 Task: Find connections with filter location Pouso Alegre with filter topic #Datawith filter profile language Potuguese with filter current company Reliance Foundation with filter school Shri Guru Gobind Singhji Institute of Engineering and Technology, Vishnupuri, Nanded with filter industry Movies, Videos and Sound with filter service category Event Planning with filter keywords title Flight Attendant
Action: Mouse moved to (225, 267)
Screenshot: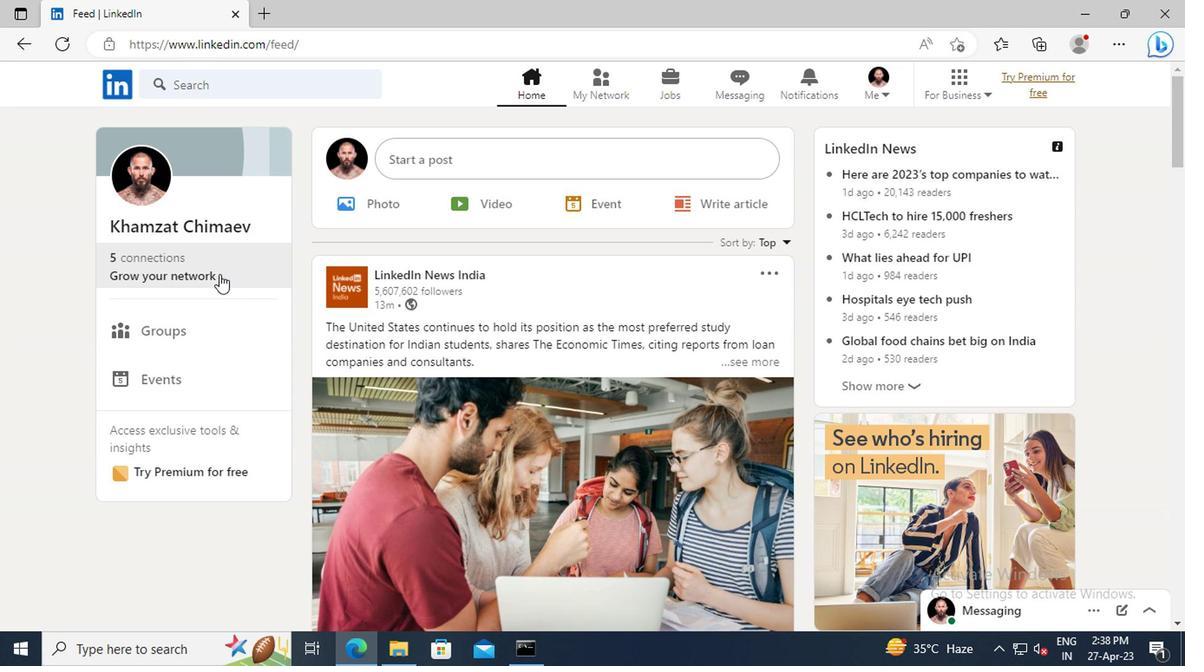 
Action: Mouse pressed left at (225, 267)
Screenshot: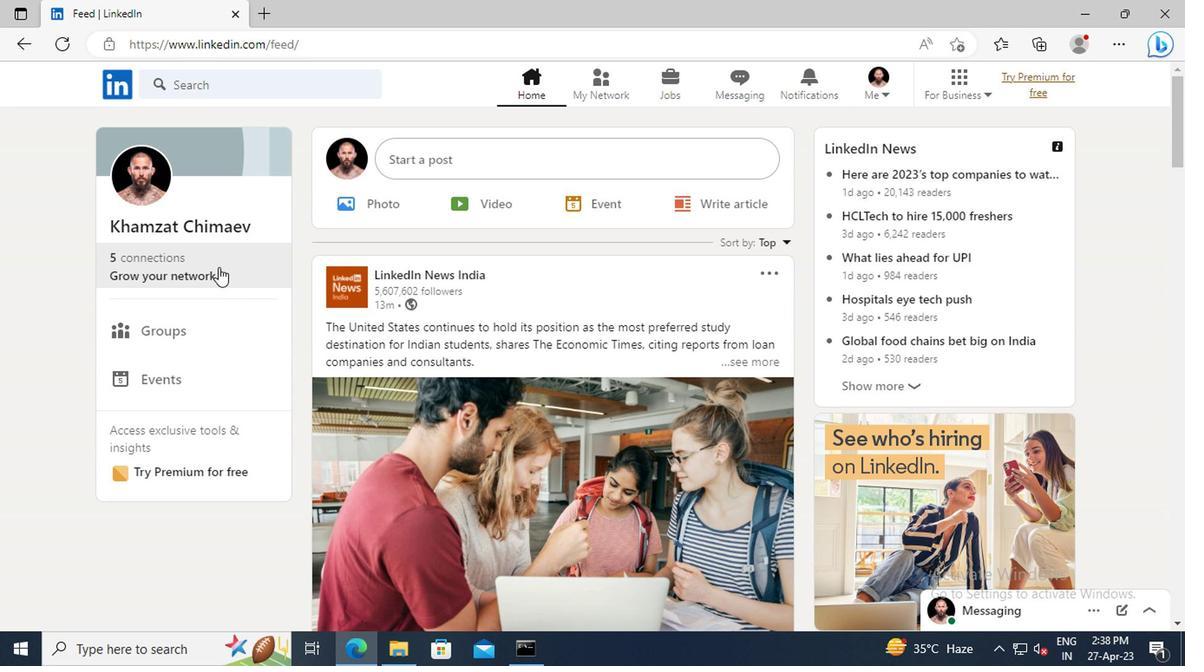 
Action: Mouse moved to (225, 186)
Screenshot: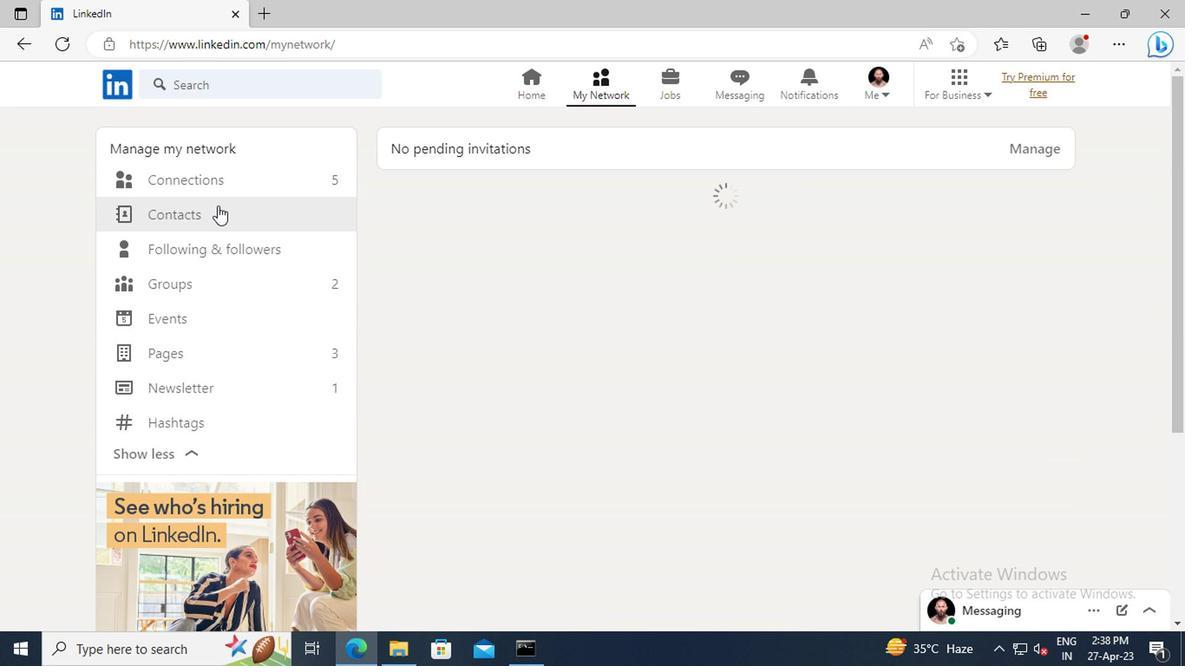 
Action: Mouse pressed left at (225, 186)
Screenshot: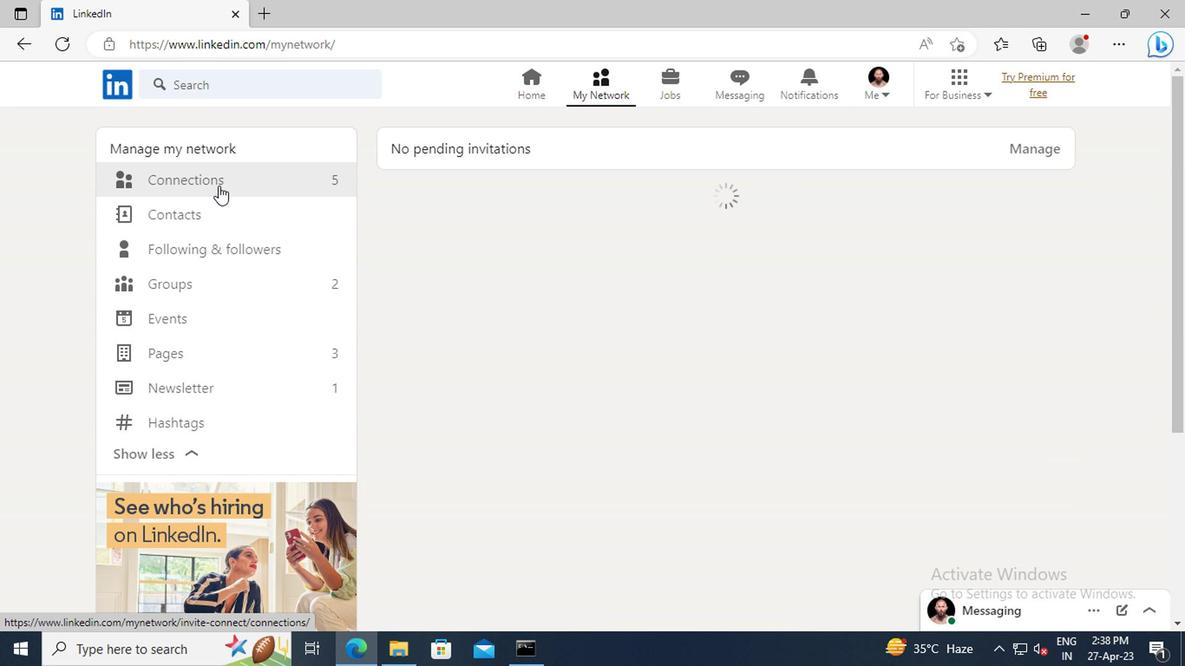 
Action: Mouse moved to (720, 187)
Screenshot: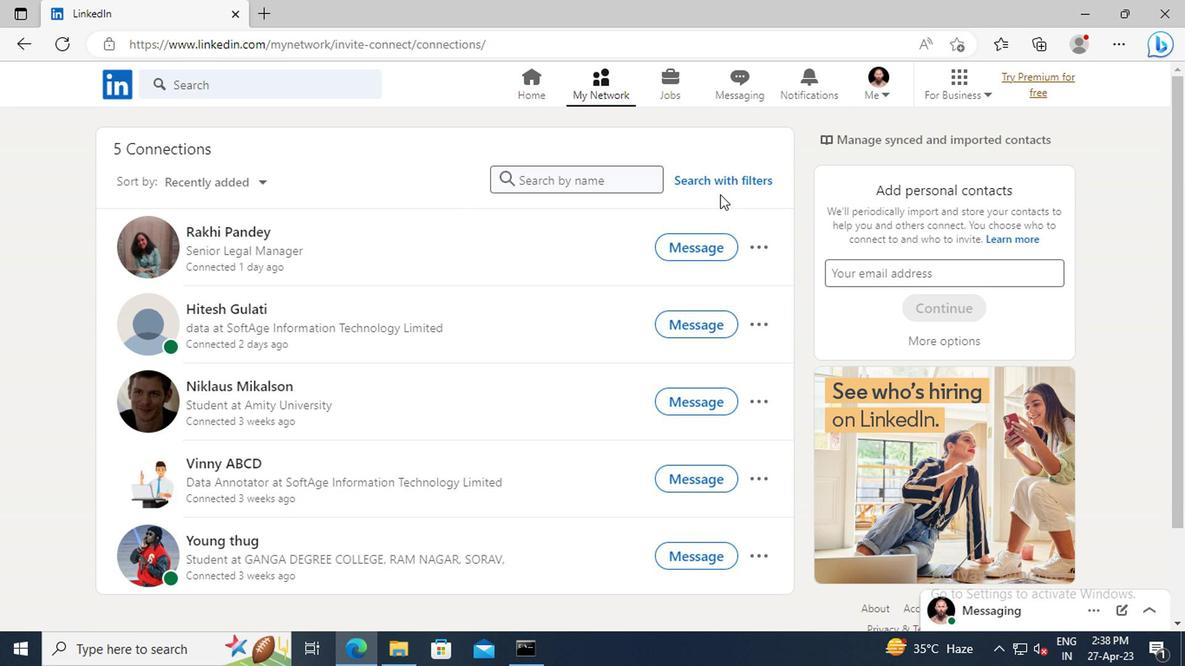 
Action: Mouse pressed left at (720, 187)
Screenshot: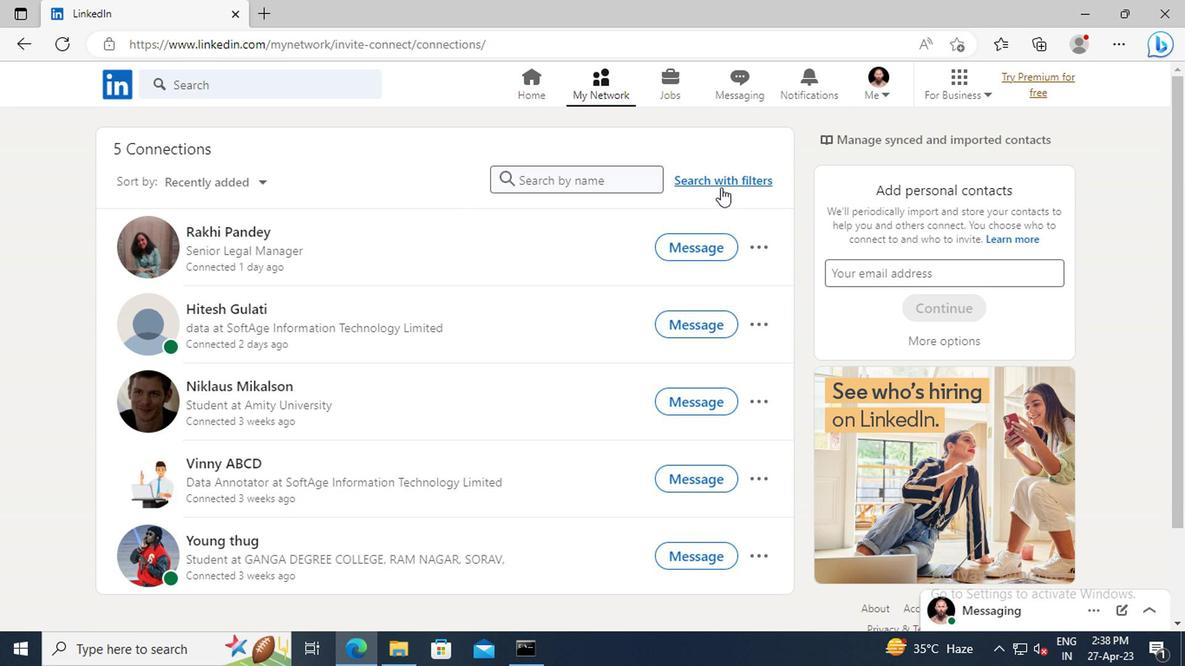 
Action: Mouse moved to (662, 135)
Screenshot: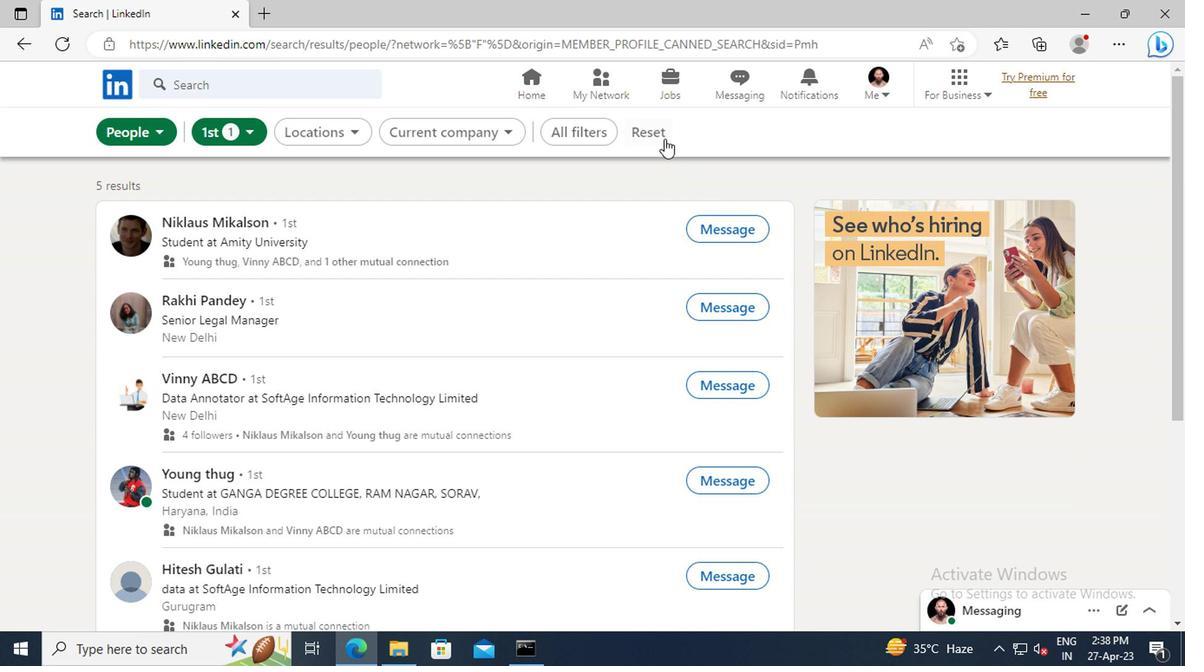 
Action: Mouse pressed left at (662, 135)
Screenshot: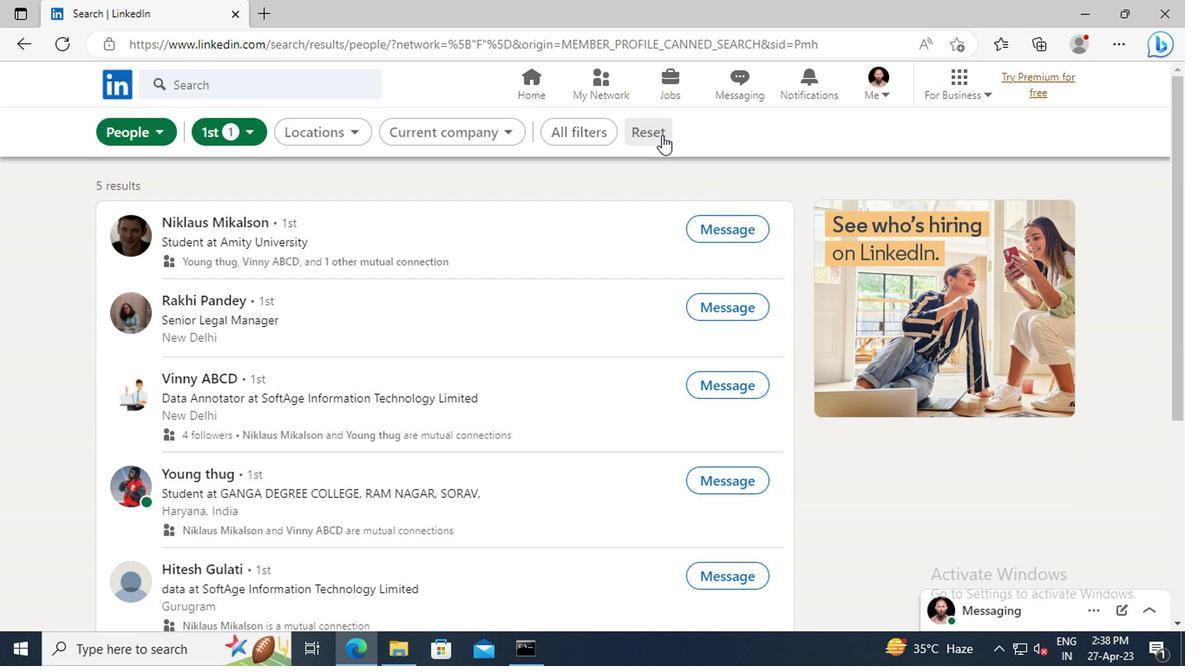 
Action: Mouse moved to (630, 138)
Screenshot: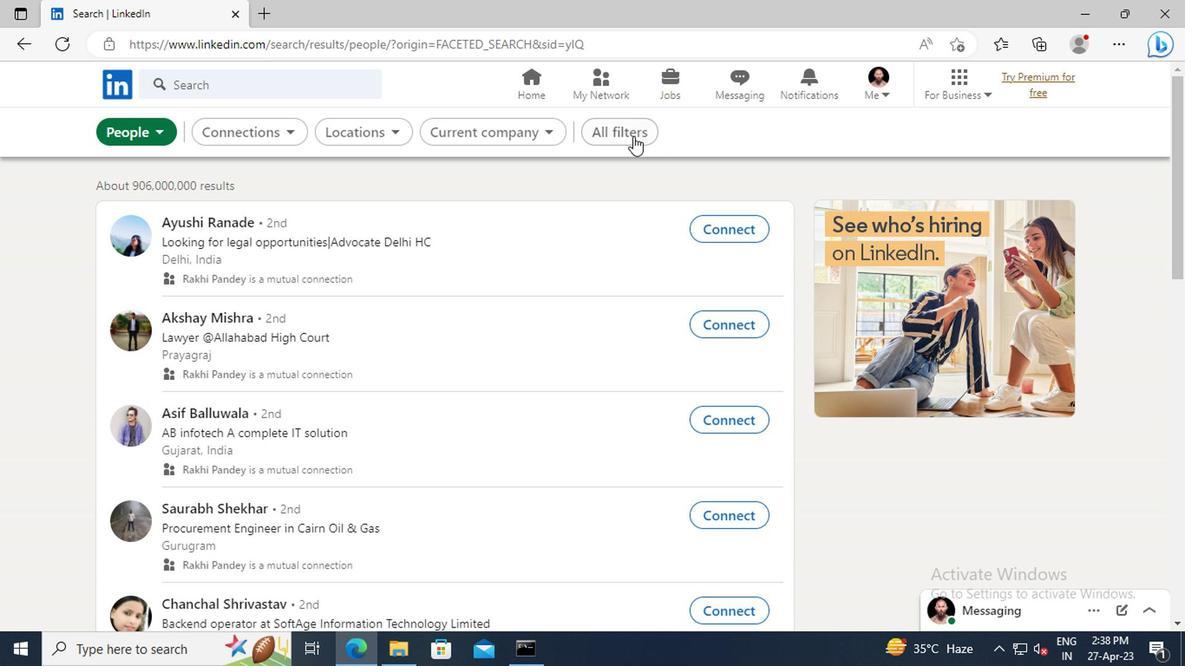 
Action: Mouse pressed left at (630, 138)
Screenshot: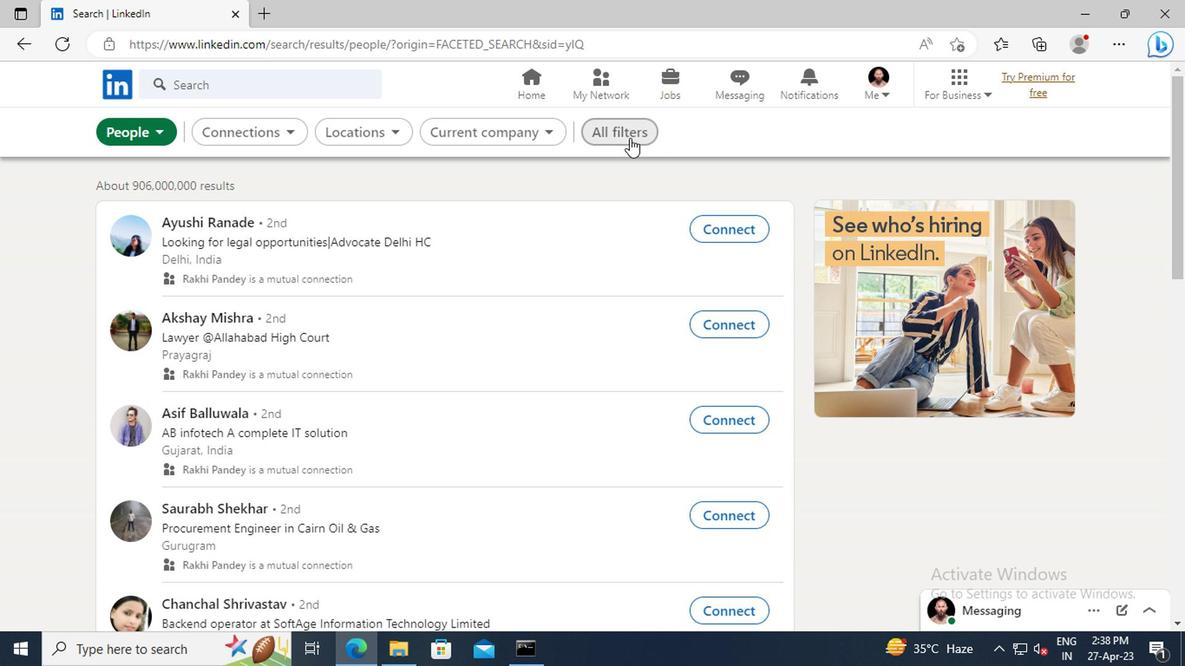 
Action: Mouse moved to (939, 330)
Screenshot: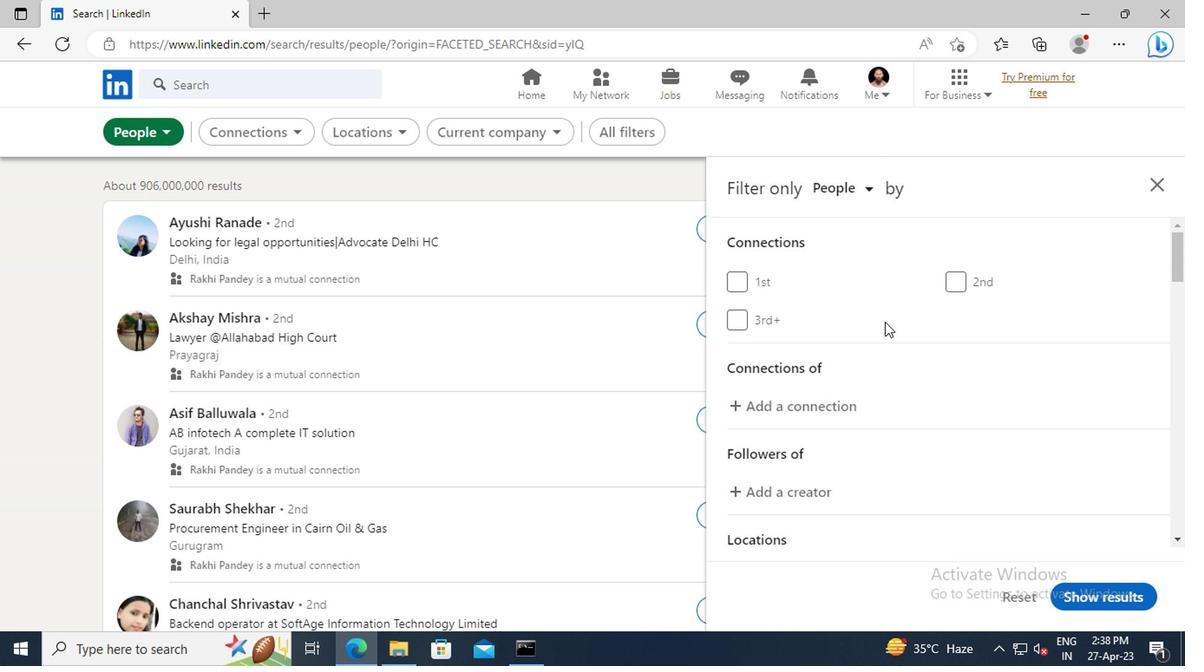 
Action: Mouse scrolled (939, 330) with delta (0, 0)
Screenshot: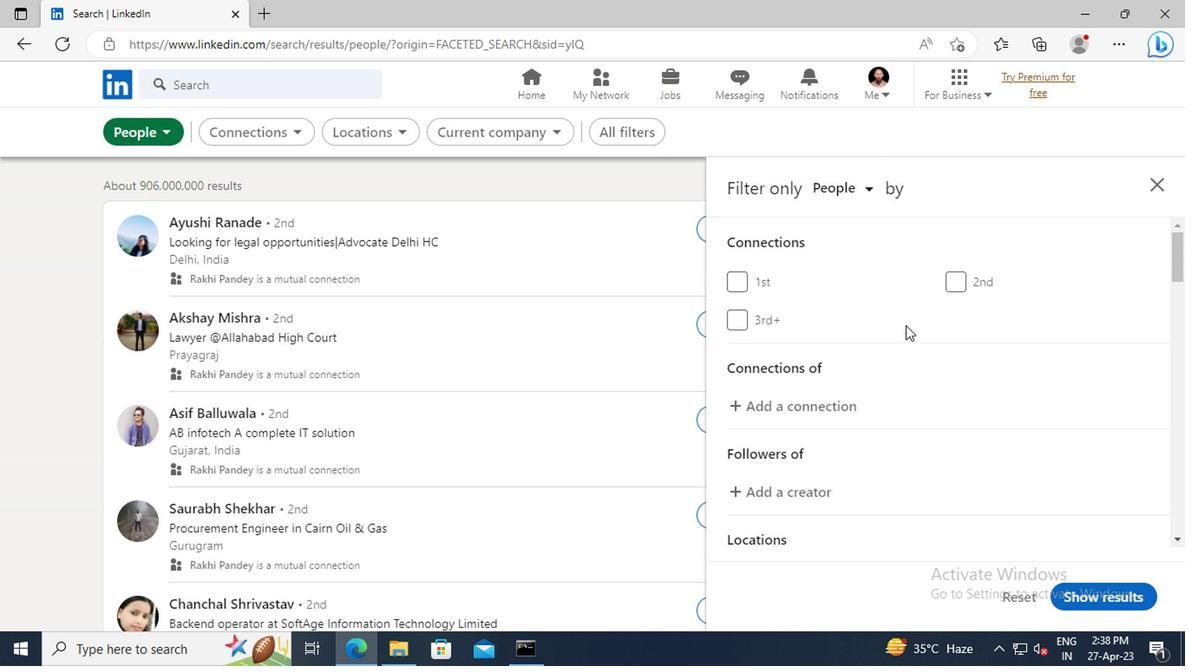 
Action: Mouse scrolled (939, 330) with delta (0, 0)
Screenshot: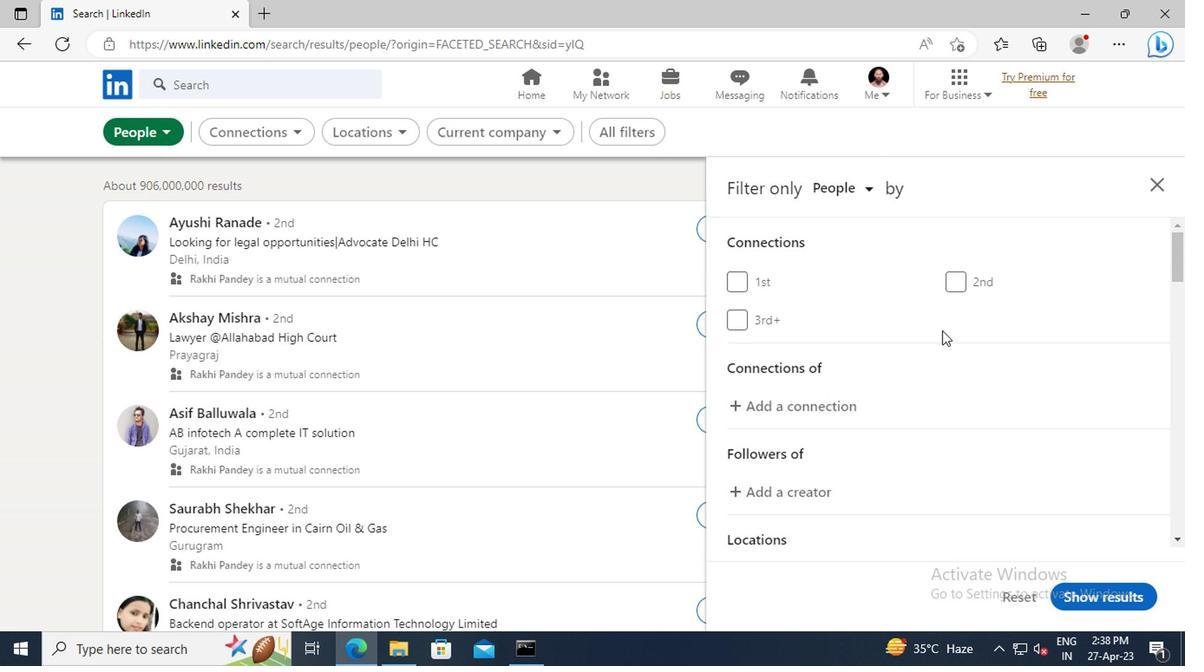 
Action: Mouse scrolled (939, 330) with delta (0, 0)
Screenshot: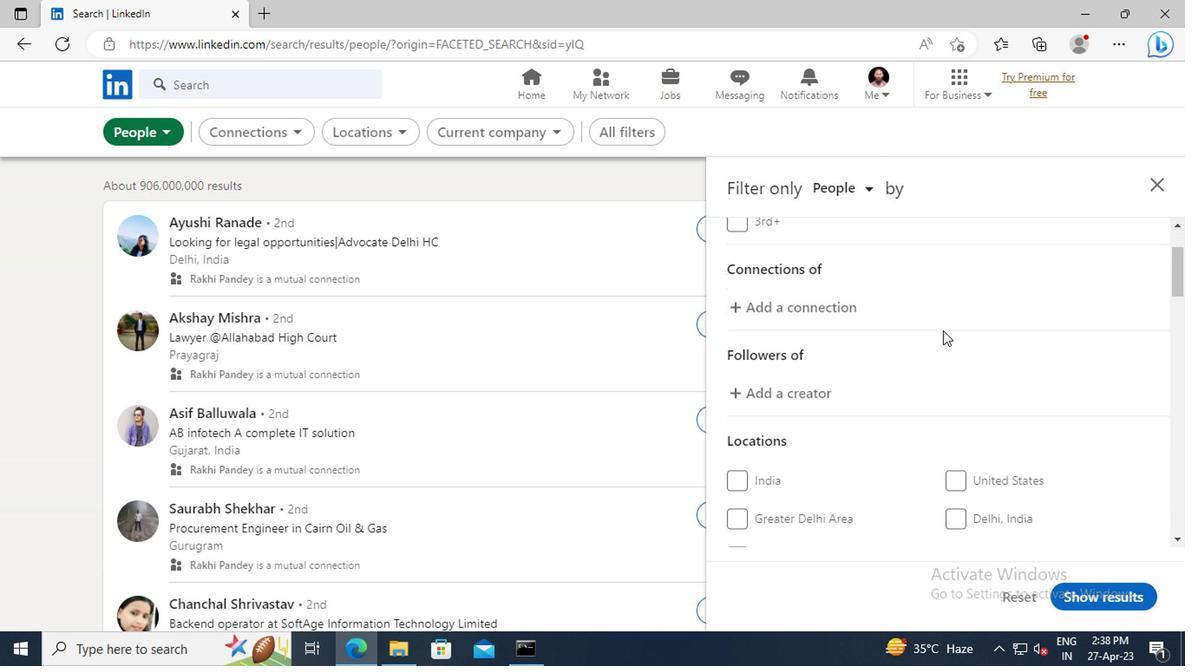 
Action: Mouse scrolled (939, 330) with delta (0, 0)
Screenshot: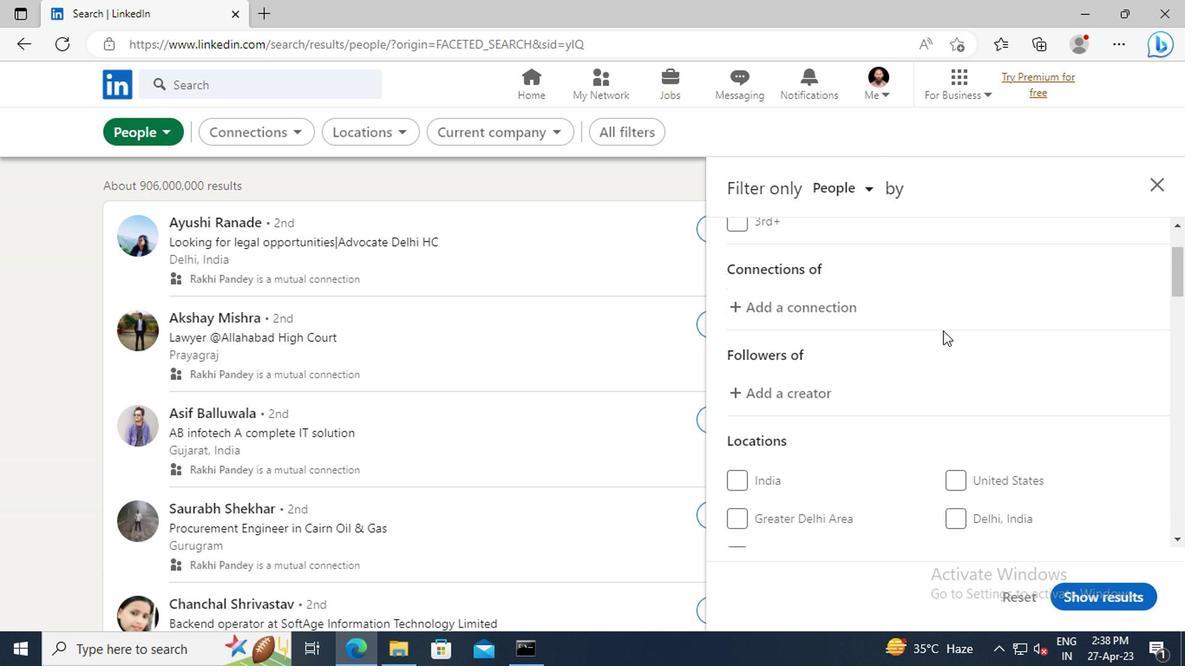 
Action: Mouse scrolled (939, 330) with delta (0, 0)
Screenshot: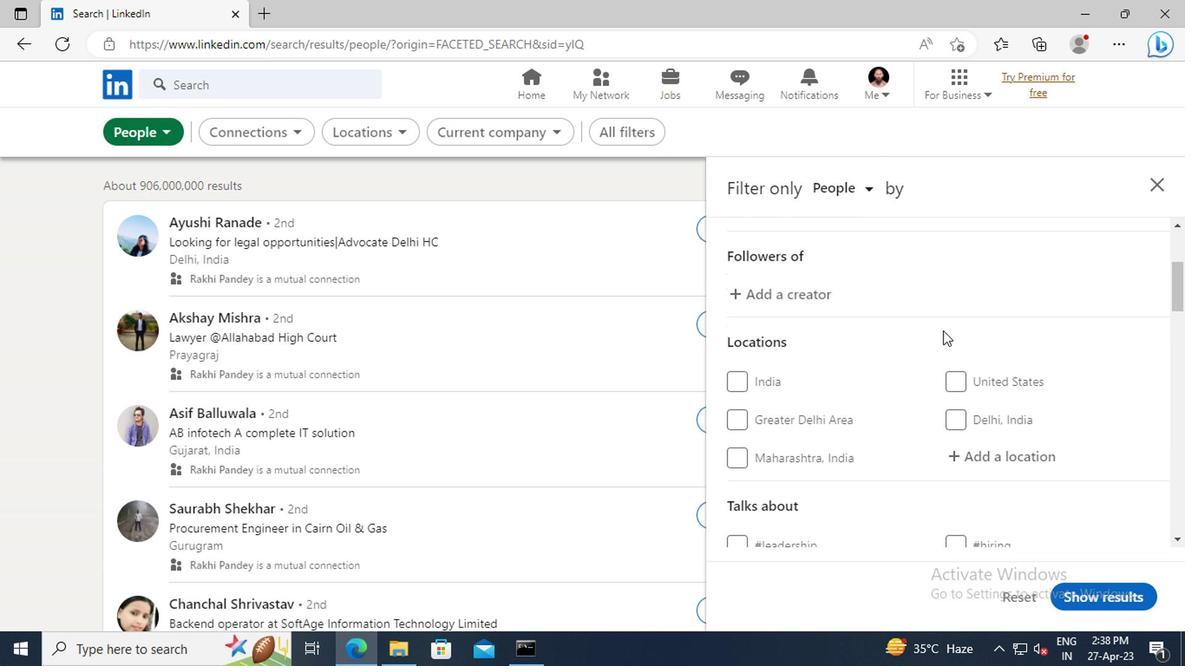 
Action: Mouse scrolled (939, 330) with delta (0, 0)
Screenshot: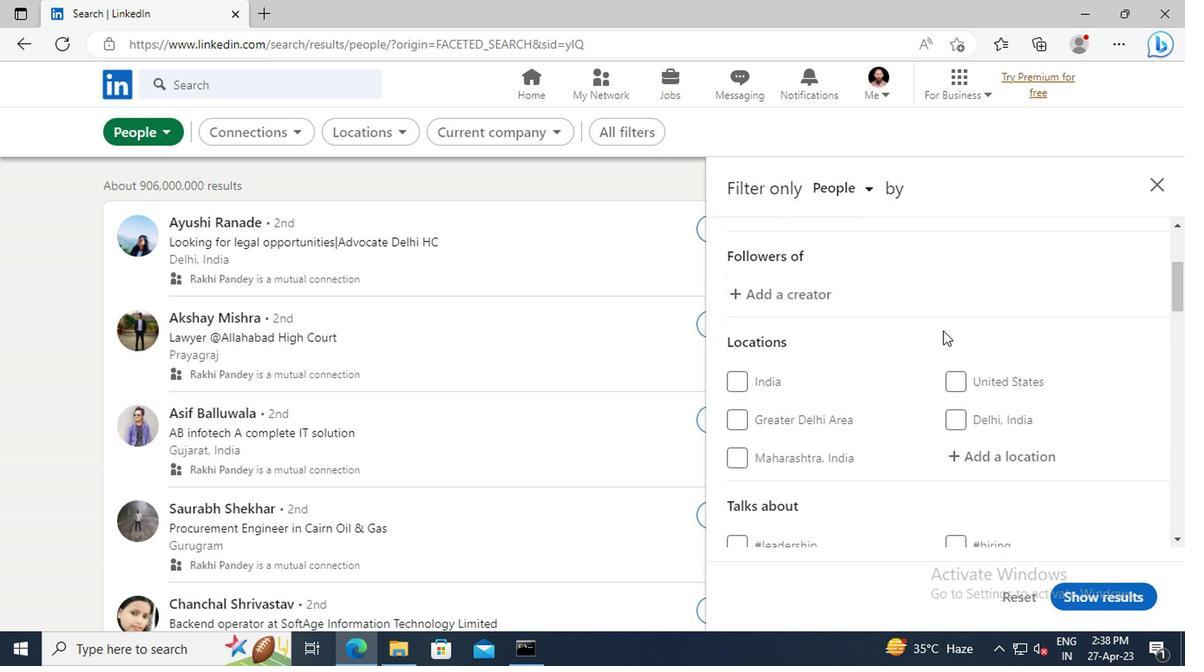 
Action: Mouse moved to (974, 362)
Screenshot: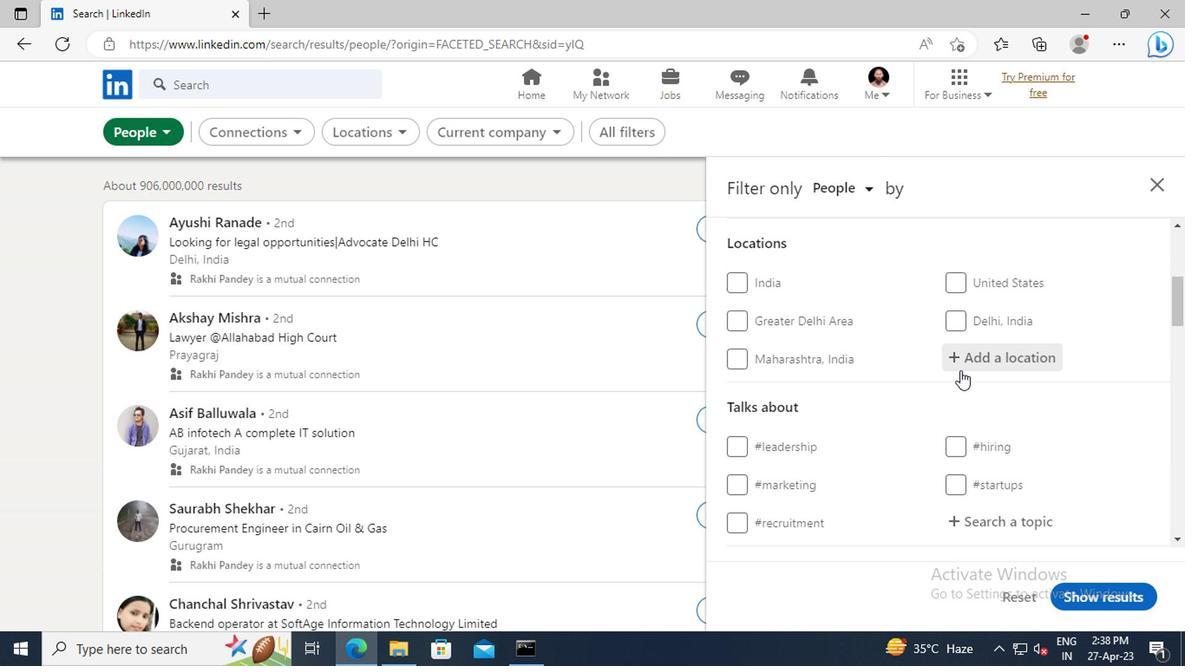 
Action: Mouse pressed left at (974, 362)
Screenshot: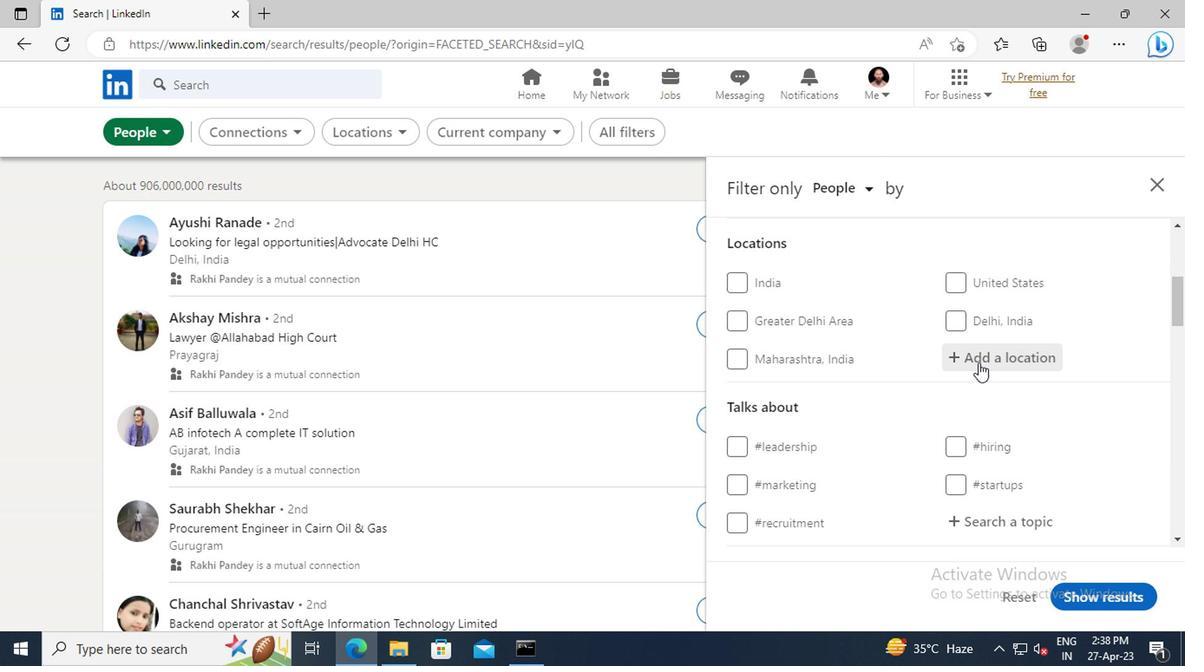 
Action: Key pressed <Key.shift>POUSO<Key.space><Key.shift>ALEGRE
Screenshot: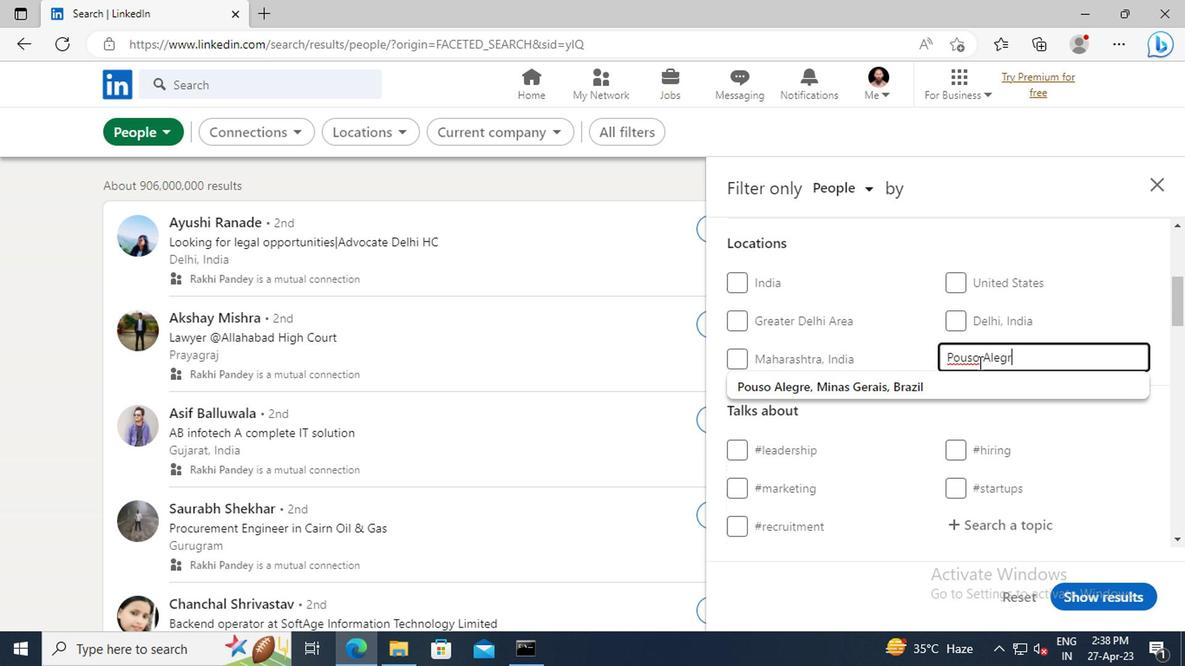 
Action: Mouse moved to (987, 388)
Screenshot: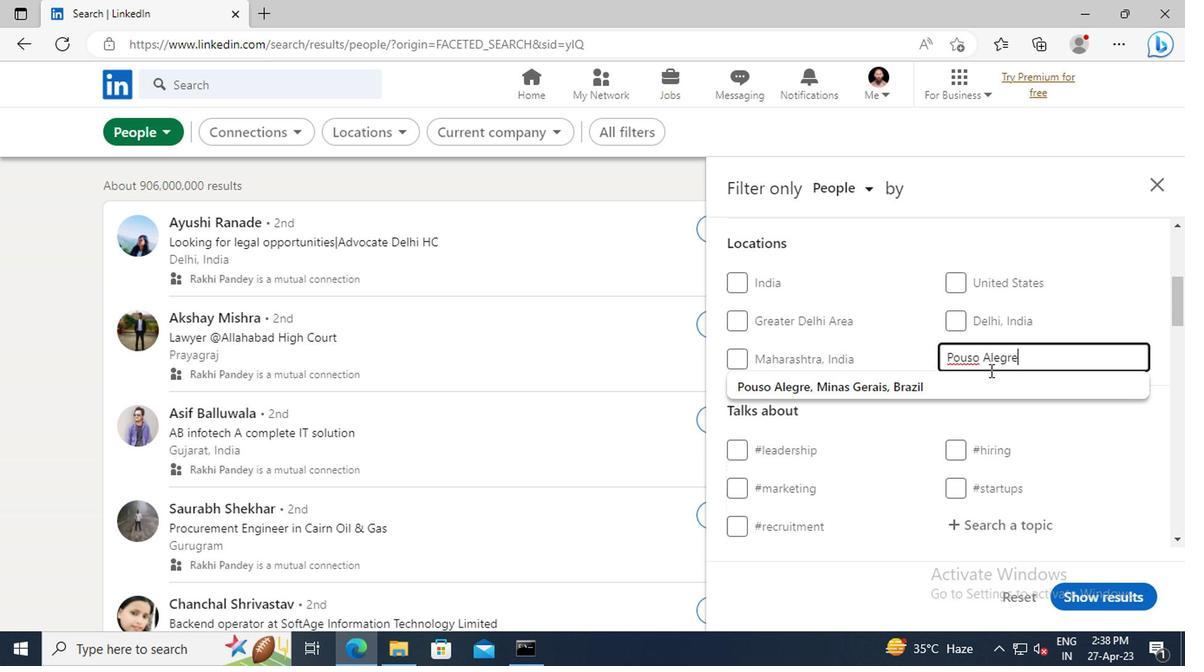 
Action: Mouse pressed left at (987, 388)
Screenshot: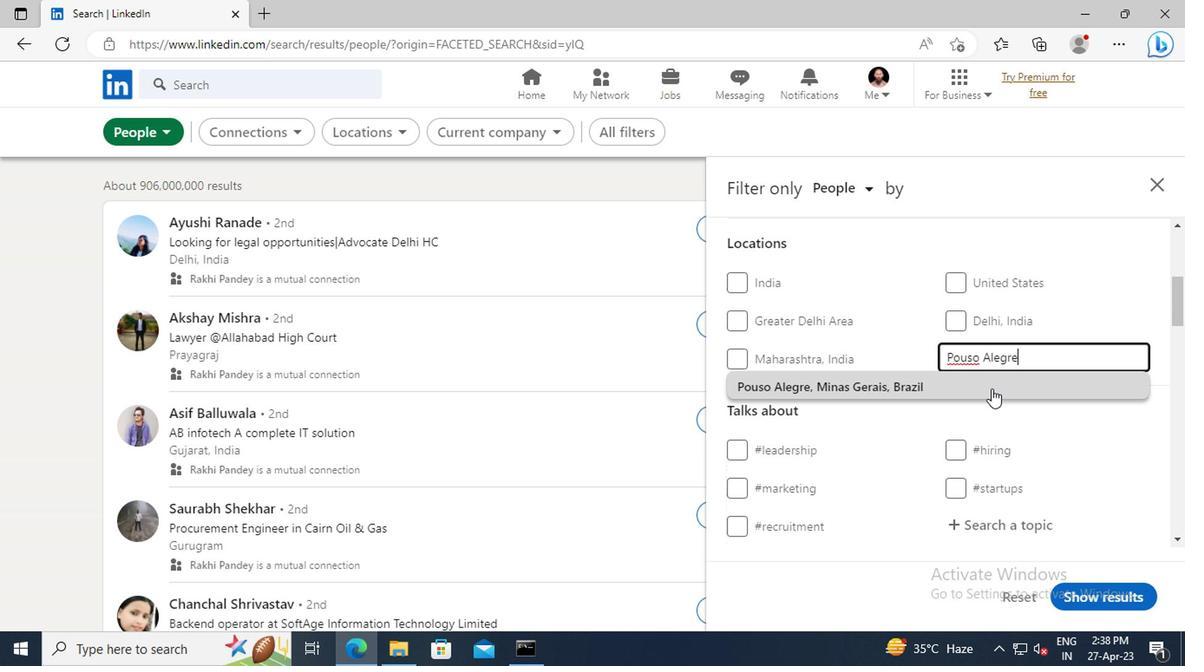 
Action: Mouse moved to (988, 380)
Screenshot: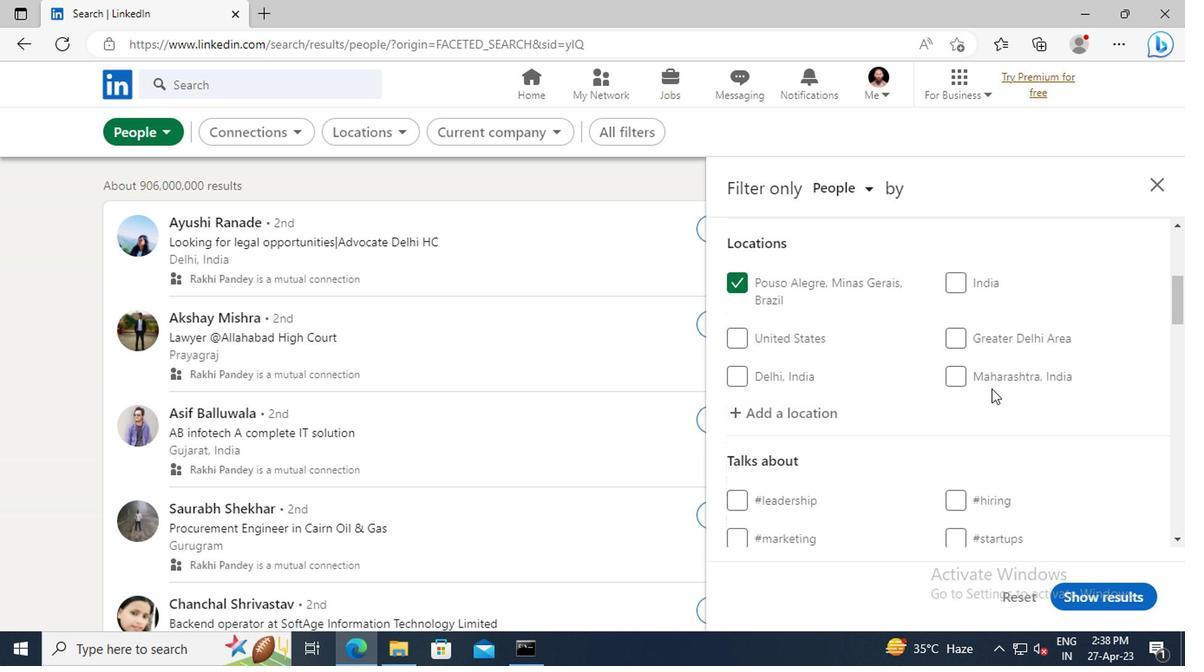 
Action: Mouse scrolled (988, 379) with delta (0, 0)
Screenshot: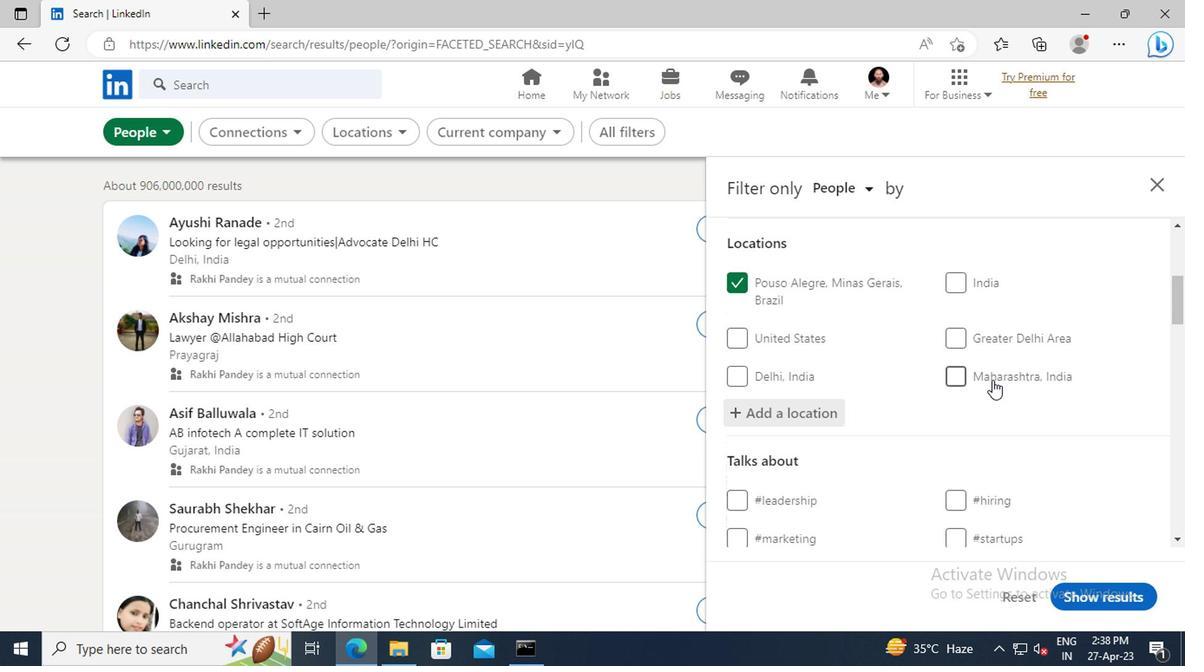 
Action: Mouse scrolled (988, 379) with delta (0, 0)
Screenshot: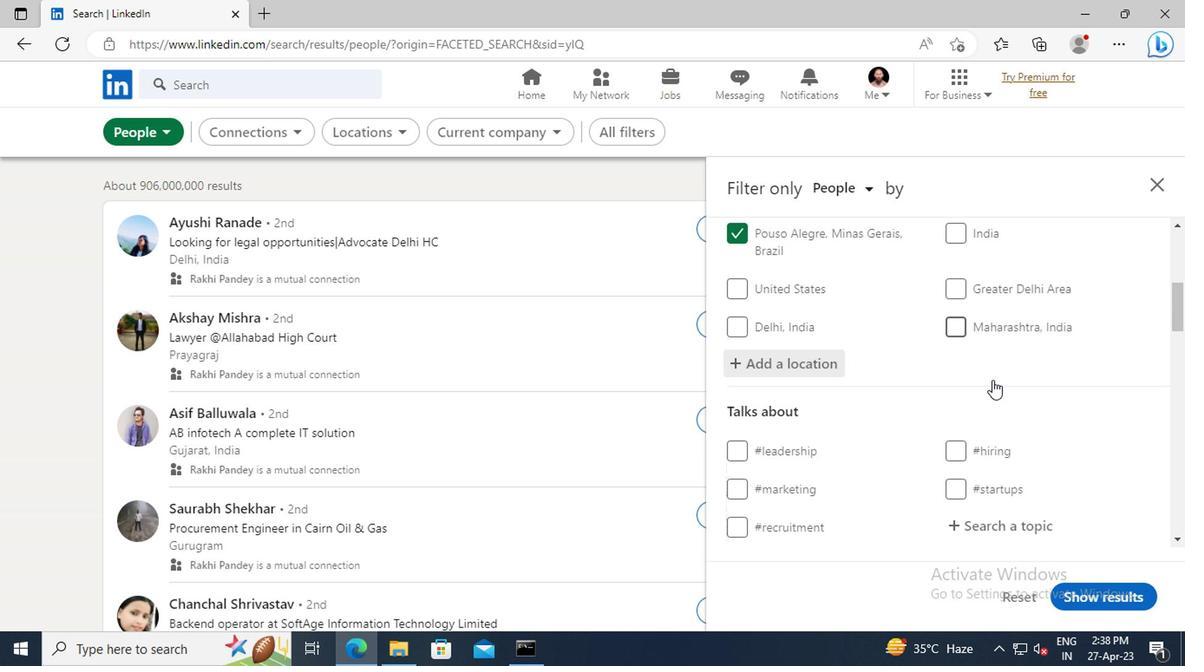 
Action: Mouse scrolled (988, 379) with delta (0, 0)
Screenshot: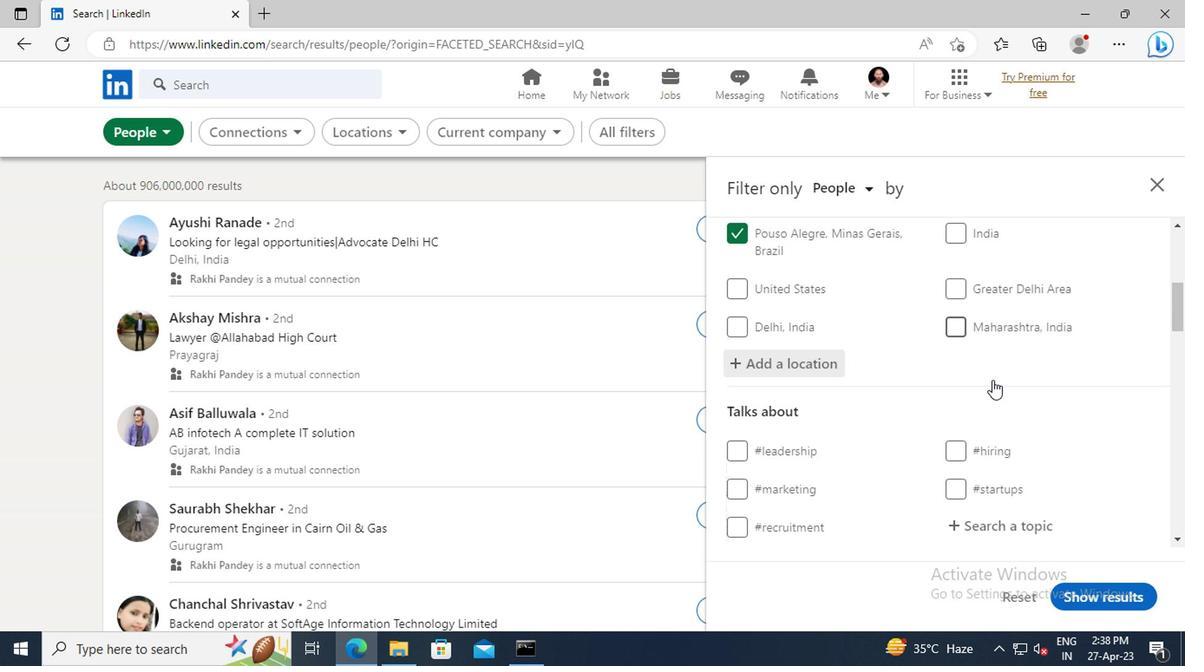 
Action: Mouse scrolled (988, 379) with delta (0, 0)
Screenshot: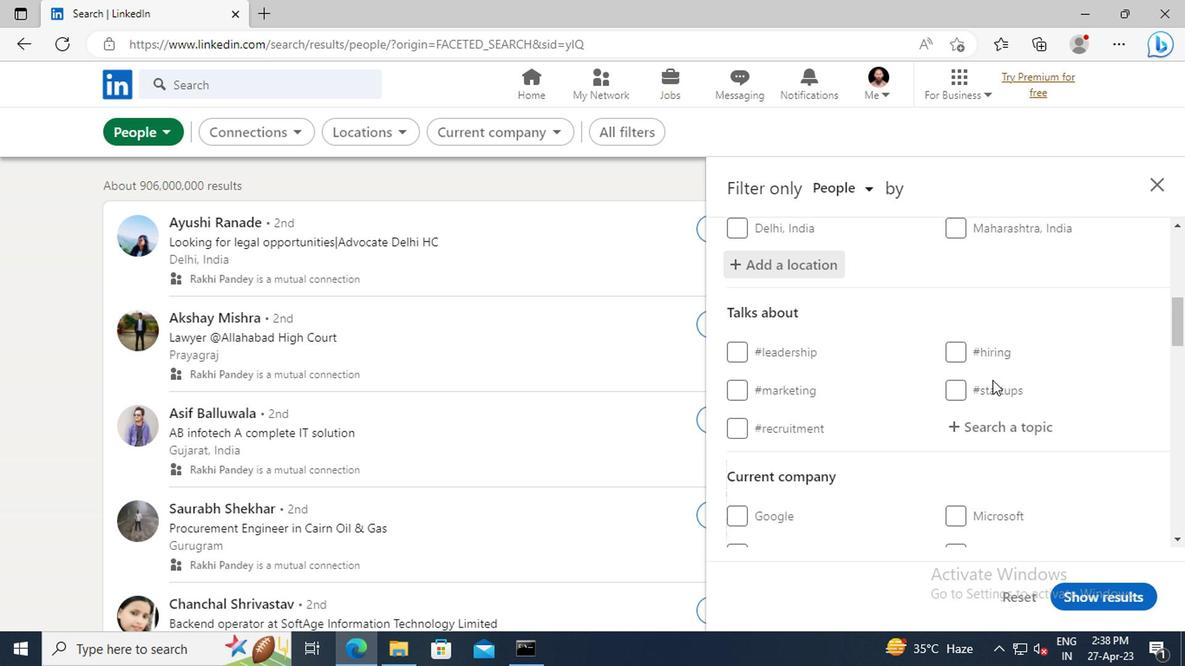 
Action: Mouse moved to (986, 379)
Screenshot: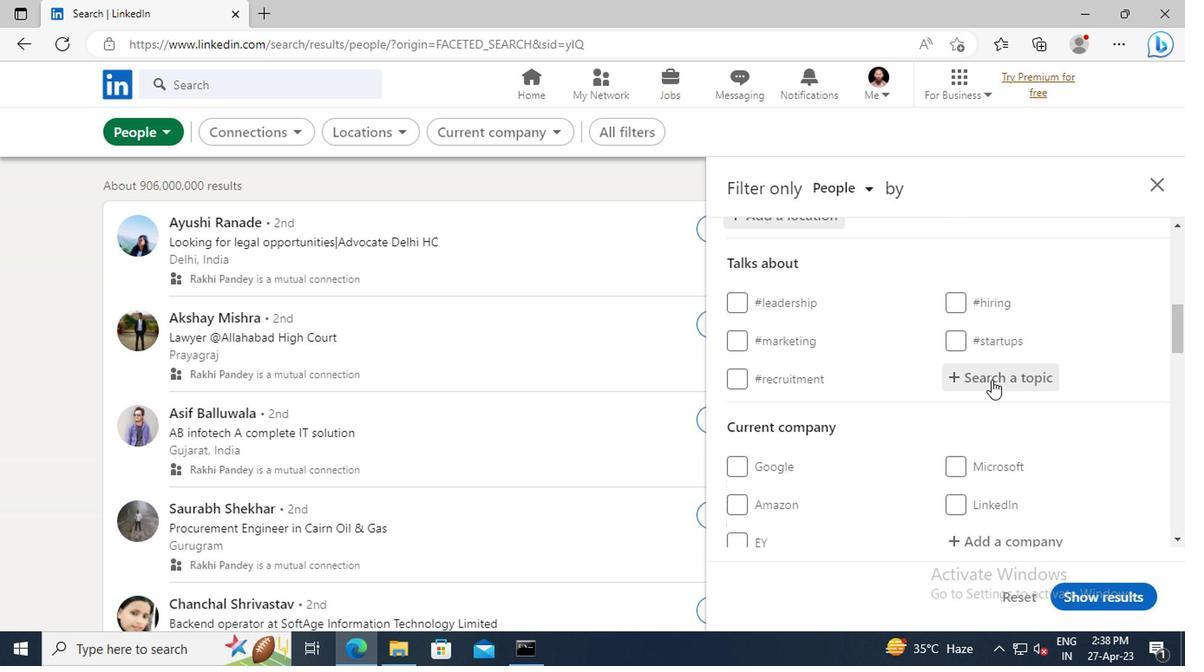 
Action: Mouse pressed left at (986, 379)
Screenshot: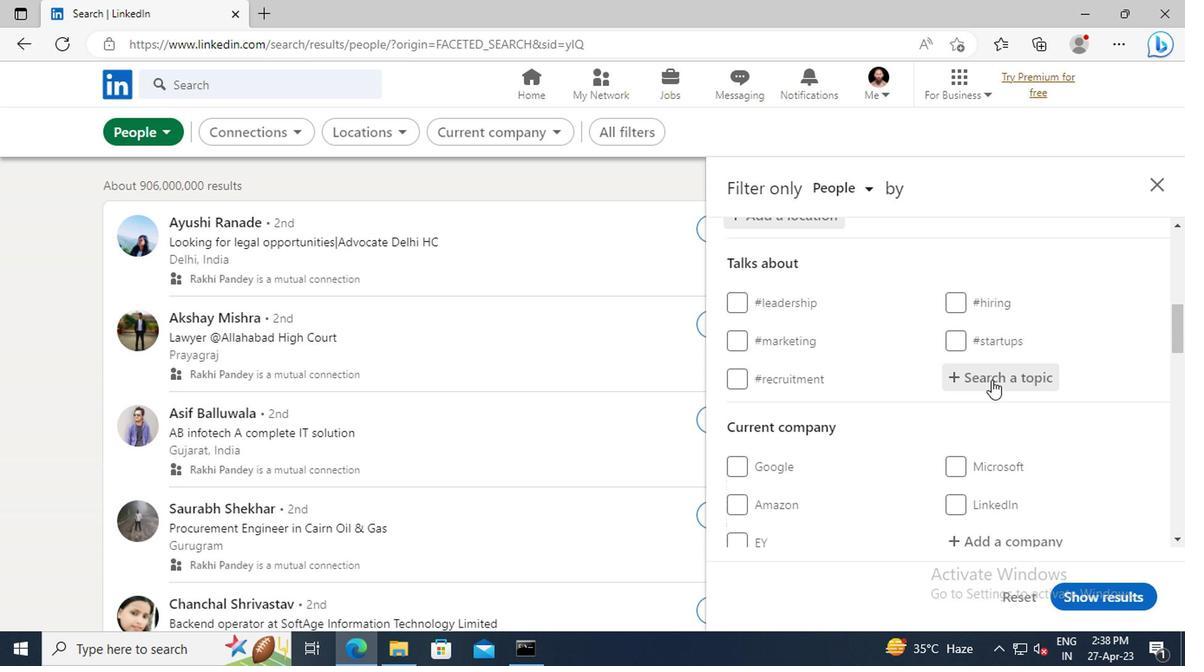 
Action: Key pressed <Key.shift>#DATAWITH<Key.enter>
Screenshot: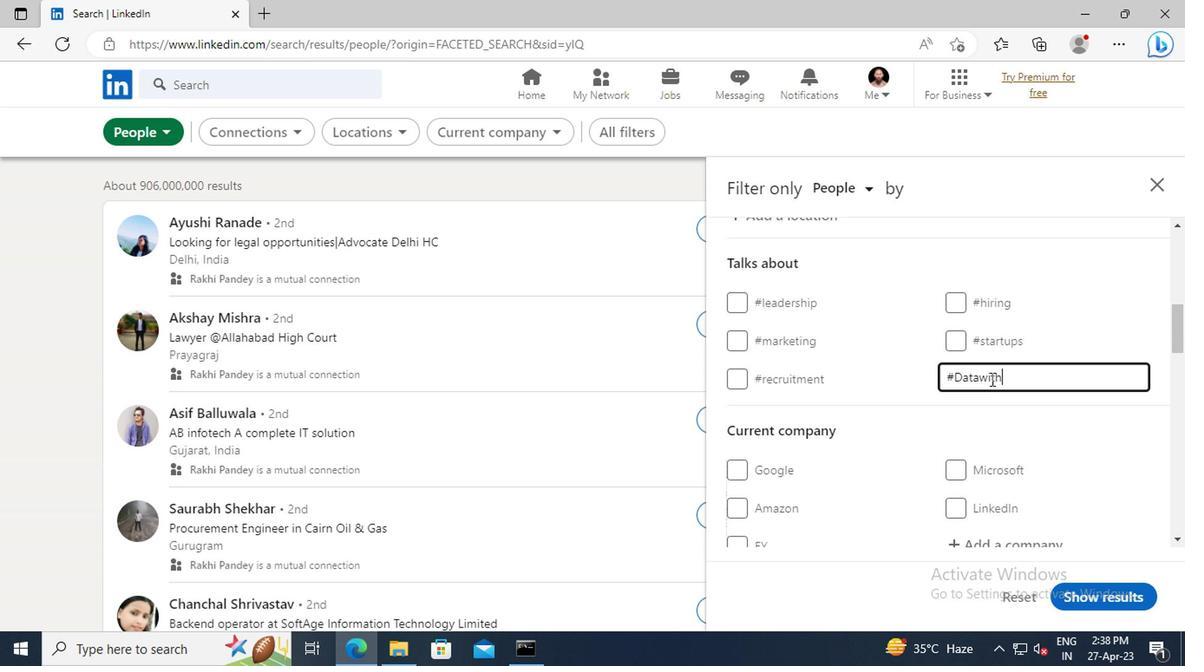 
Action: Mouse moved to (956, 364)
Screenshot: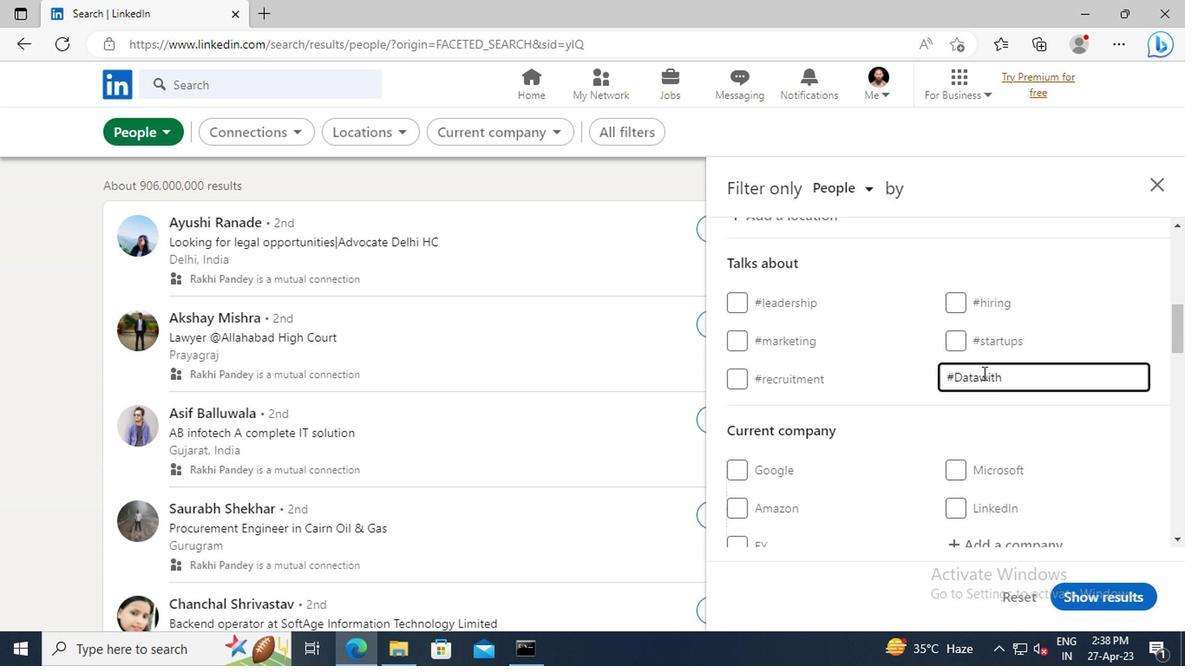 
Action: Mouse scrolled (956, 363) with delta (0, -1)
Screenshot: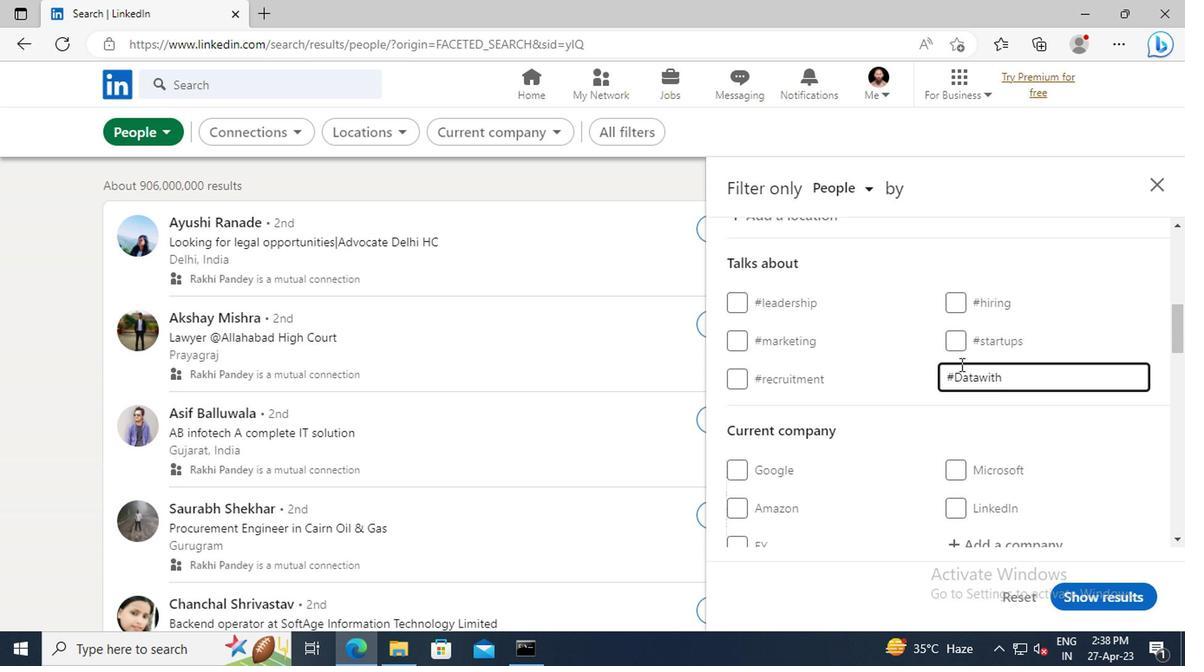
Action: Mouse scrolled (956, 363) with delta (0, -1)
Screenshot: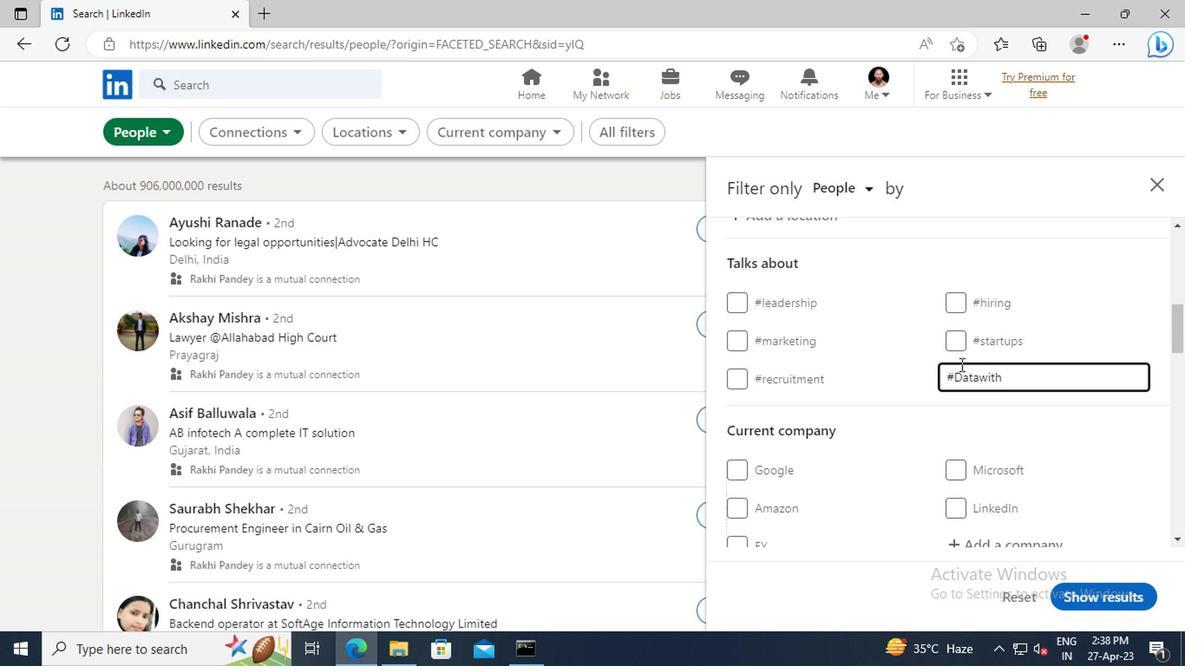 
Action: Mouse scrolled (956, 363) with delta (0, -1)
Screenshot: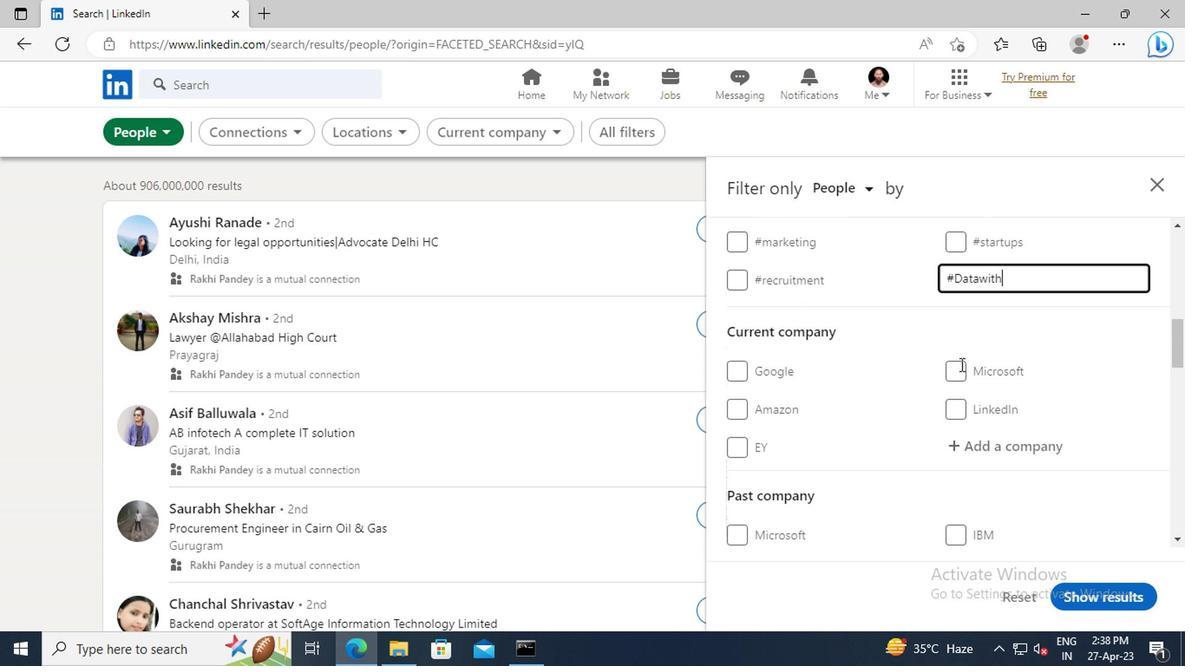 
Action: Mouse scrolled (956, 363) with delta (0, -1)
Screenshot: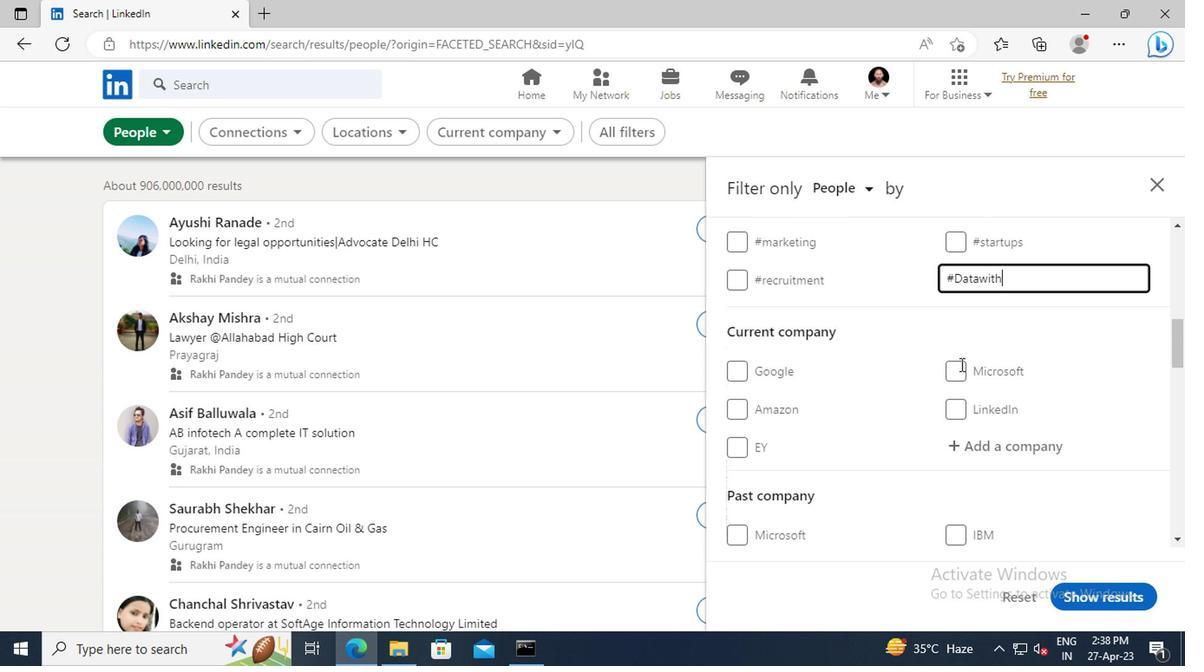 
Action: Mouse scrolled (956, 363) with delta (0, -1)
Screenshot: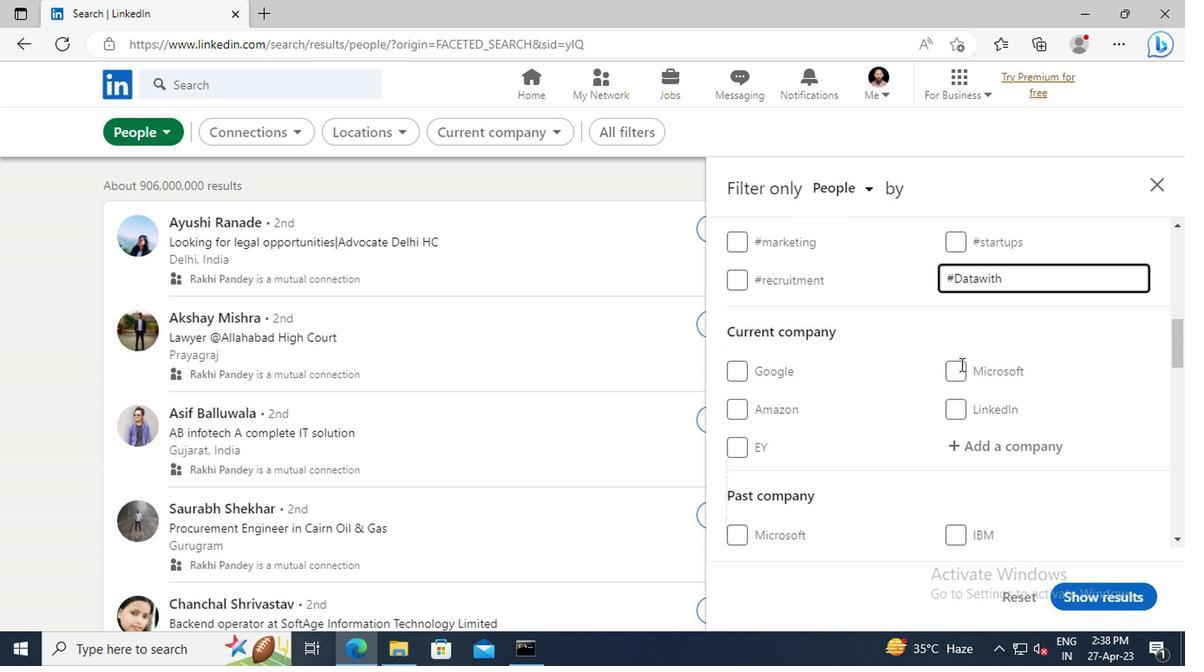 
Action: Mouse scrolled (956, 363) with delta (0, -1)
Screenshot: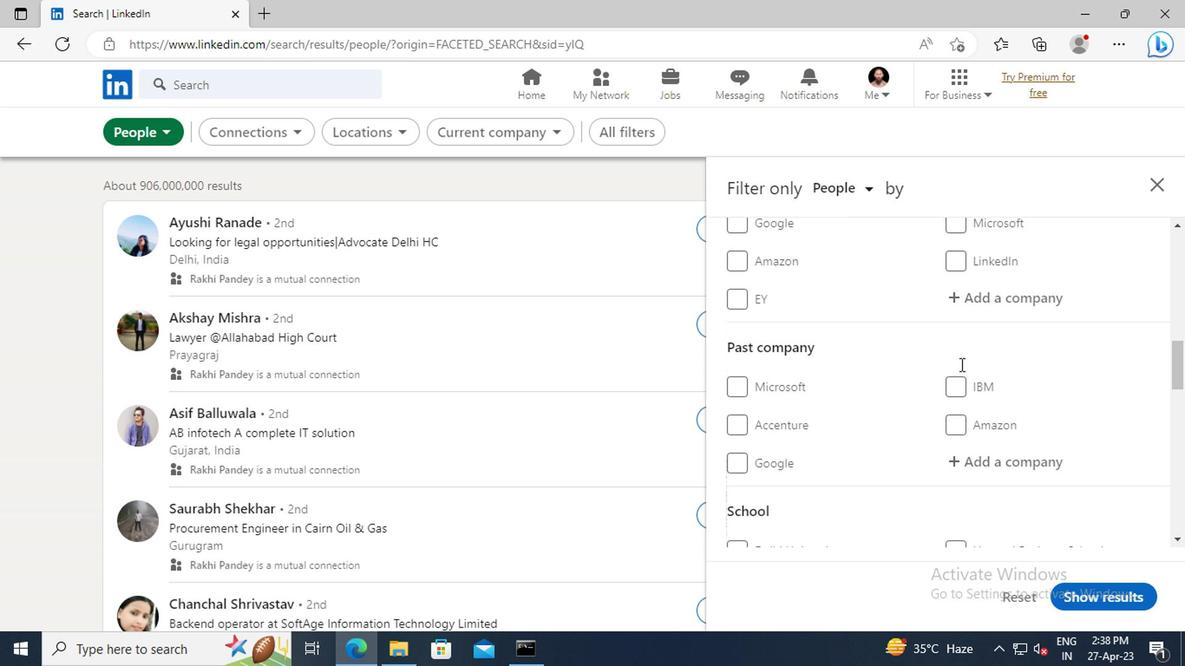 
Action: Mouse scrolled (956, 363) with delta (0, -1)
Screenshot: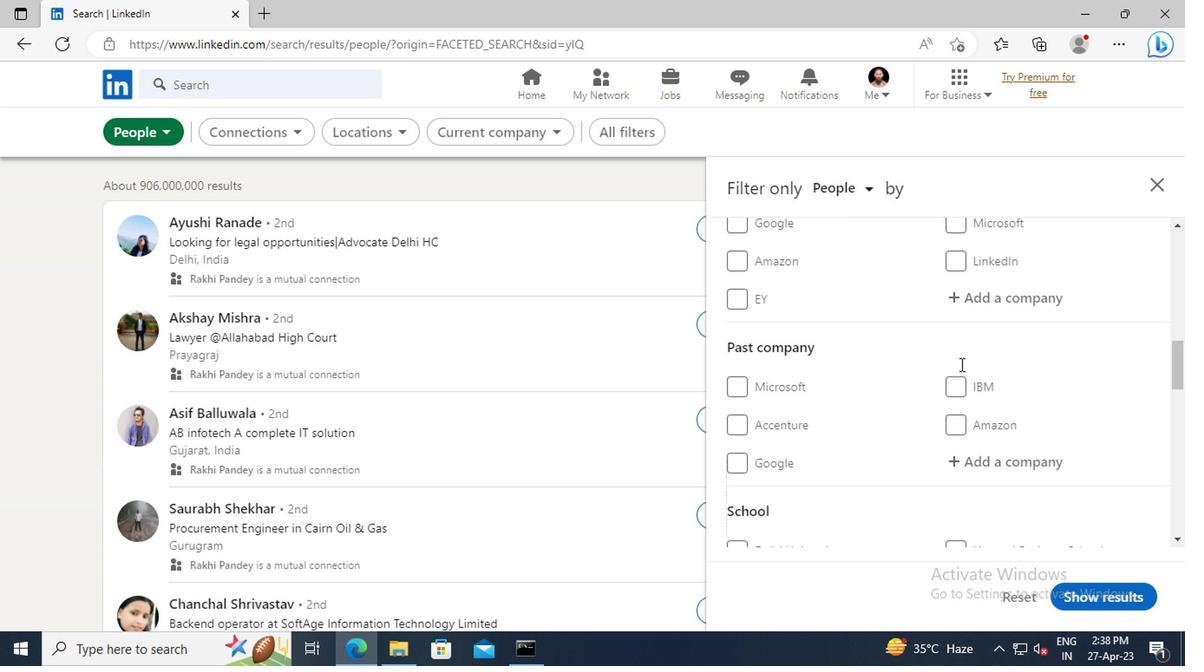 
Action: Mouse scrolled (956, 363) with delta (0, -1)
Screenshot: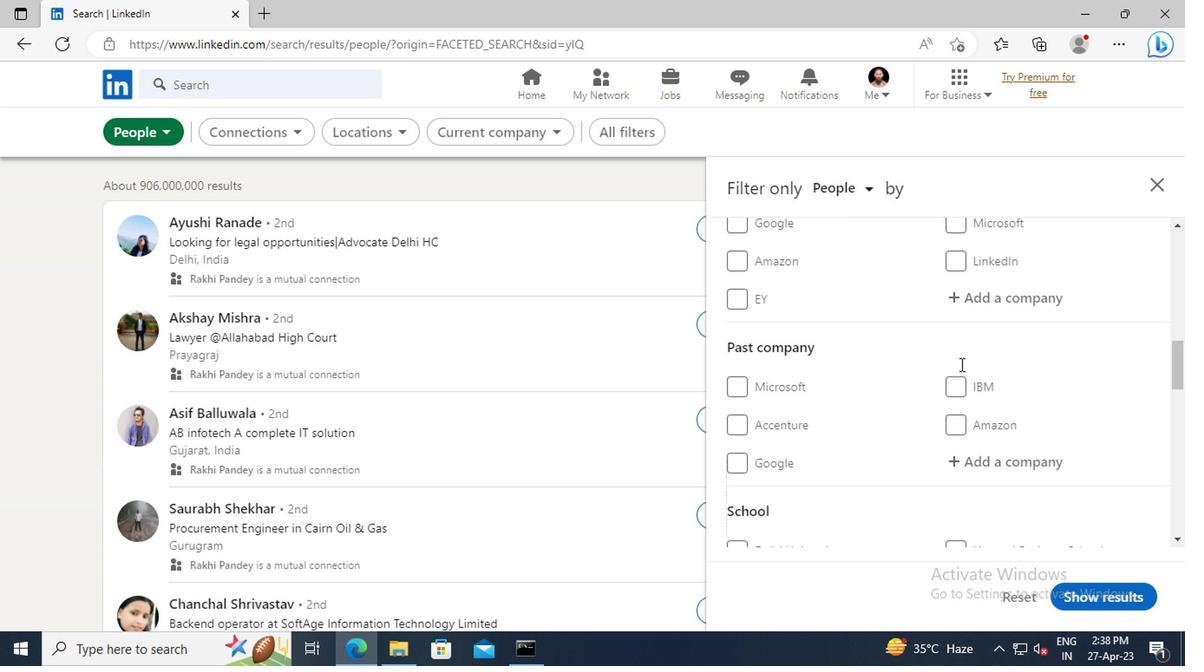 
Action: Mouse scrolled (956, 363) with delta (0, -1)
Screenshot: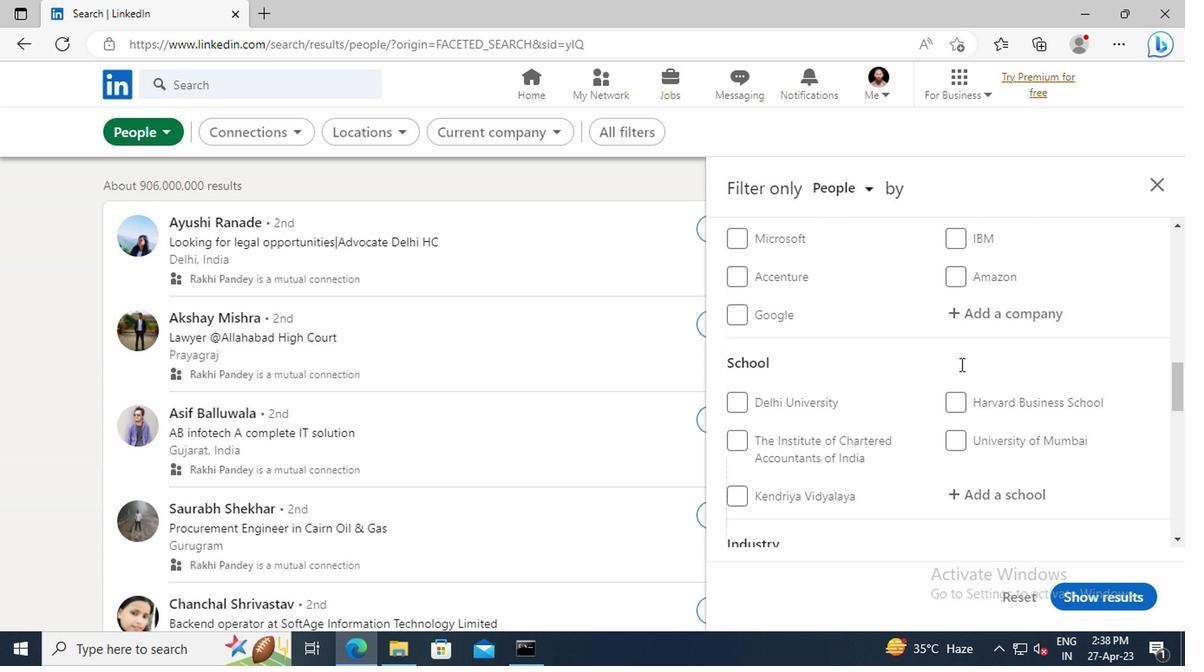 
Action: Mouse scrolled (956, 363) with delta (0, -1)
Screenshot: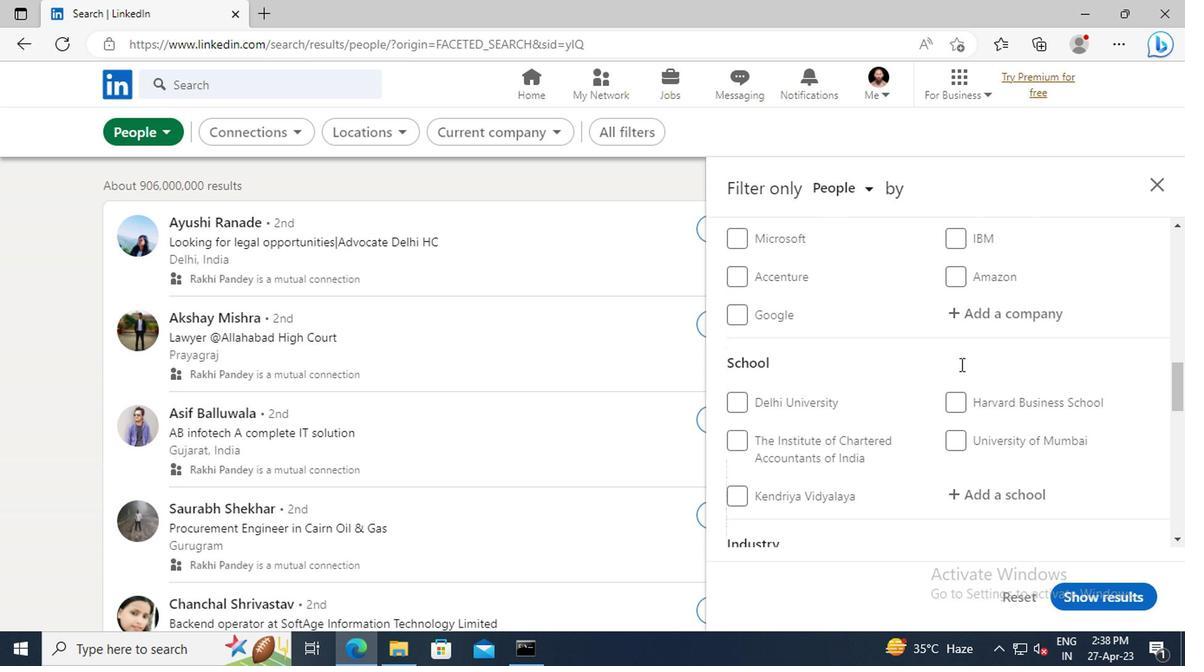 
Action: Mouse scrolled (956, 363) with delta (0, -1)
Screenshot: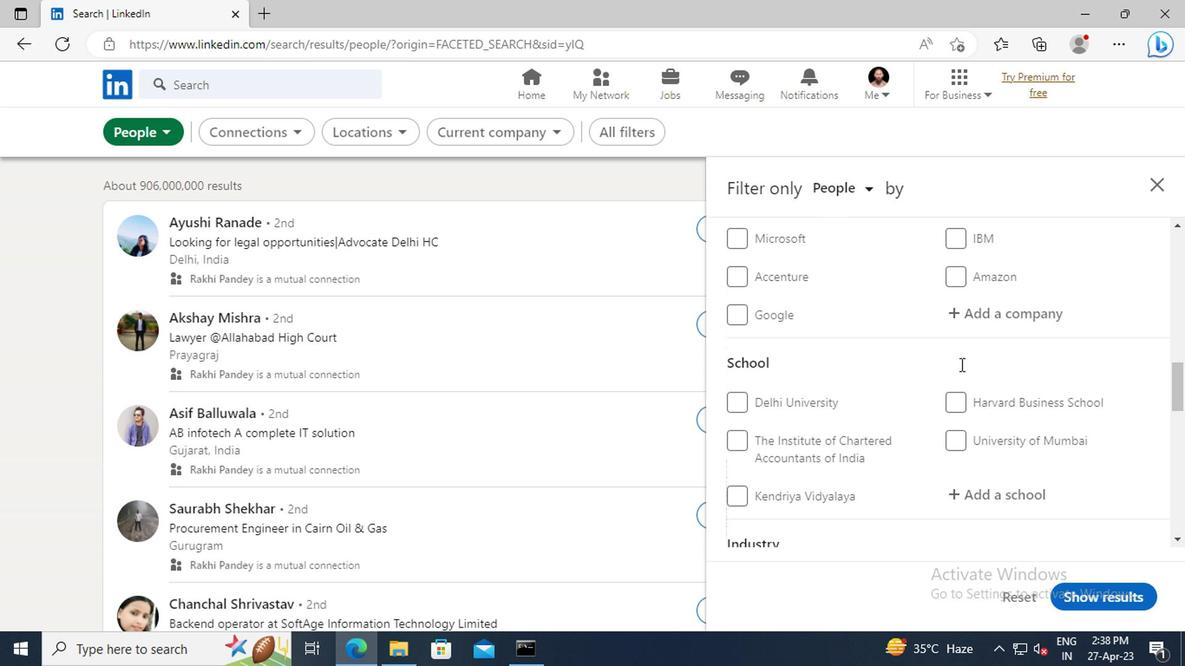 
Action: Mouse scrolled (956, 363) with delta (0, -1)
Screenshot: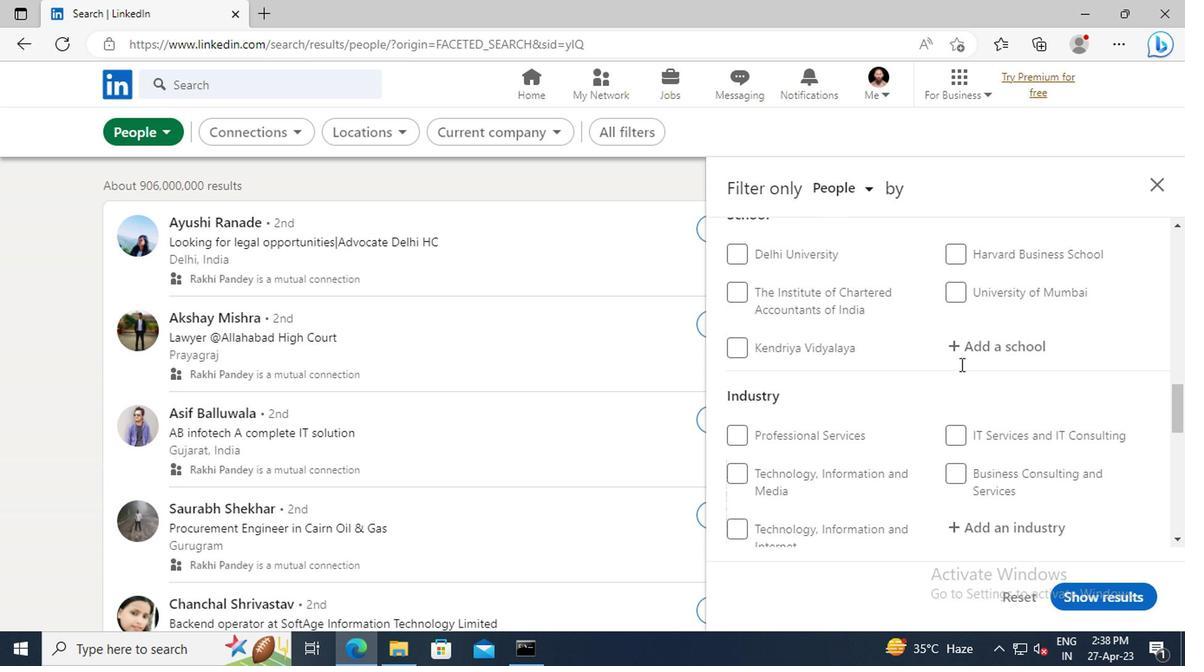 
Action: Mouse scrolled (956, 363) with delta (0, -1)
Screenshot: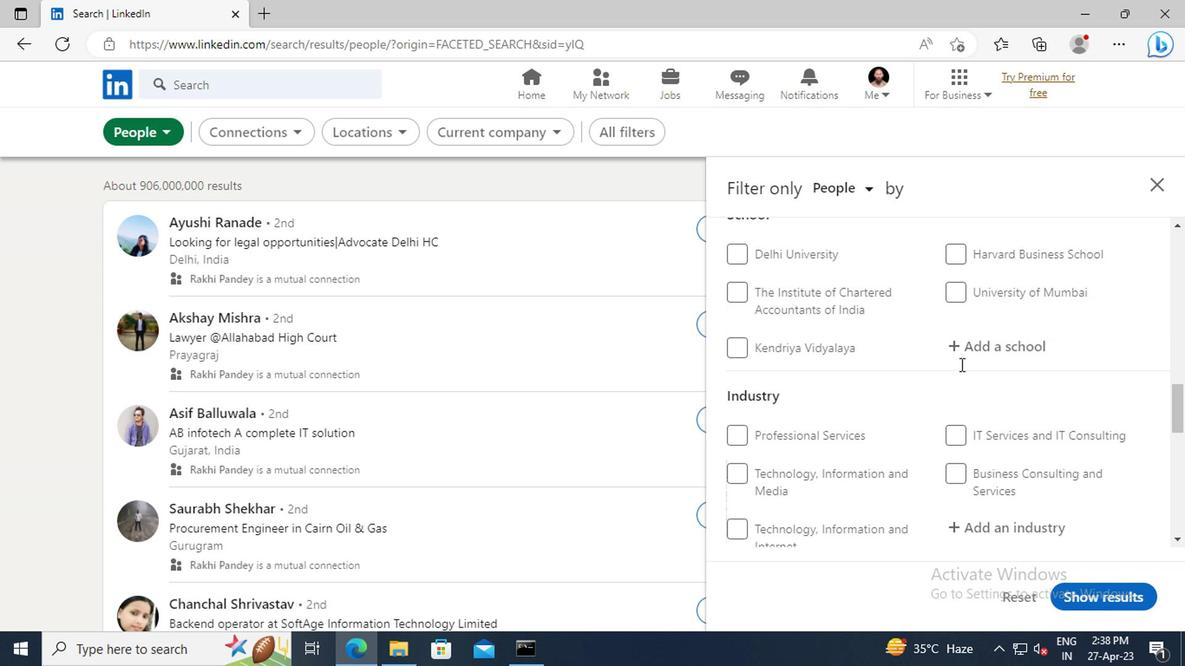 
Action: Mouse scrolled (956, 363) with delta (0, -1)
Screenshot: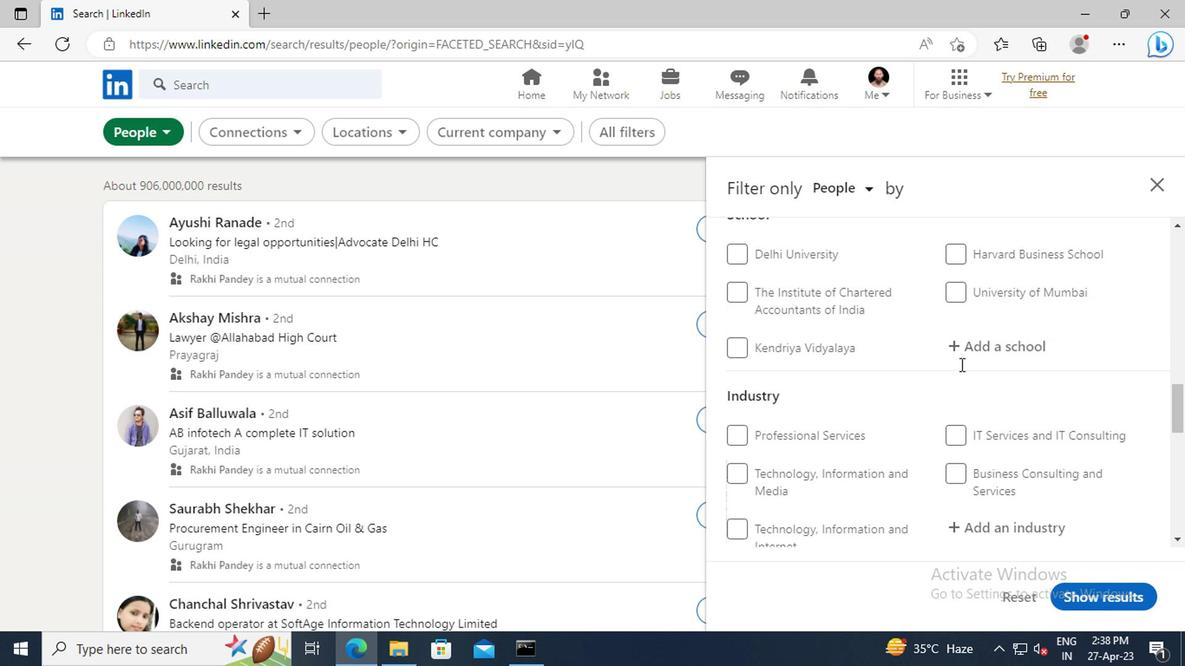 
Action: Mouse scrolled (956, 363) with delta (0, -1)
Screenshot: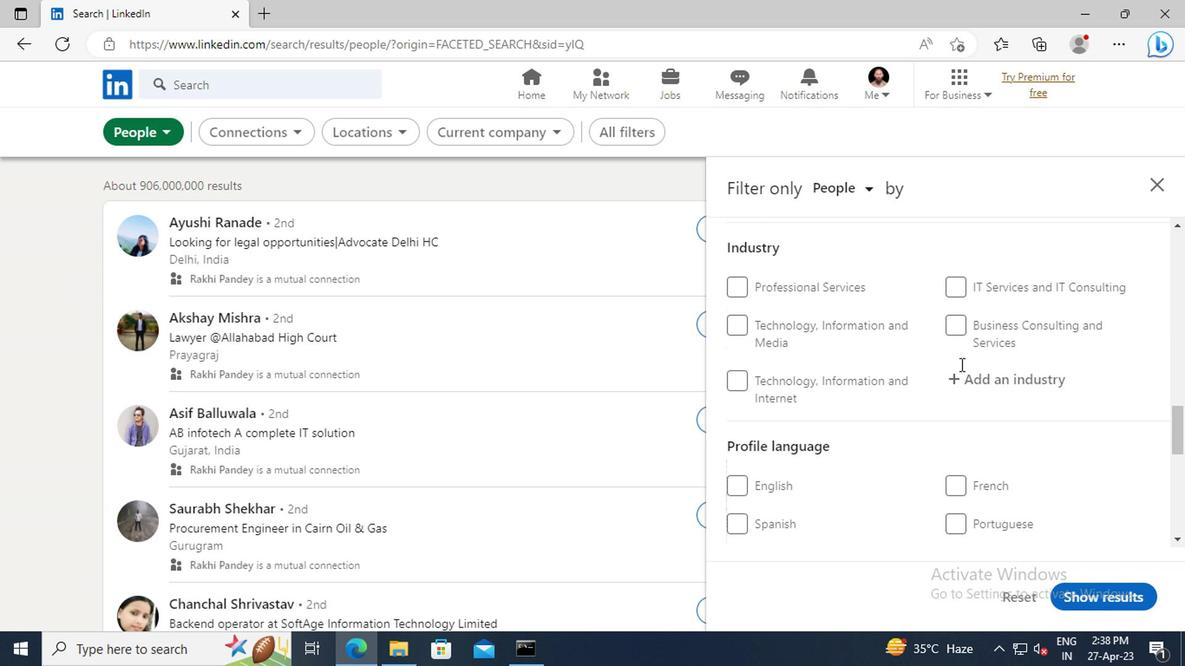 
Action: Mouse scrolled (956, 363) with delta (0, -1)
Screenshot: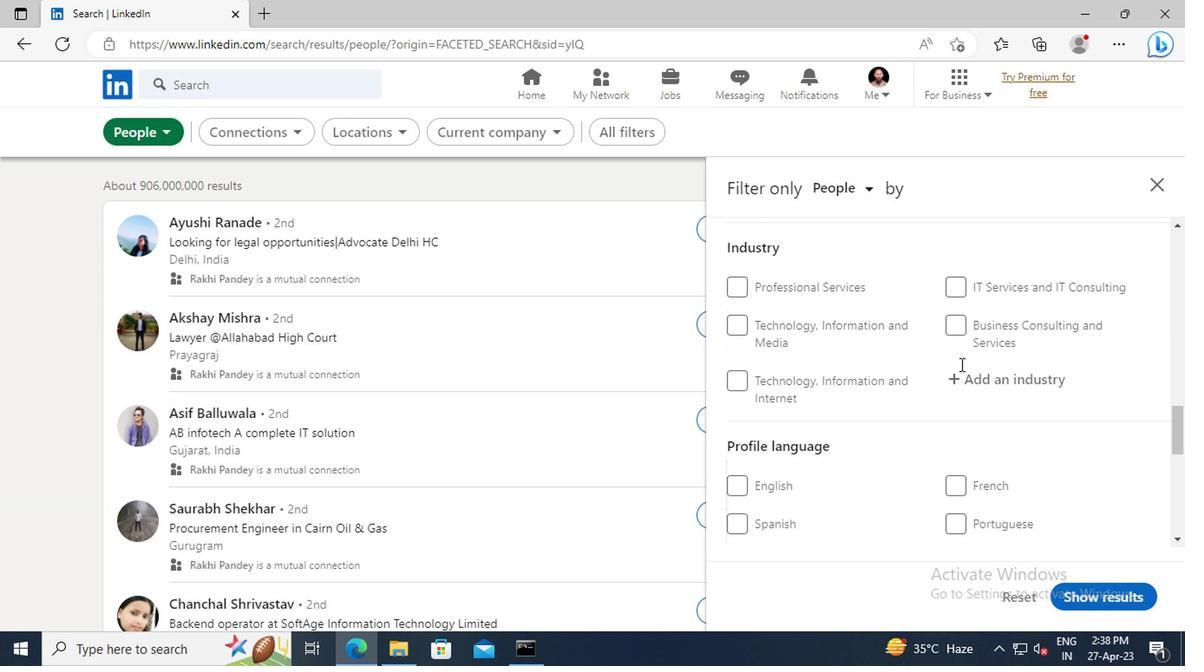 
Action: Mouse moved to (950, 425)
Screenshot: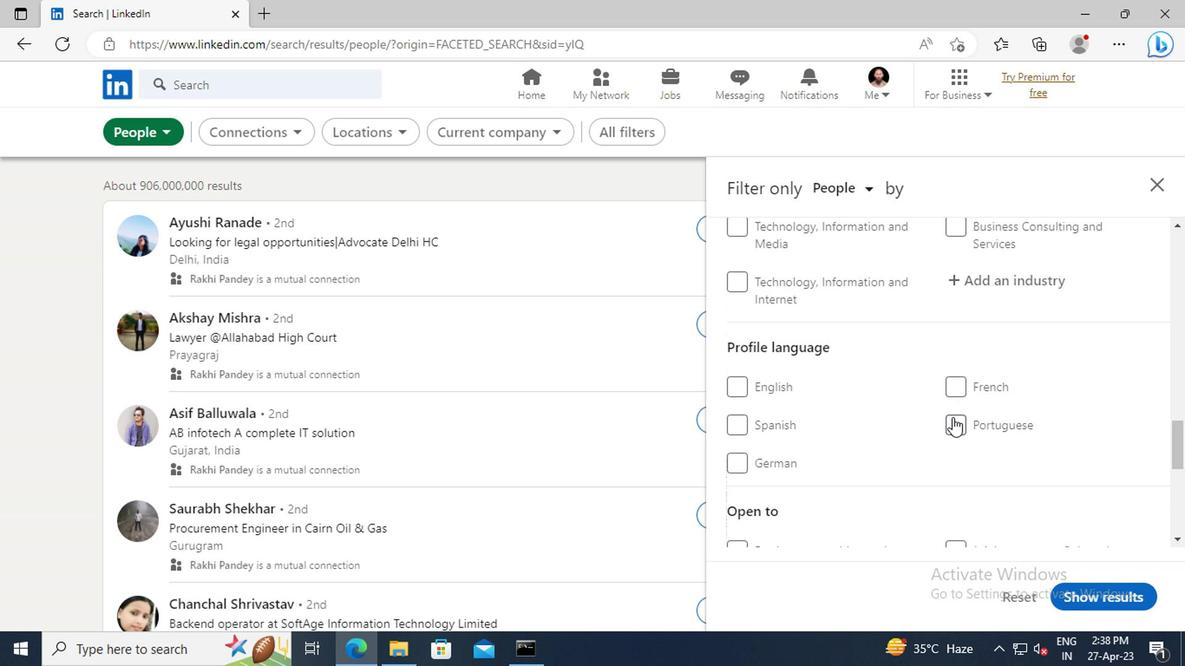 
Action: Mouse pressed left at (950, 425)
Screenshot: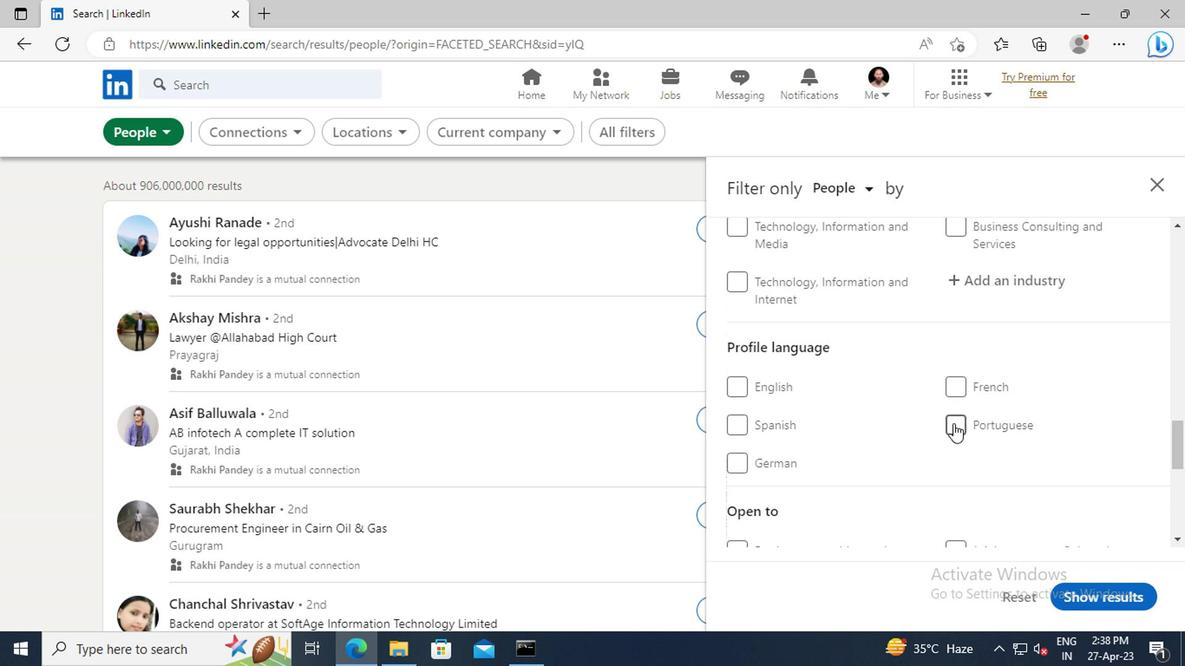 
Action: Mouse moved to (969, 425)
Screenshot: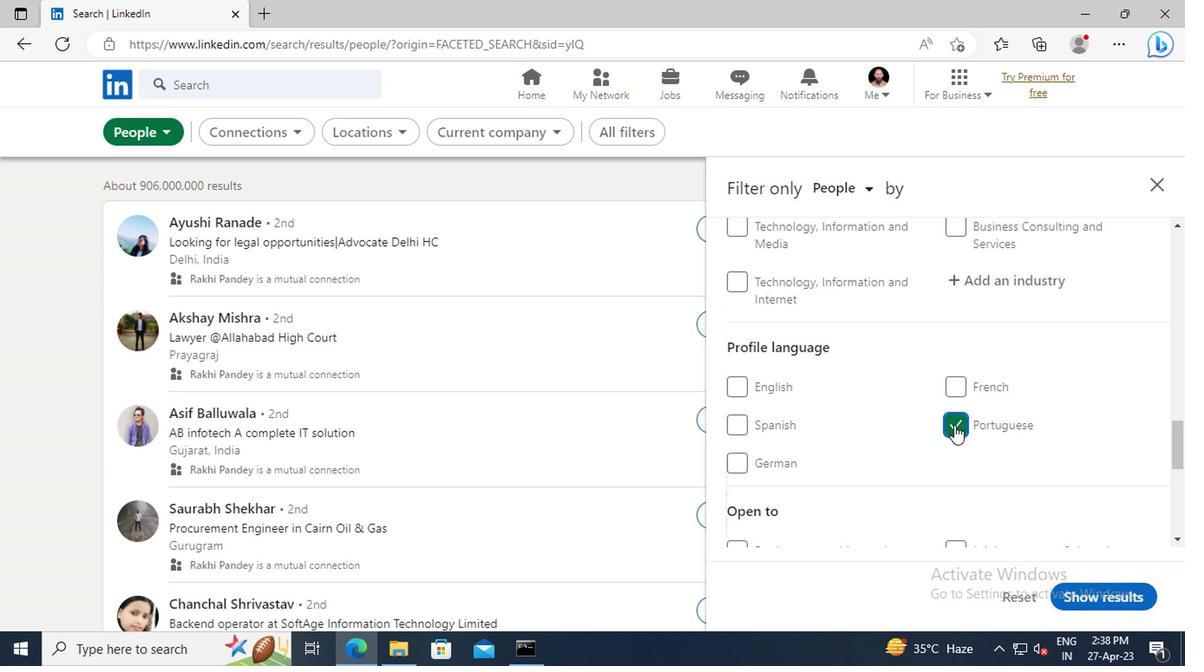 
Action: Mouse scrolled (969, 425) with delta (0, 0)
Screenshot: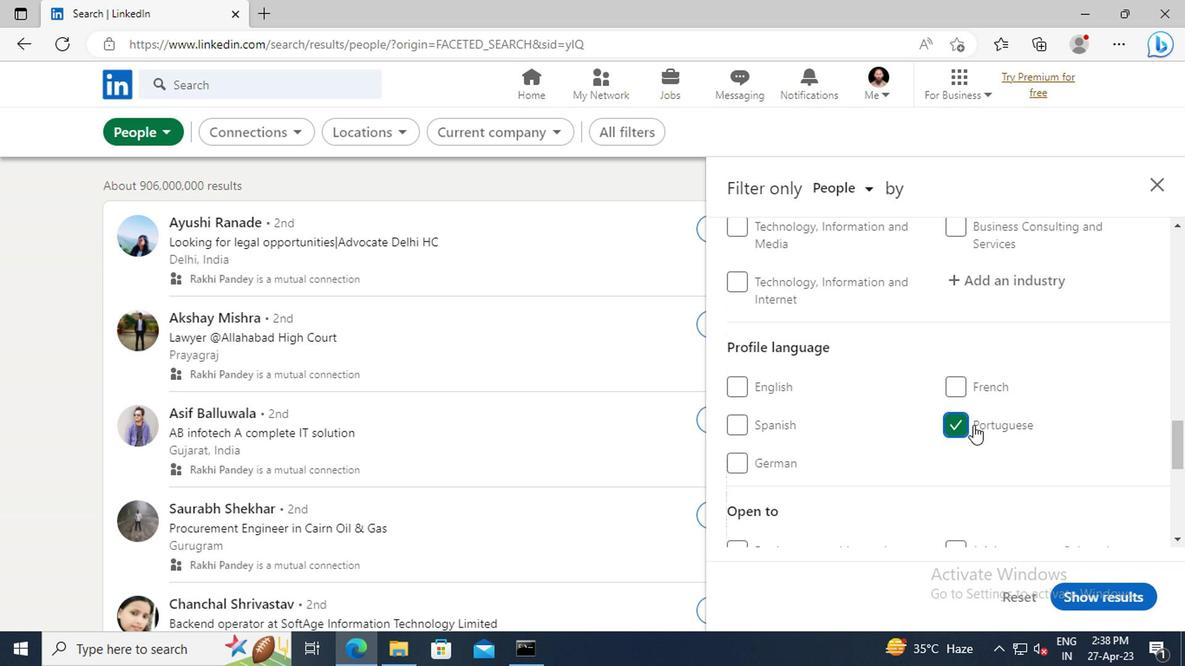 
Action: Mouse scrolled (969, 425) with delta (0, 0)
Screenshot: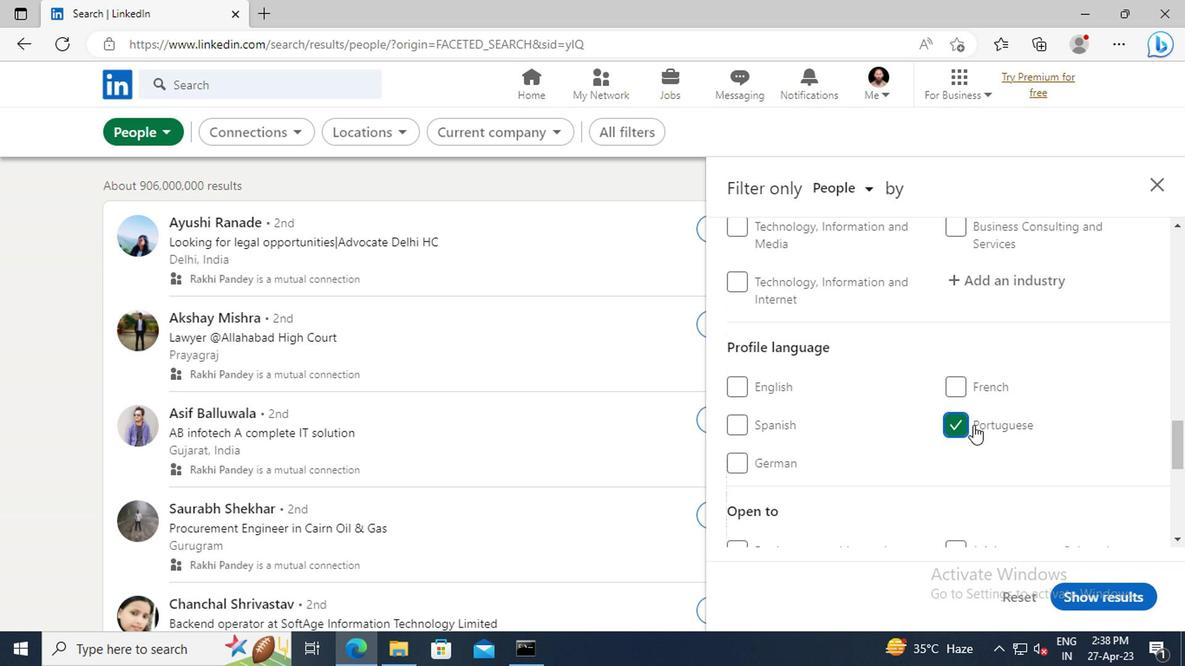 
Action: Mouse scrolled (969, 425) with delta (0, 0)
Screenshot: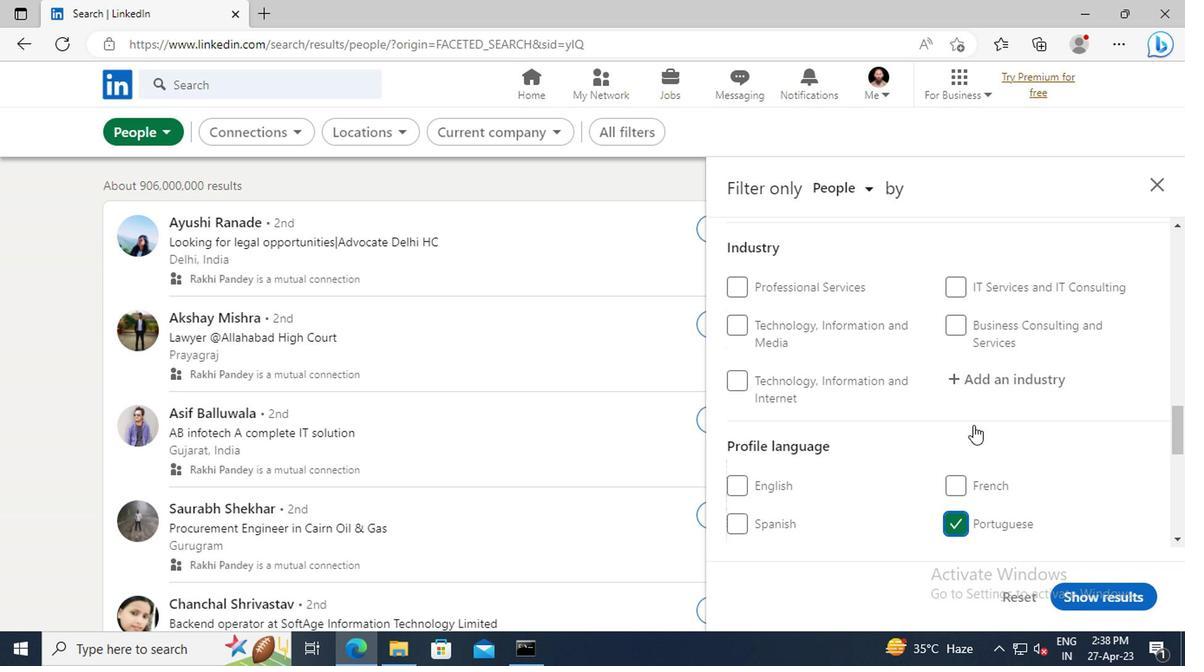 
Action: Mouse scrolled (969, 425) with delta (0, 0)
Screenshot: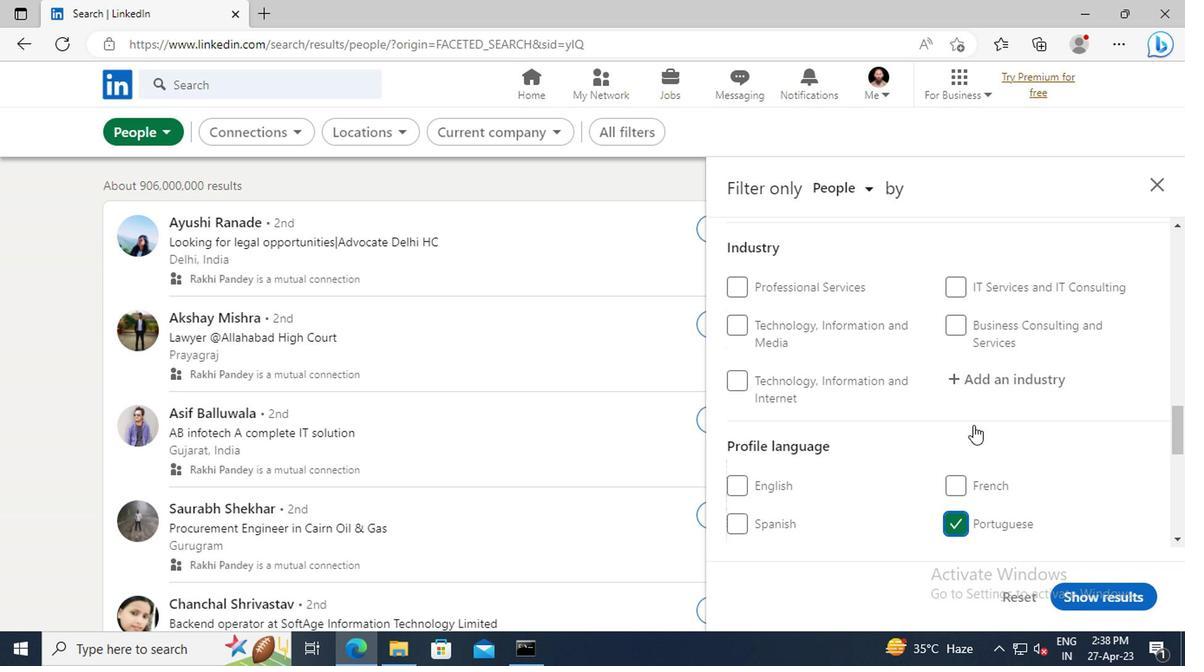
Action: Mouse scrolled (969, 425) with delta (0, 0)
Screenshot: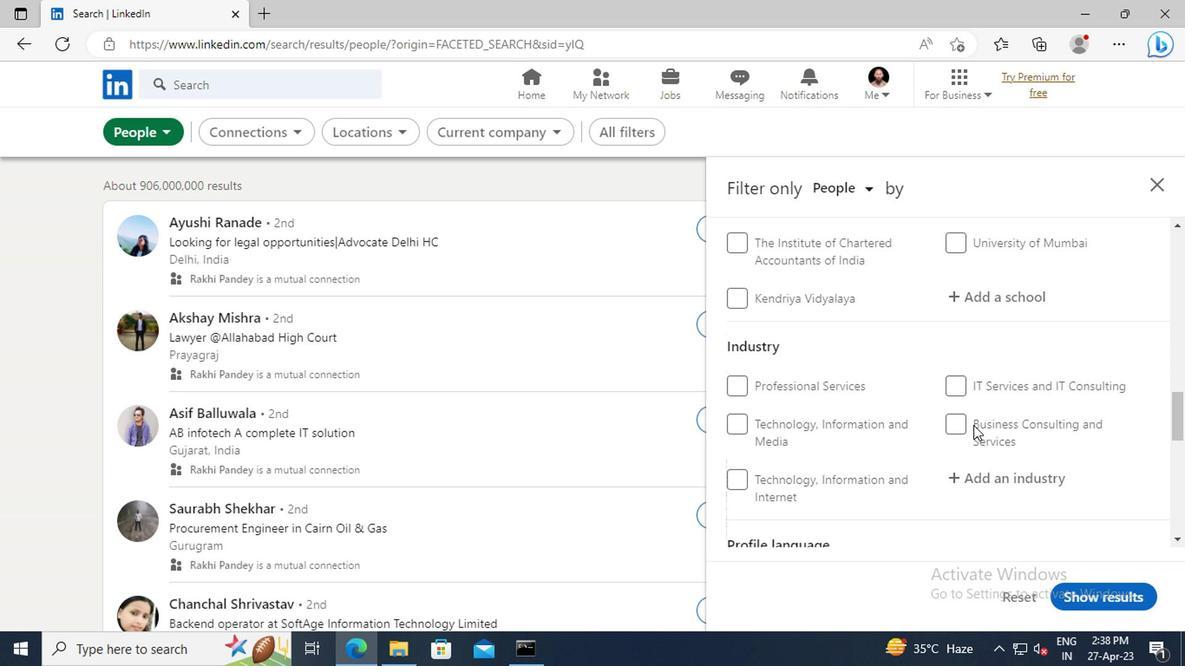 
Action: Mouse scrolled (969, 425) with delta (0, 0)
Screenshot: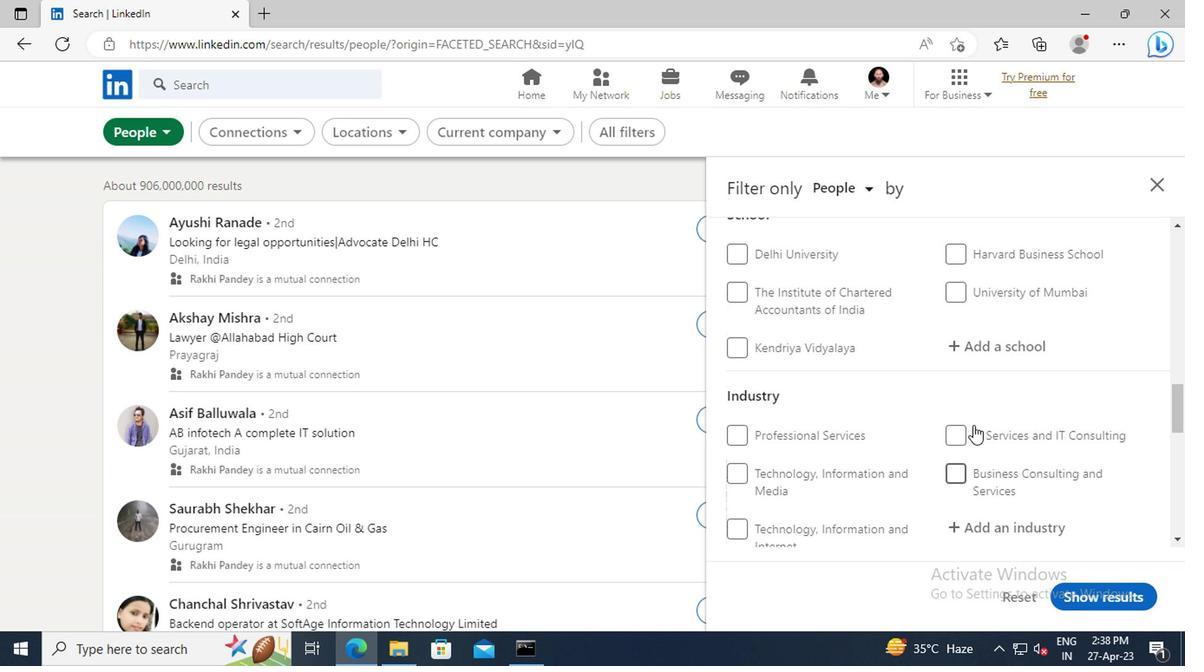 
Action: Mouse scrolled (969, 425) with delta (0, 0)
Screenshot: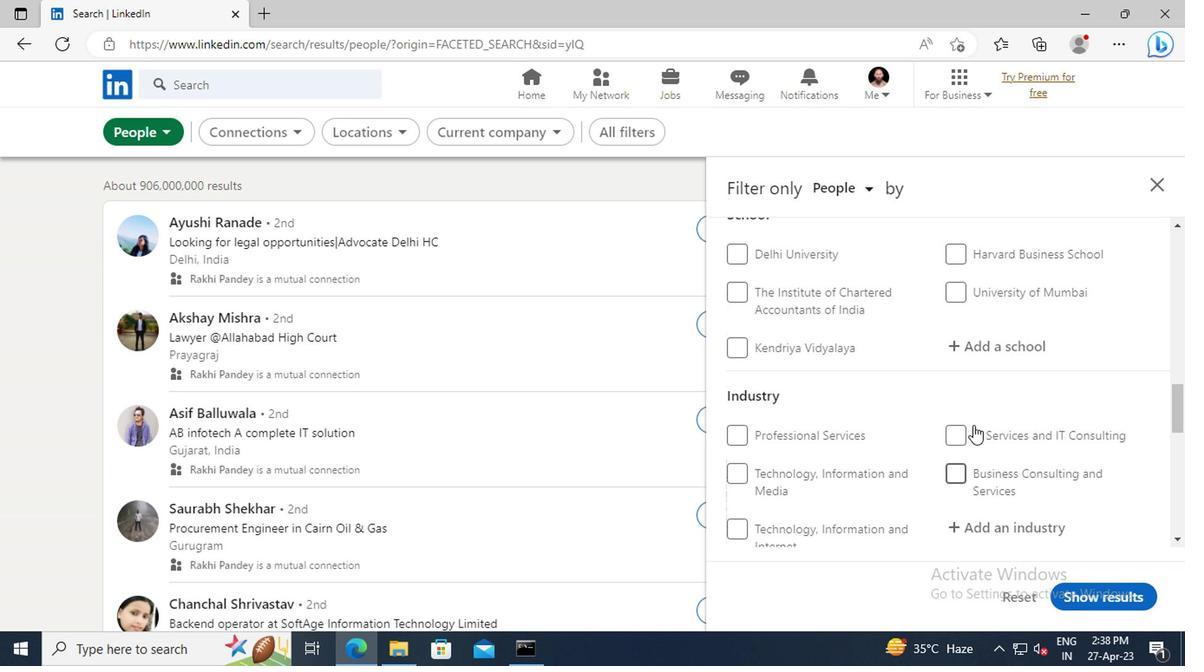 
Action: Mouse scrolled (969, 425) with delta (0, 0)
Screenshot: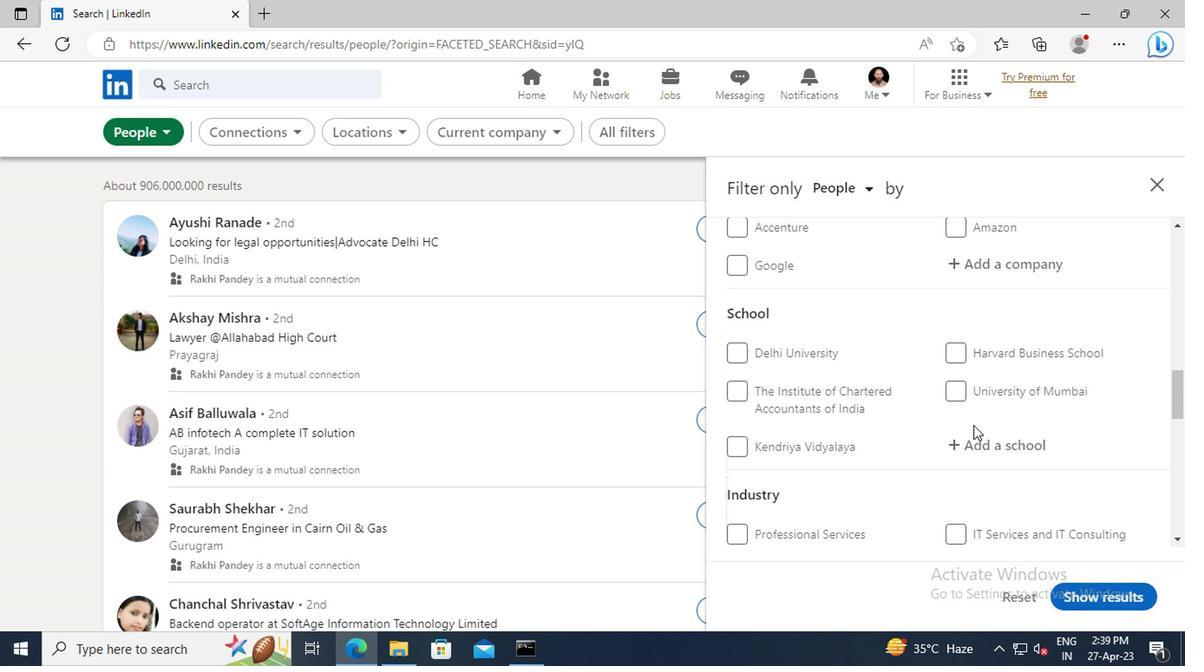 
Action: Mouse scrolled (969, 425) with delta (0, 0)
Screenshot: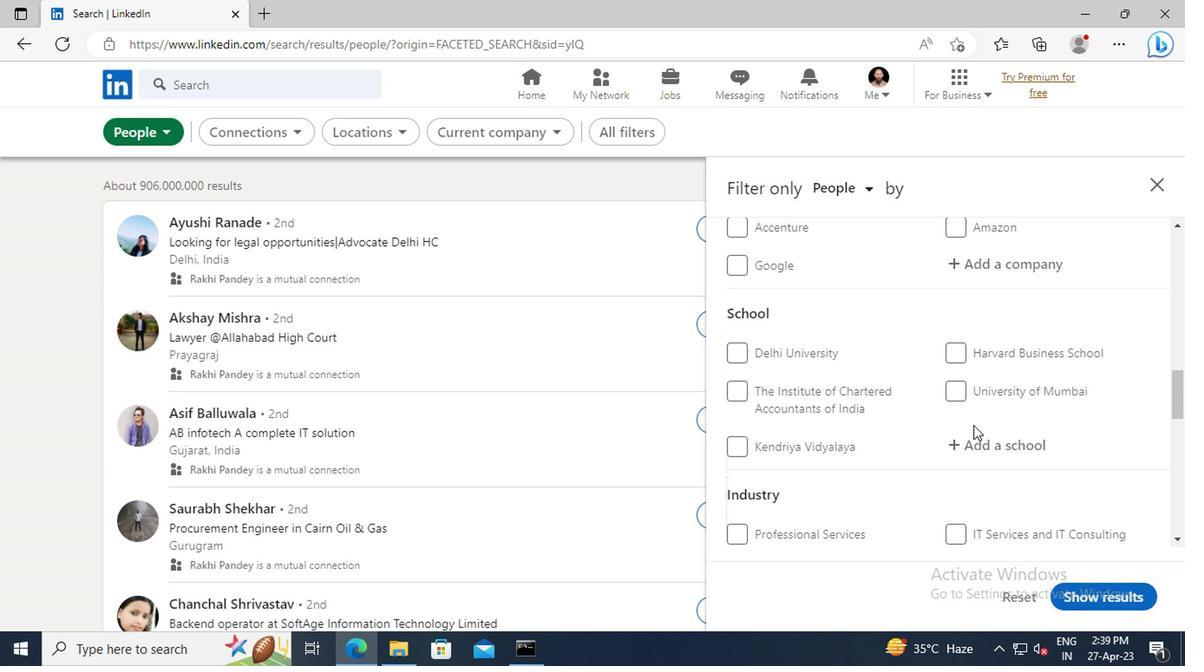 
Action: Mouse scrolled (969, 425) with delta (0, 0)
Screenshot: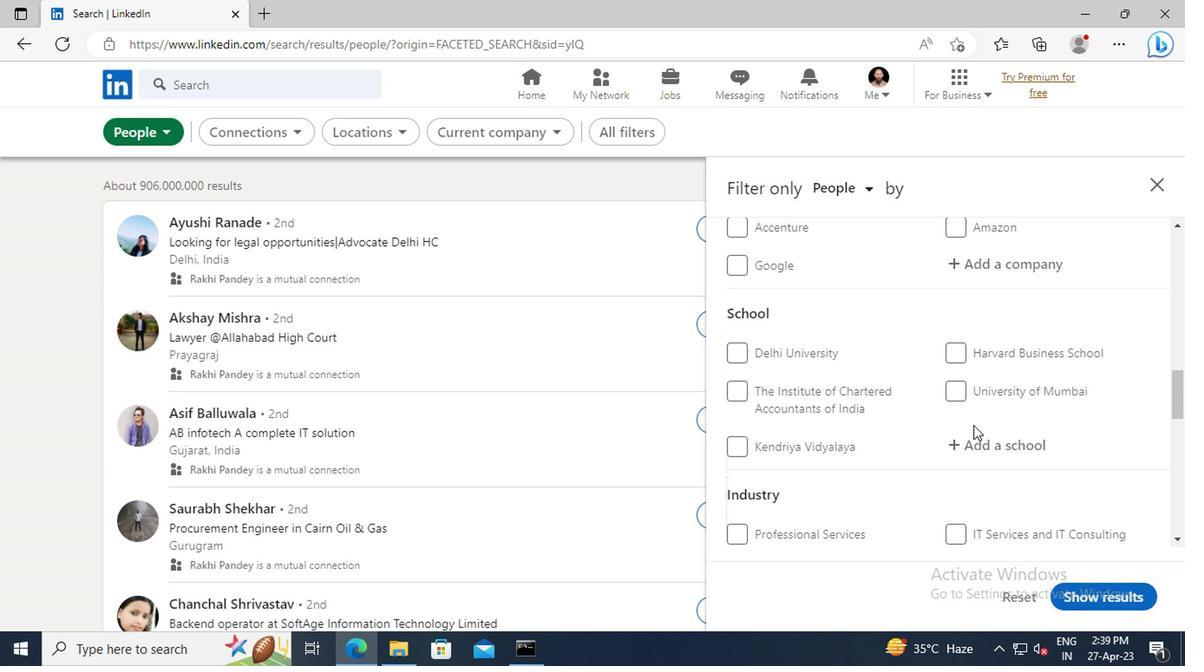 
Action: Mouse scrolled (969, 425) with delta (0, 0)
Screenshot: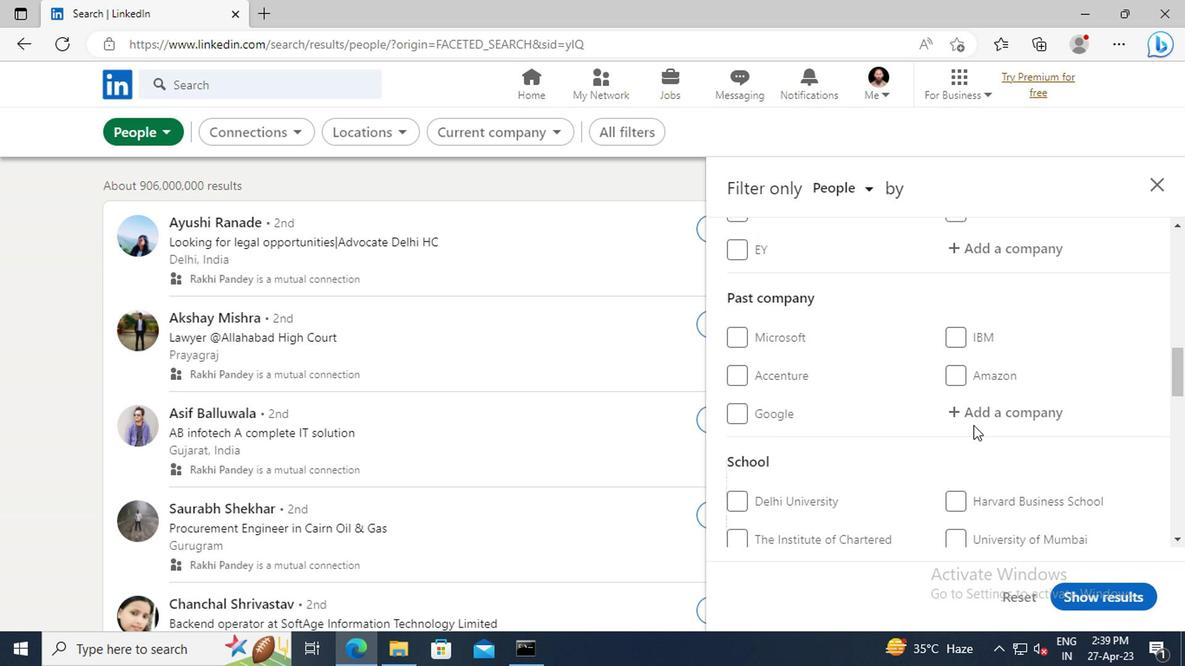
Action: Mouse scrolled (969, 425) with delta (0, 0)
Screenshot: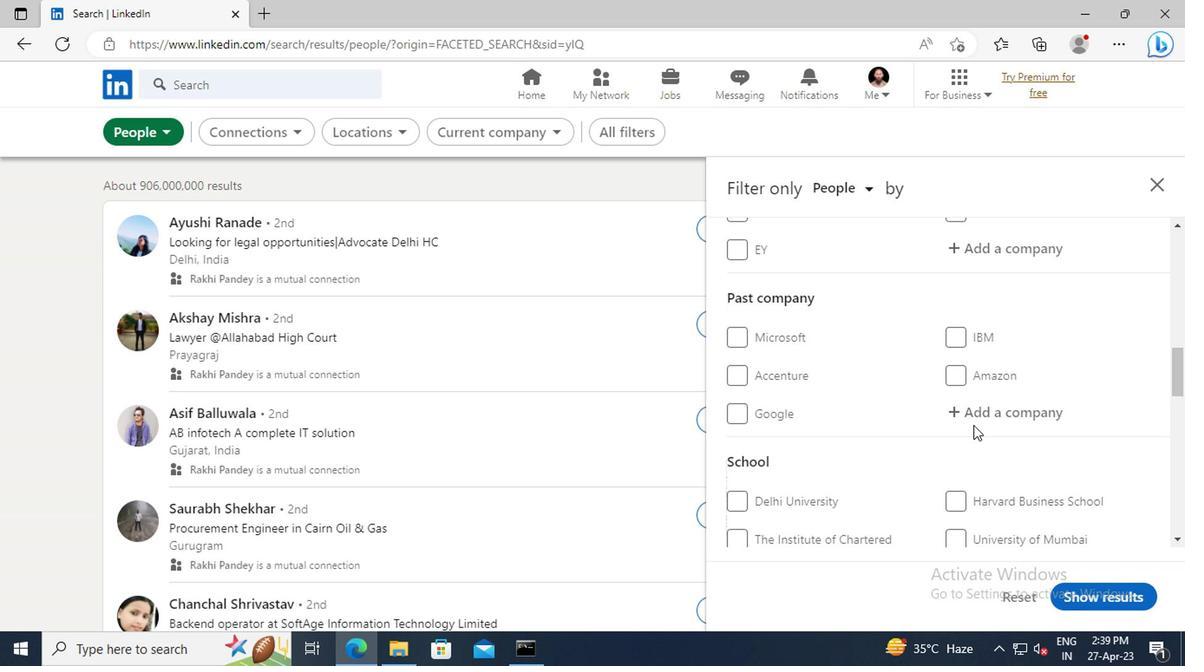 
Action: Mouse scrolled (969, 425) with delta (0, 0)
Screenshot: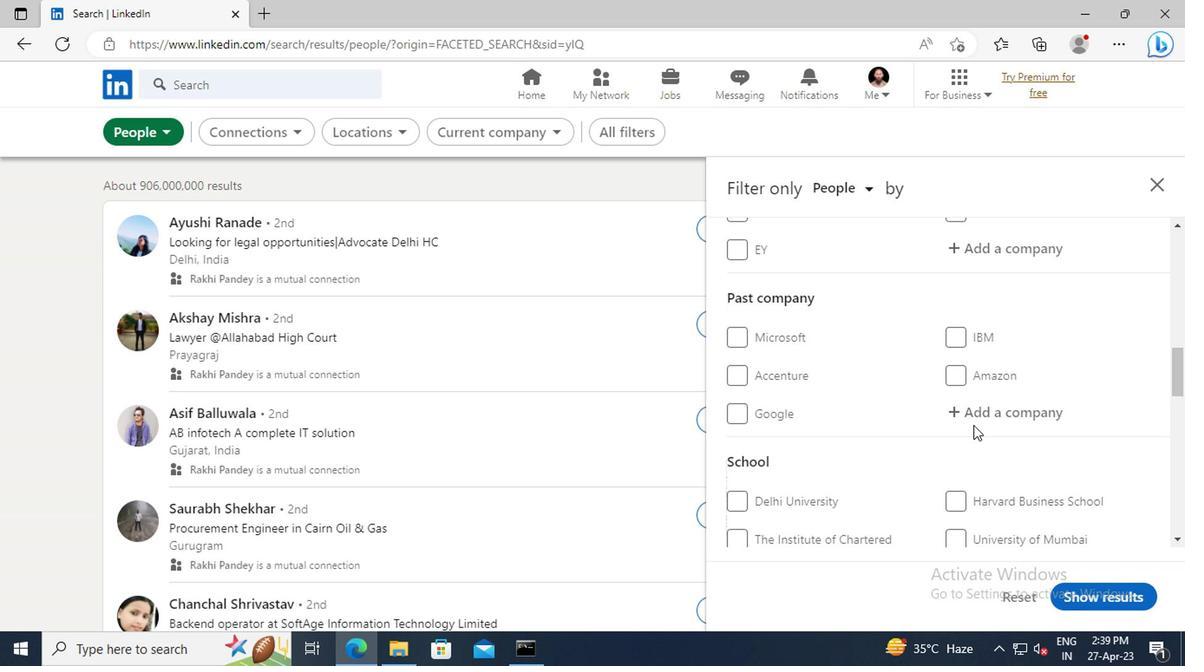 
Action: Mouse scrolled (969, 425) with delta (0, 0)
Screenshot: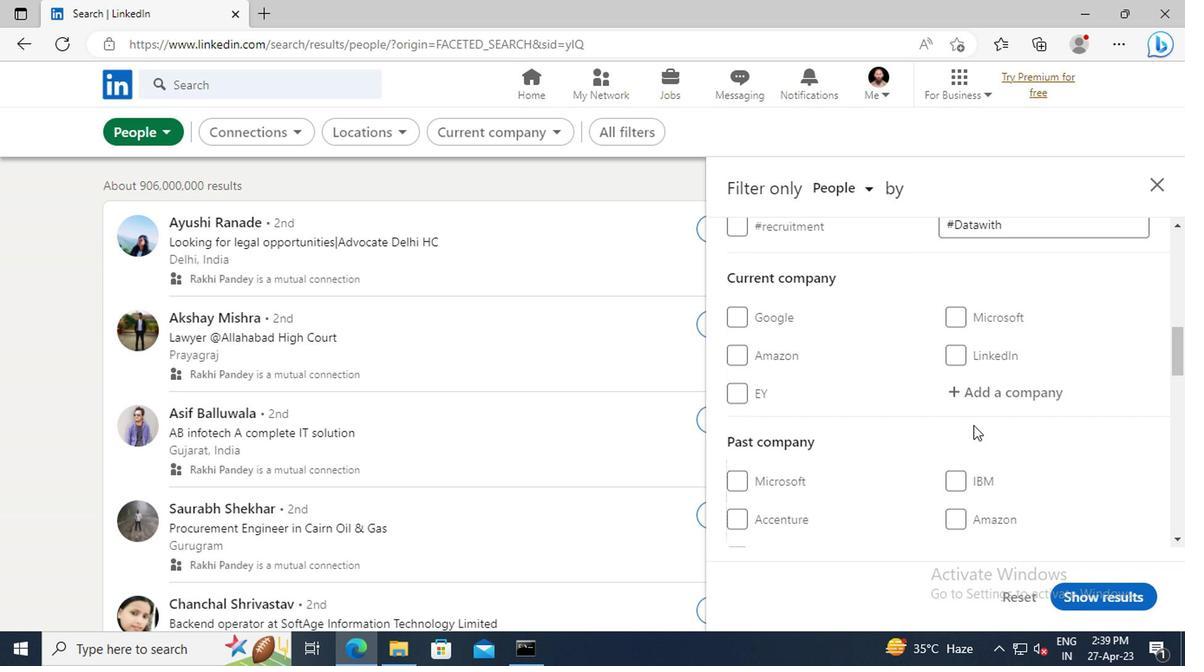 
Action: Mouse moved to (978, 441)
Screenshot: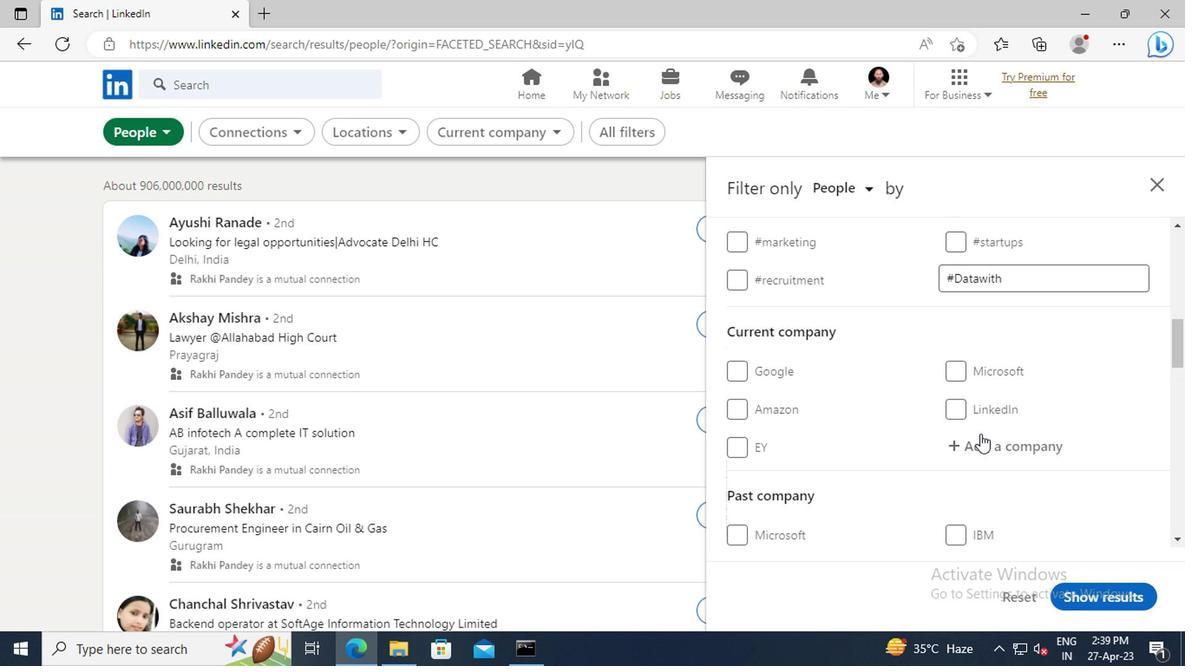 
Action: Mouse pressed left at (978, 441)
Screenshot: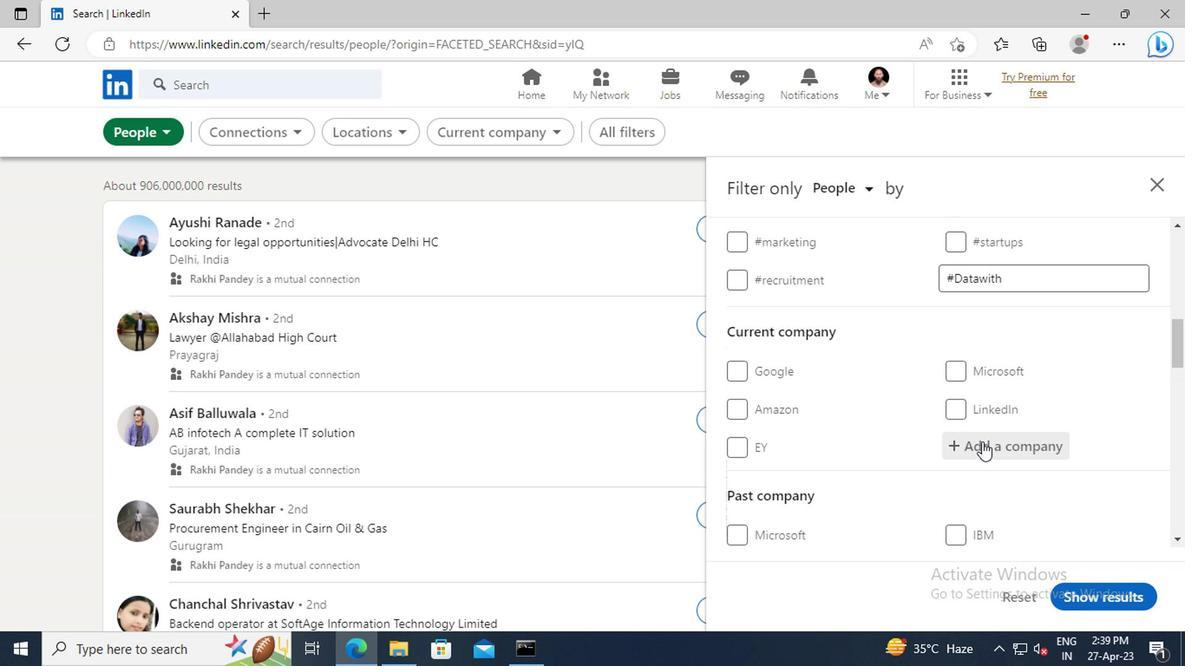 
Action: Key pressed <Key.shift>RELIANCE<Key.space><Key.shift>FOUNDATION
Screenshot: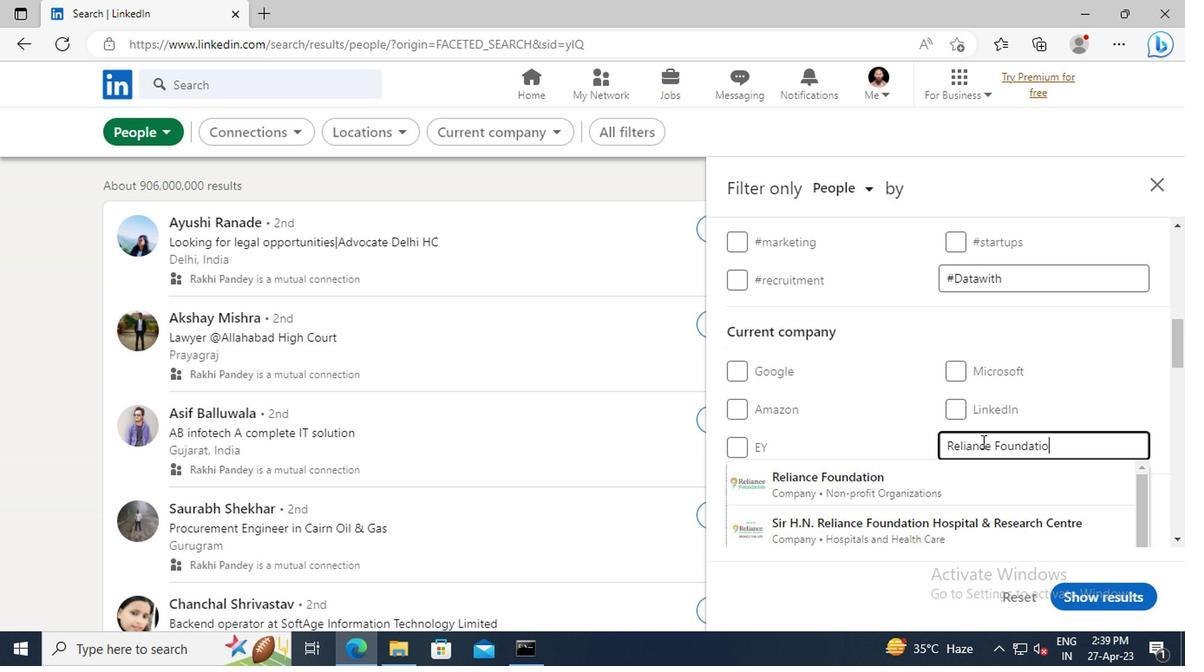 
Action: Mouse moved to (973, 480)
Screenshot: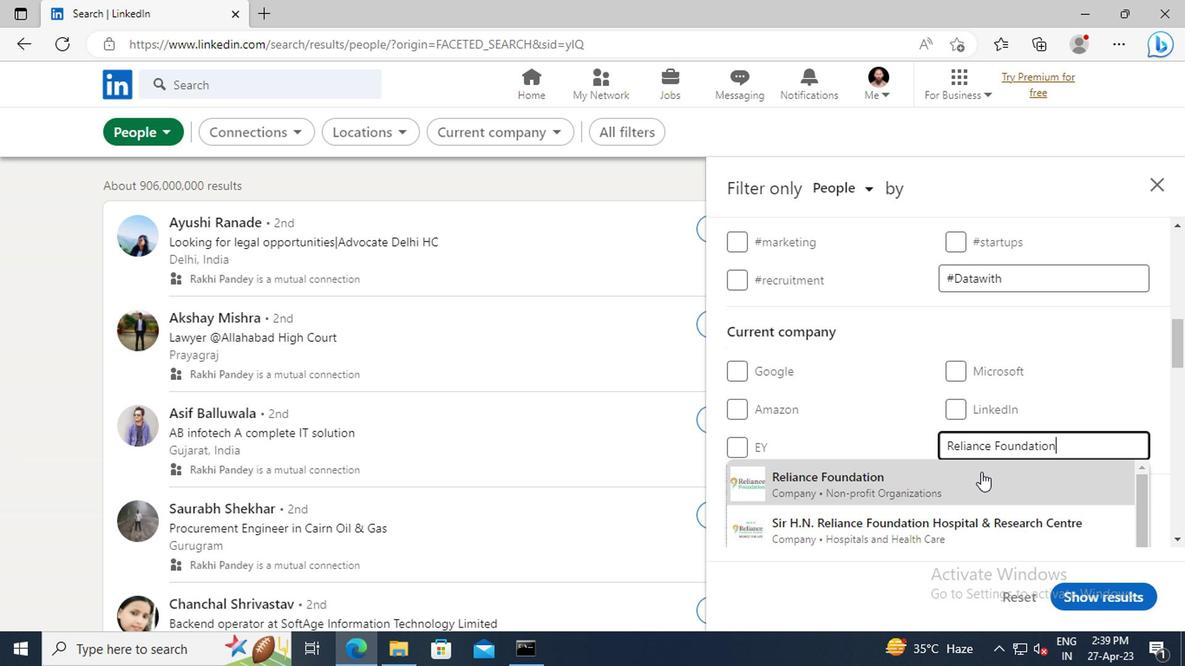 
Action: Mouse pressed left at (973, 480)
Screenshot: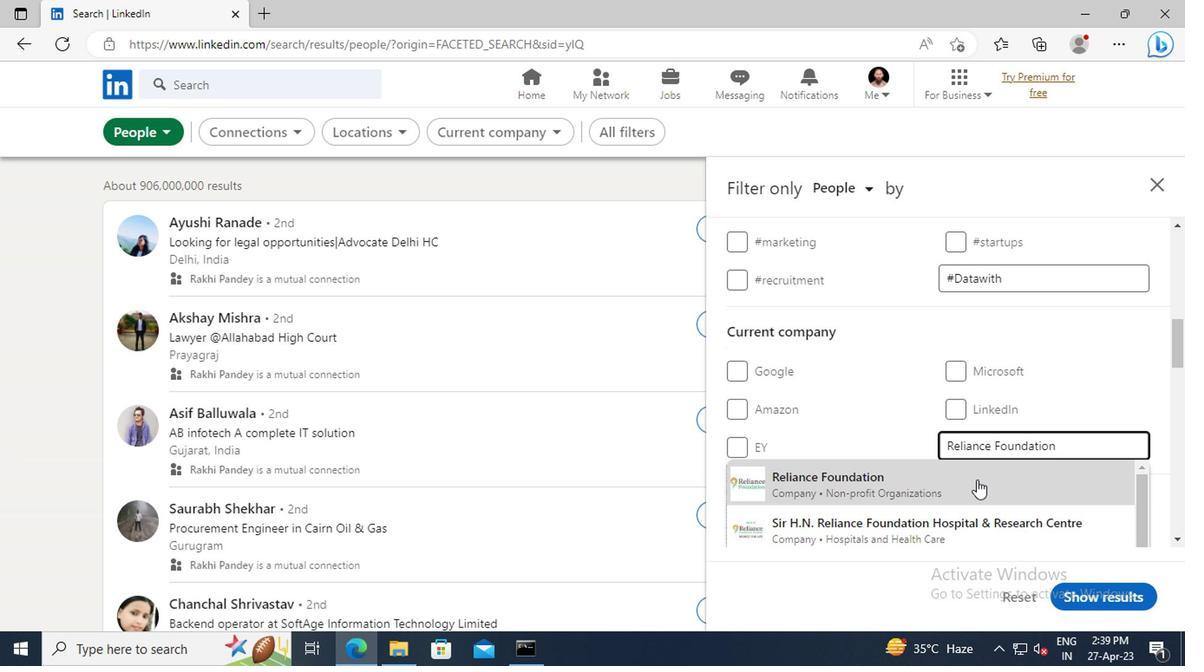 
Action: Mouse moved to (970, 380)
Screenshot: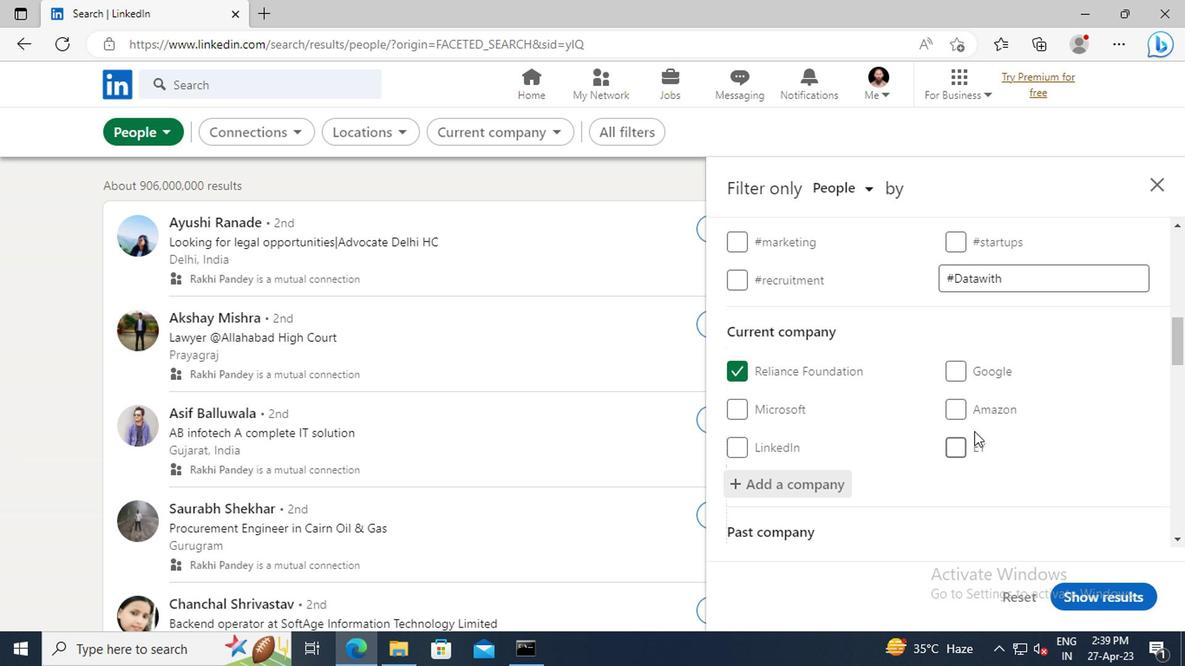 
Action: Mouse scrolled (970, 380) with delta (0, 0)
Screenshot: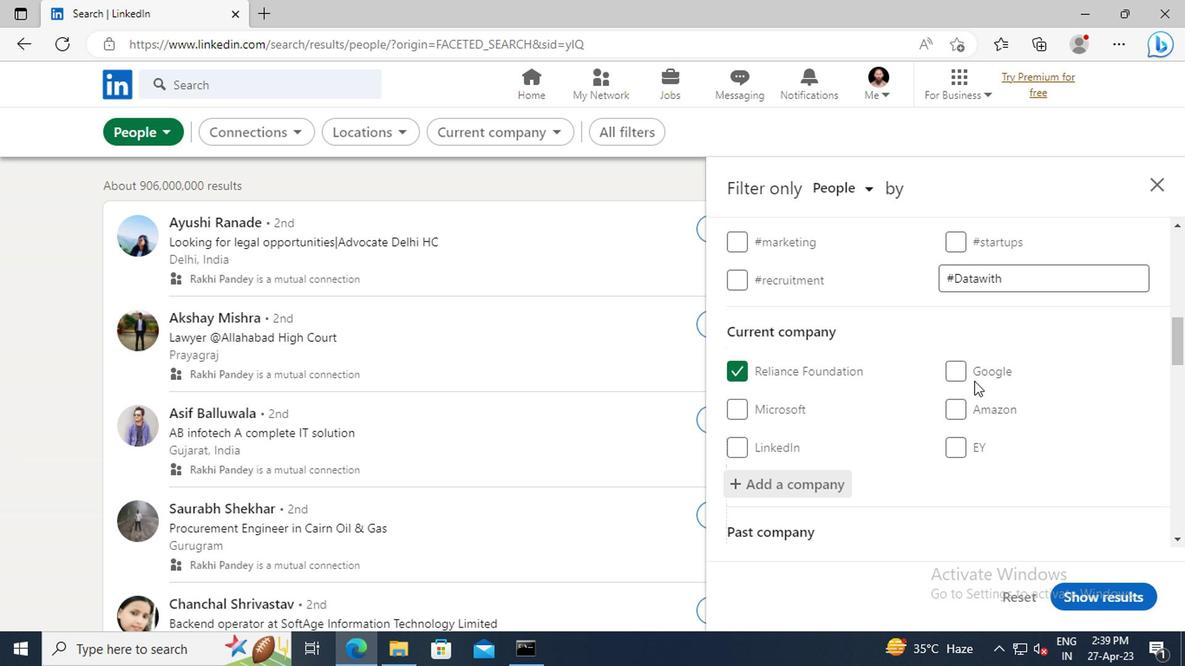 
Action: Mouse scrolled (970, 380) with delta (0, 0)
Screenshot: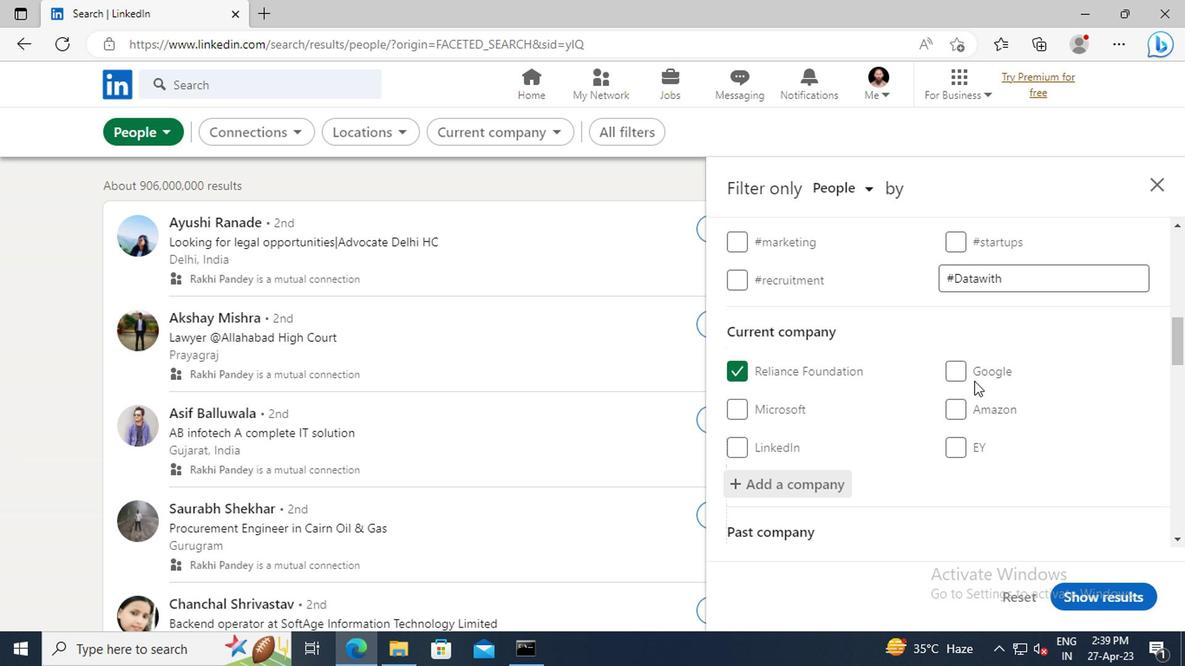 
Action: Mouse scrolled (970, 380) with delta (0, 0)
Screenshot: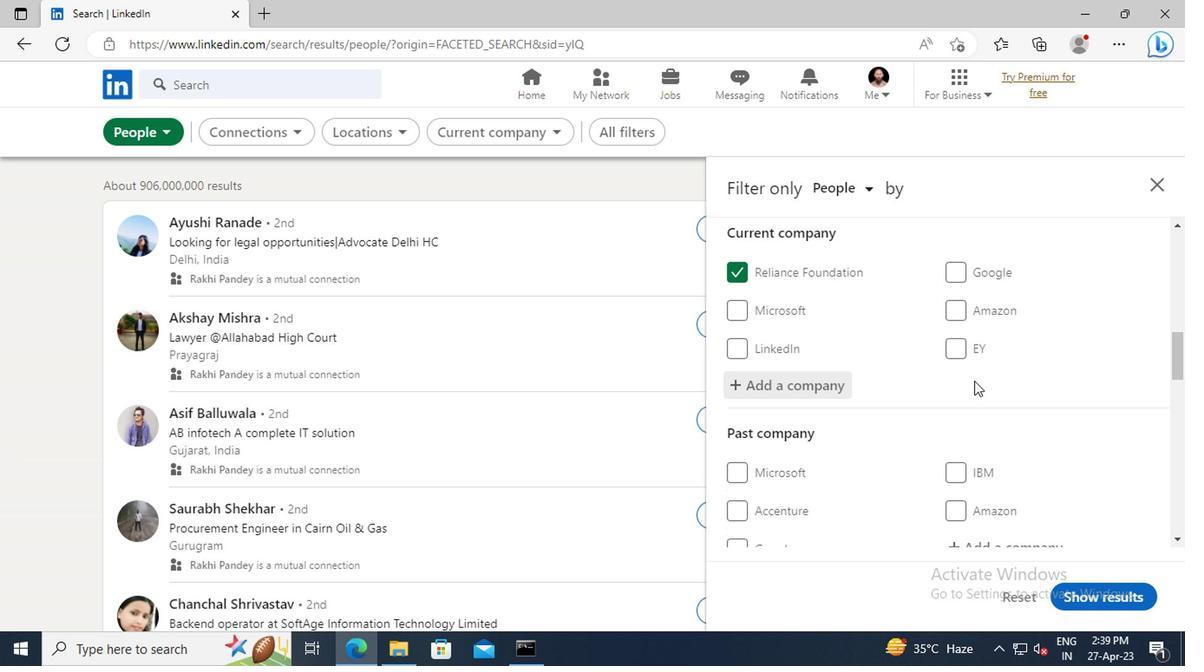 
Action: Mouse scrolled (970, 380) with delta (0, 0)
Screenshot: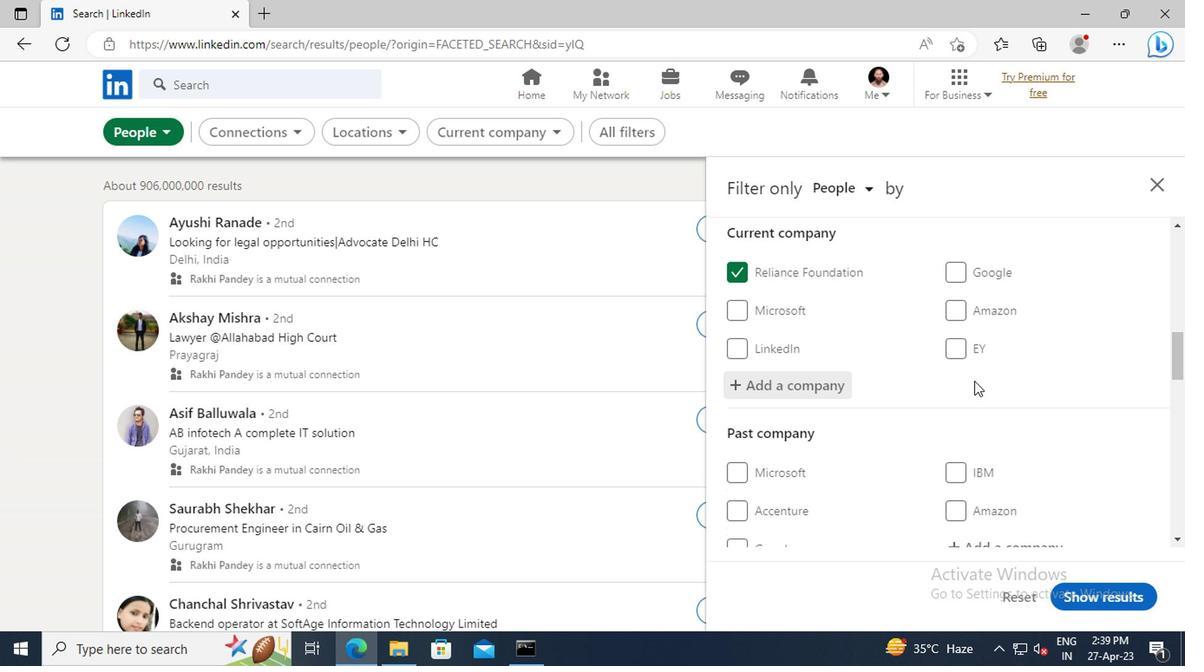 
Action: Mouse scrolled (970, 380) with delta (0, 0)
Screenshot: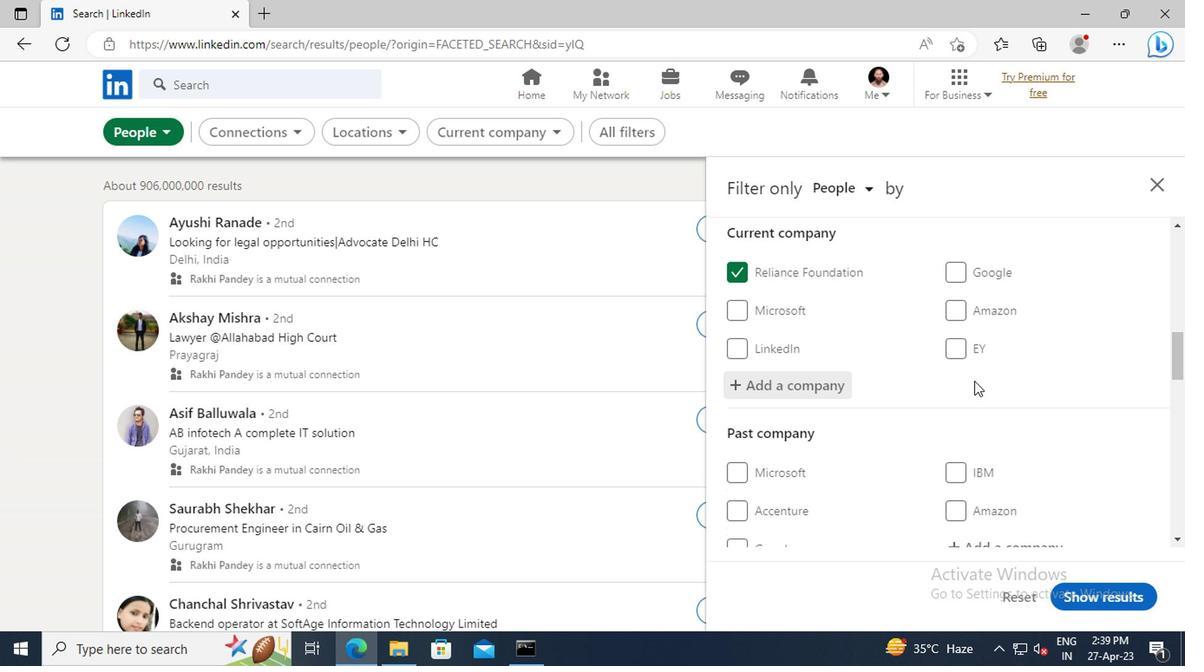
Action: Mouse scrolled (970, 380) with delta (0, 0)
Screenshot: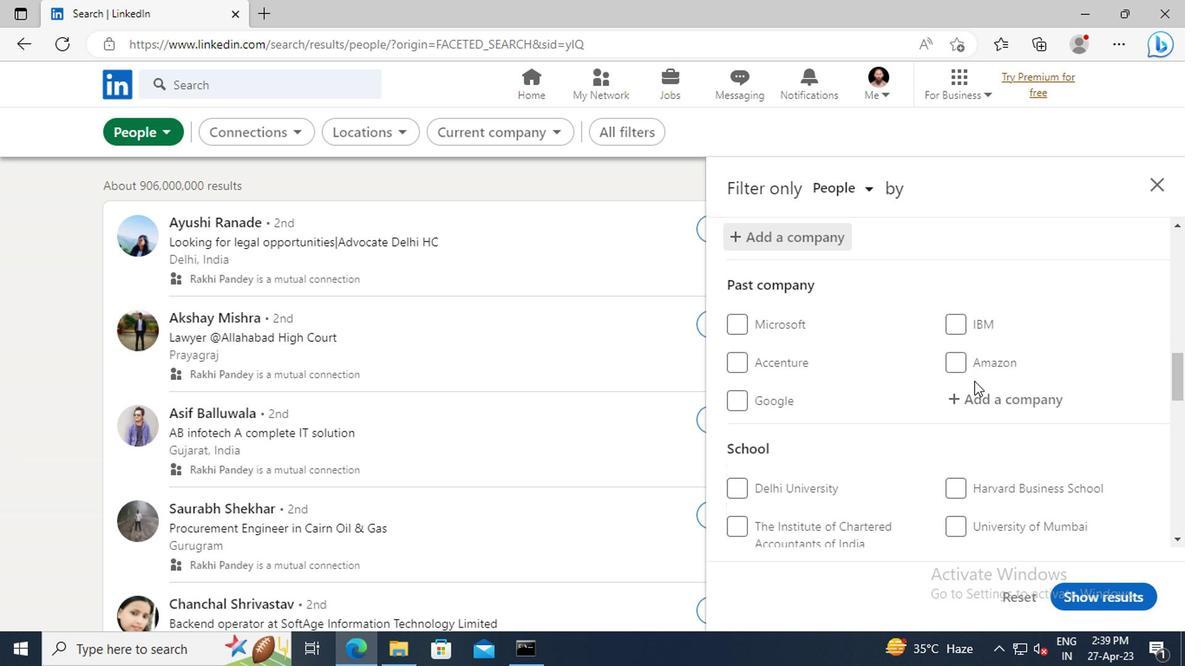 
Action: Mouse scrolled (970, 380) with delta (0, 0)
Screenshot: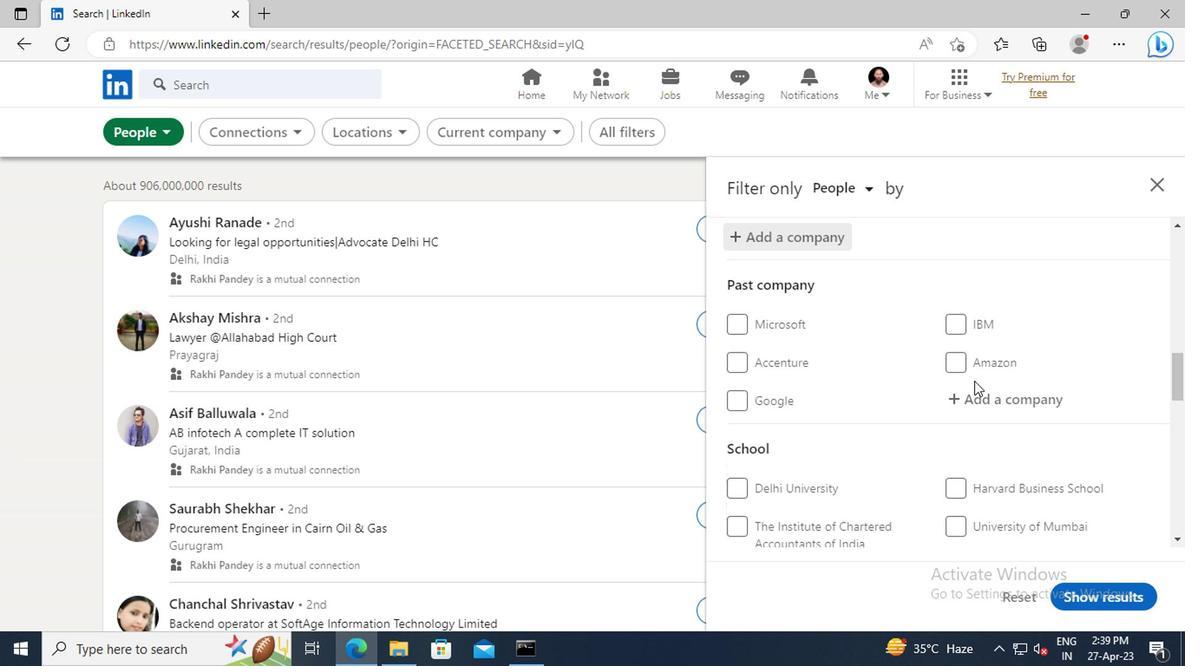 
Action: Mouse scrolled (970, 380) with delta (0, 0)
Screenshot: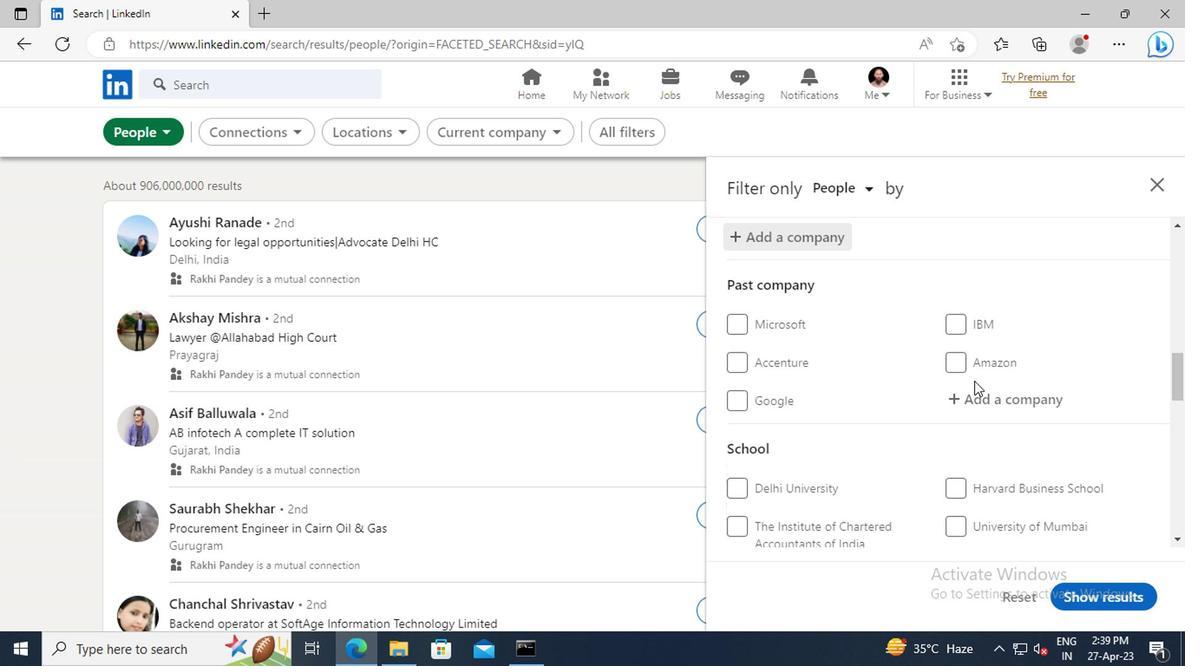 
Action: Mouse moved to (973, 430)
Screenshot: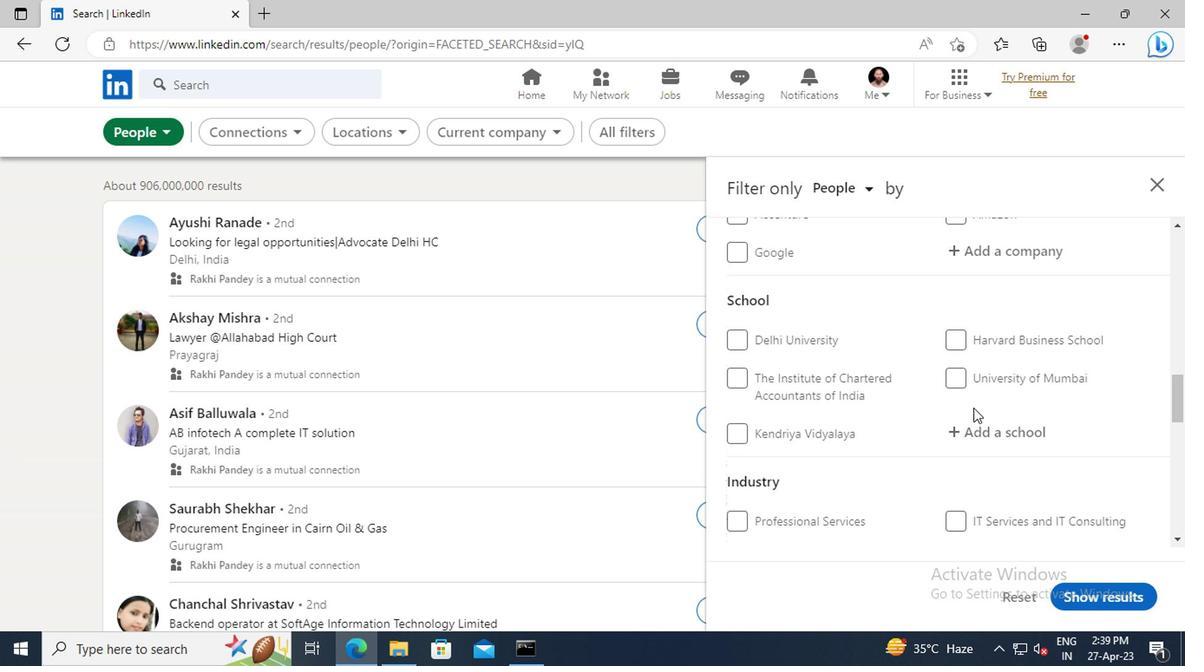 
Action: Mouse pressed left at (973, 430)
Screenshot: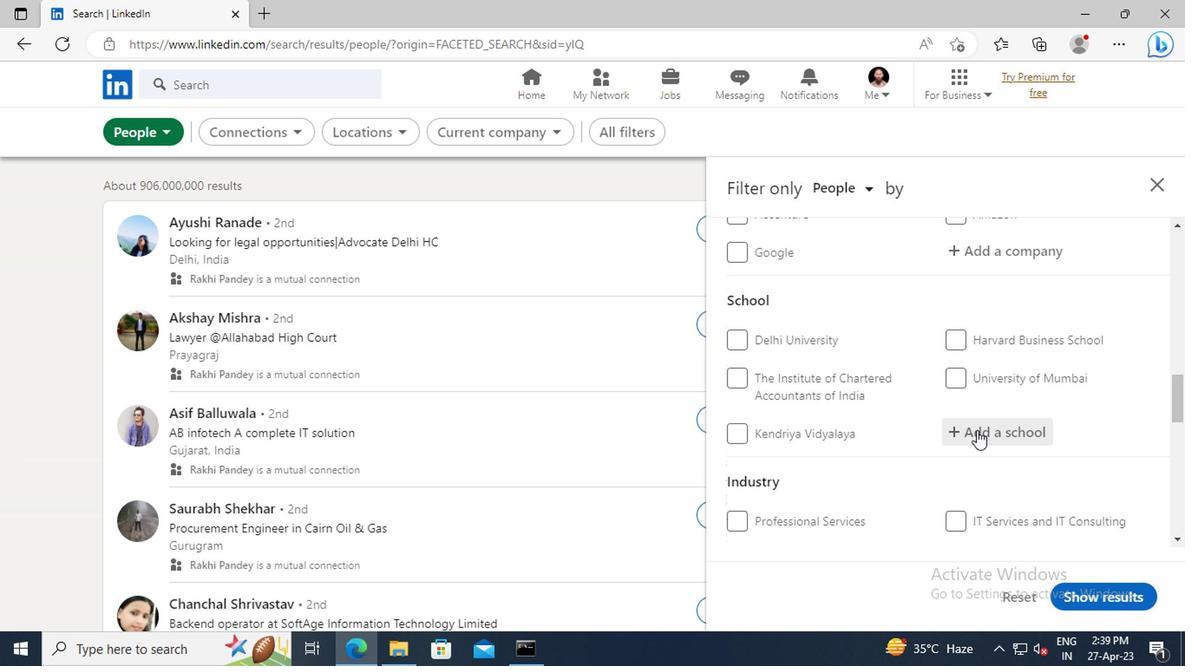 
Action: Key pressed <Key.shift>SHRI<Key.space><Key.shift>GURU<Key.space><Key.shift>GOBIND<Key.space><Key.shift>SINGHJI<Key.space><Key.shift>IN
Screenshot: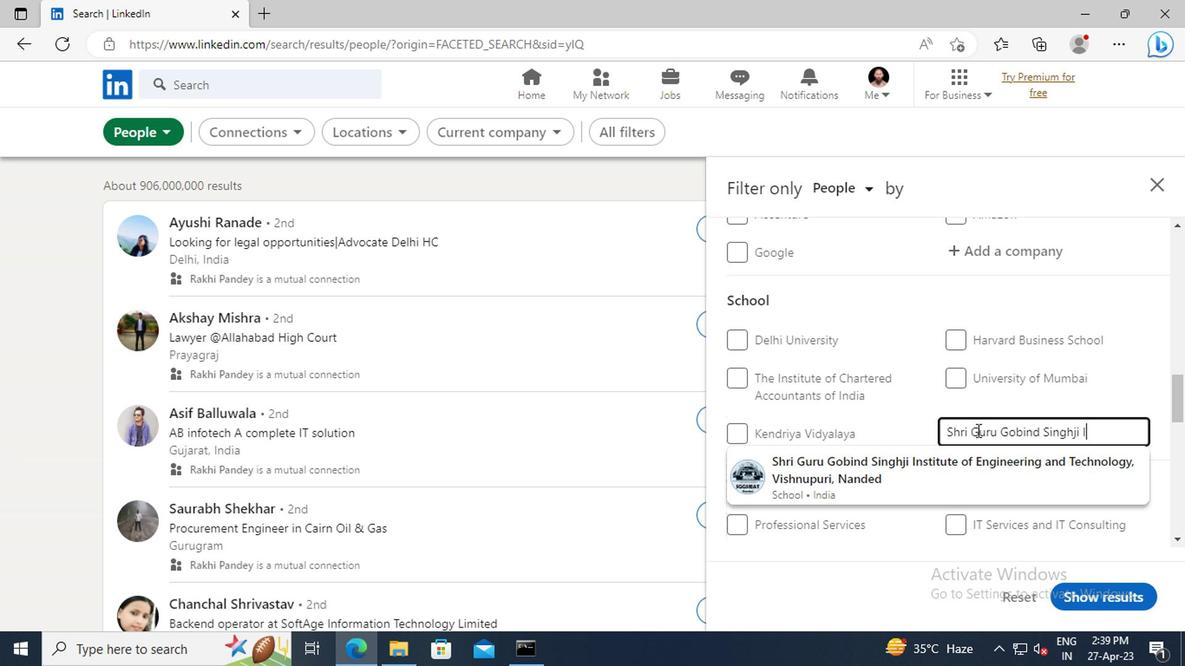 
Action: Mouse moved to (978, 468)
Screenshot: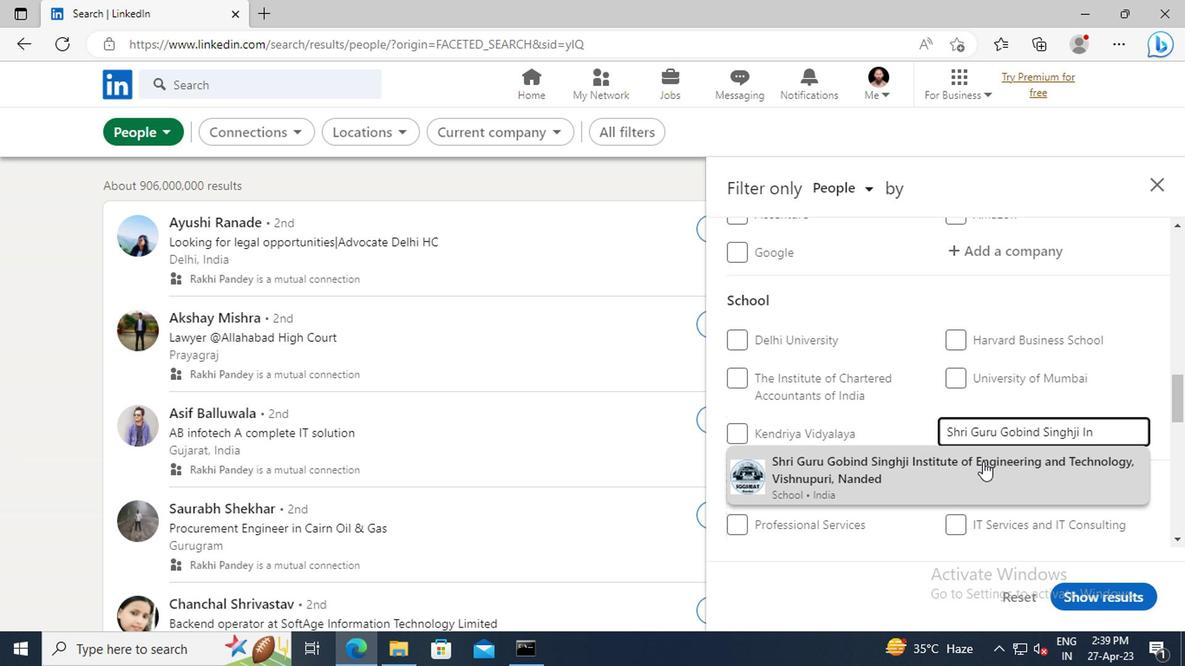 
Action: Mouse pressed left at (978, 468)
Screenshot: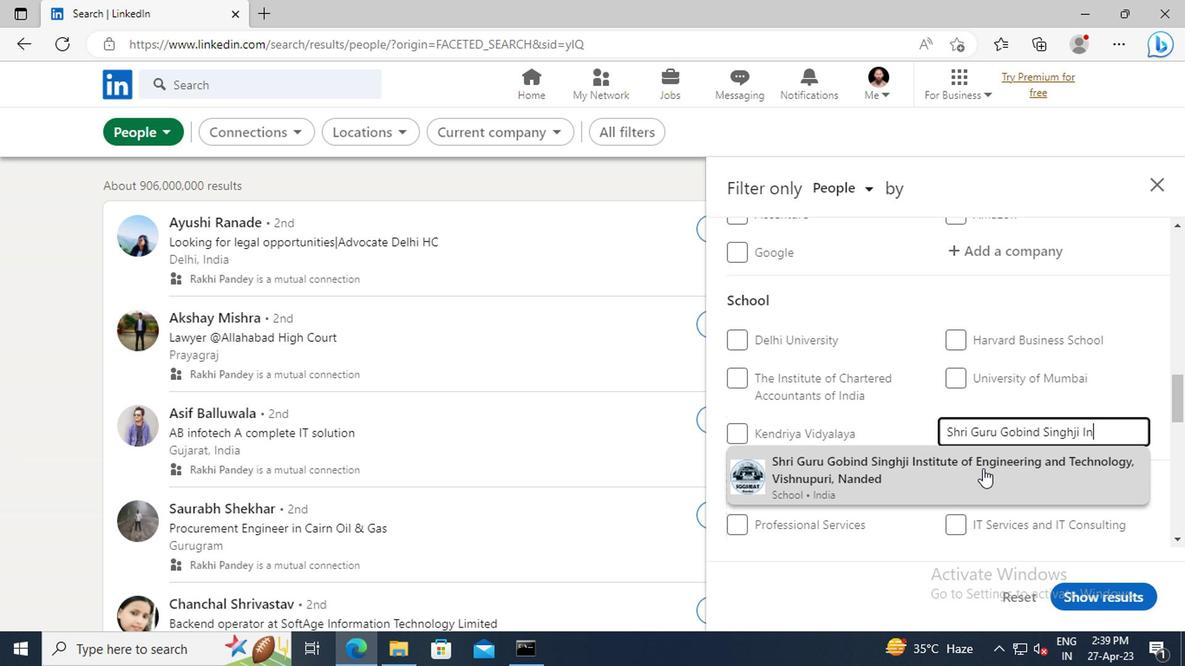 
Action: Mouse moved to (976, 384)
Screenshot: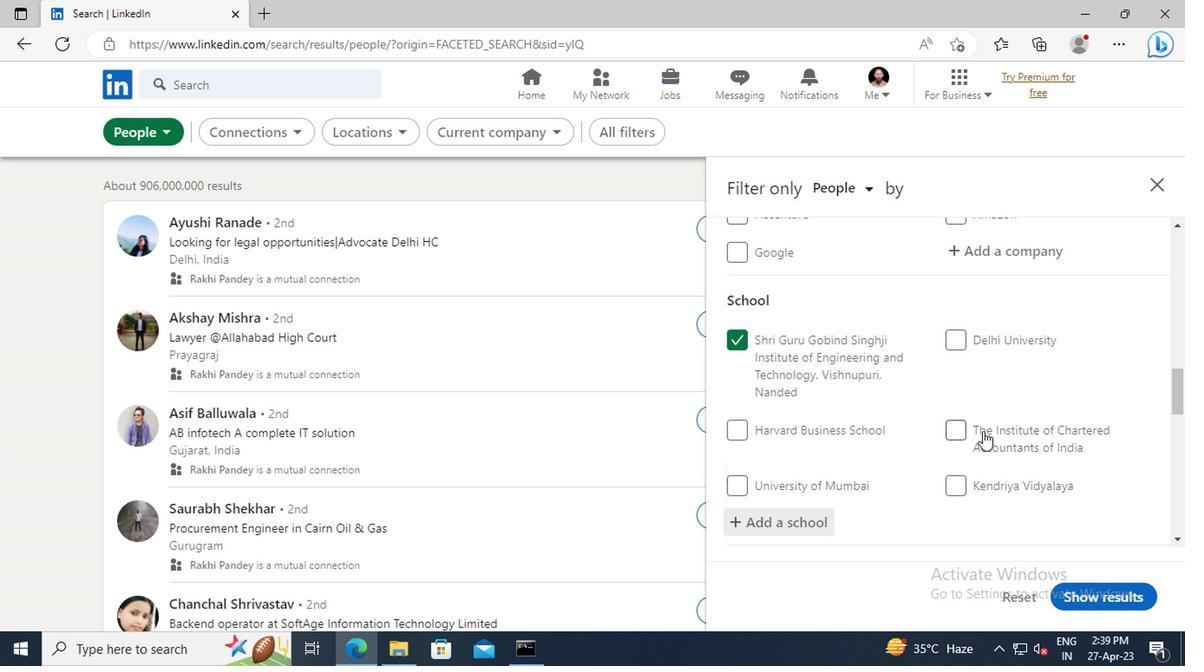 
Action: Mouse scrolled (976, 383) with delta (0, 0)
Screenshot: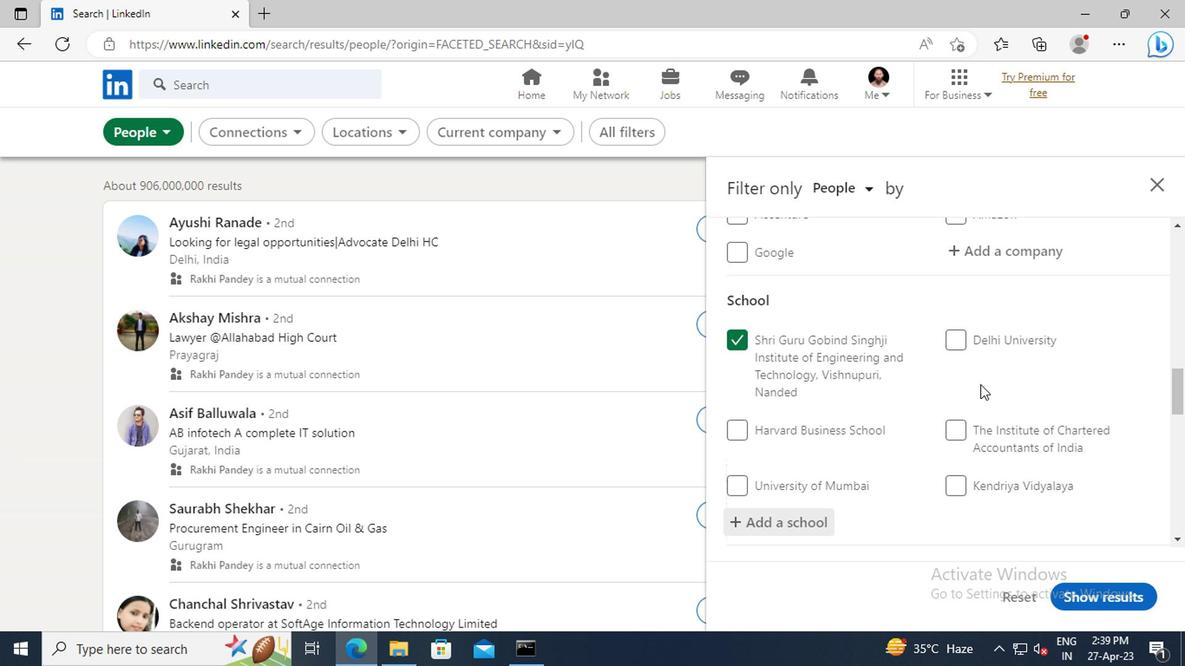 
Action: Mouse scrolled (976, 383) with delta (0, 0)
Screenshot: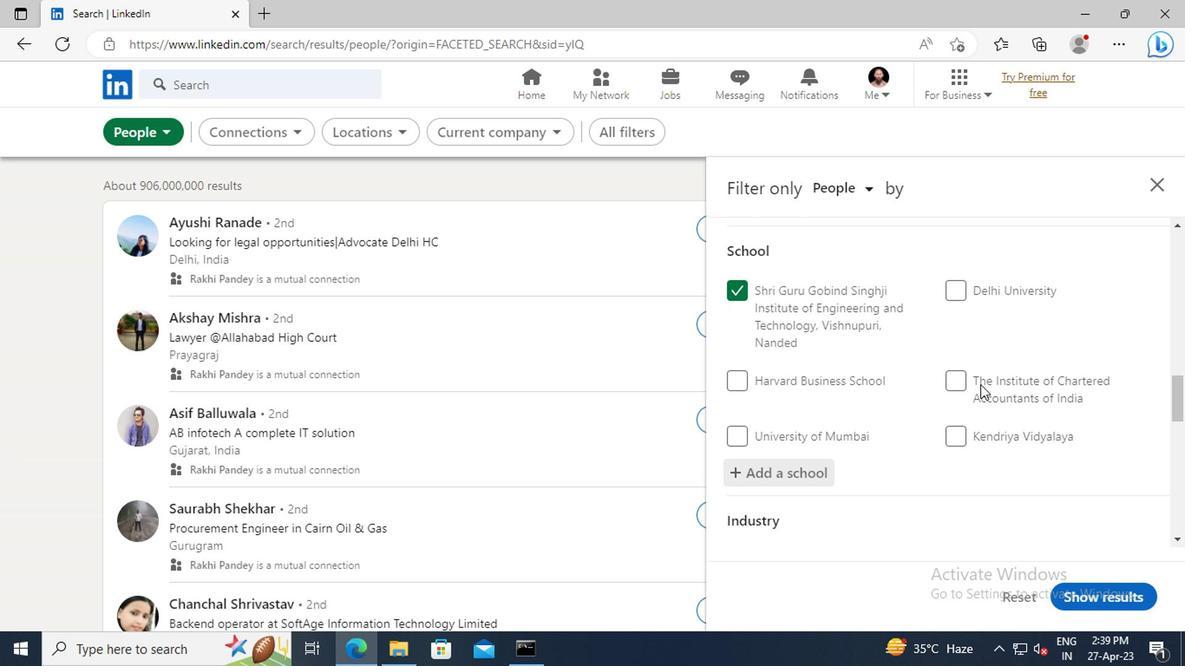 
Action: Mouse scrolled (976, 383) with delta (0, 0)
Screenshot: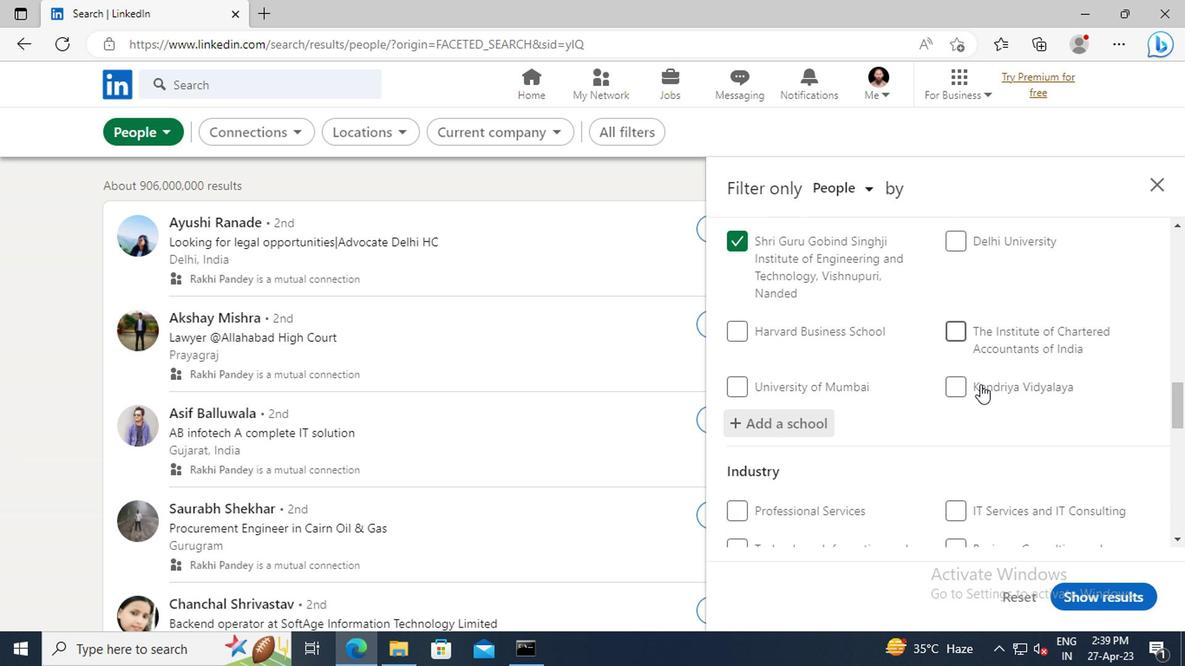 
Action: Mouse scrolled (976, 383) with delta (0, 0)
Screenshot: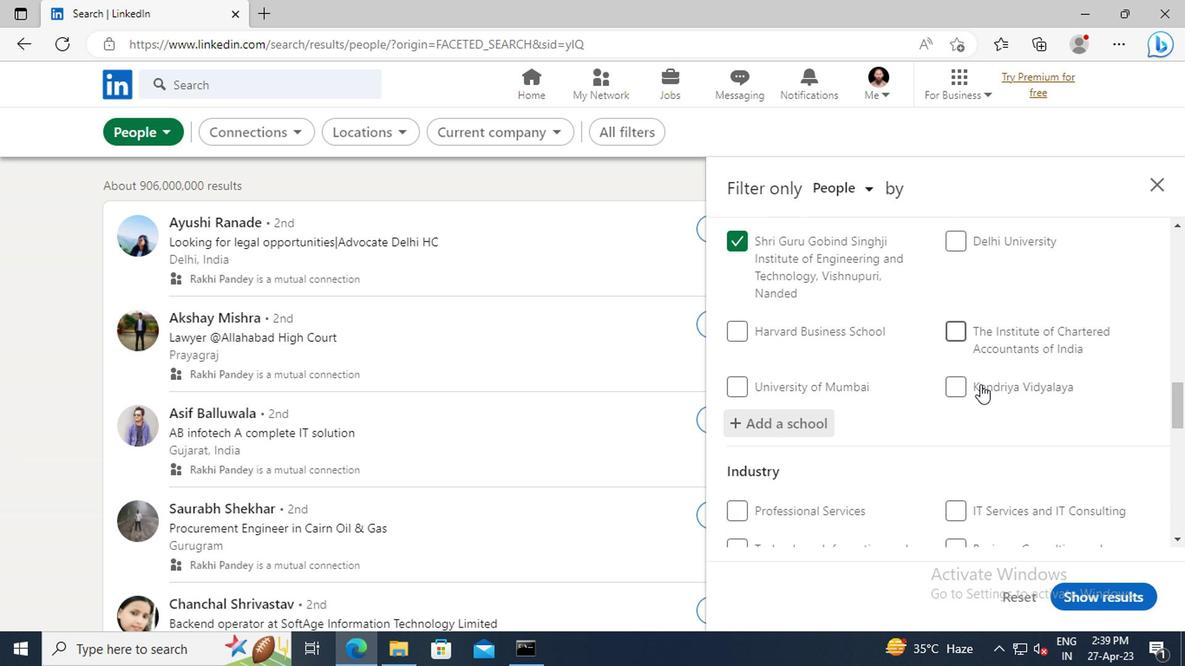 
Action: Mouse scrolled (976, 383) with delta (0, 0)
Screenshot: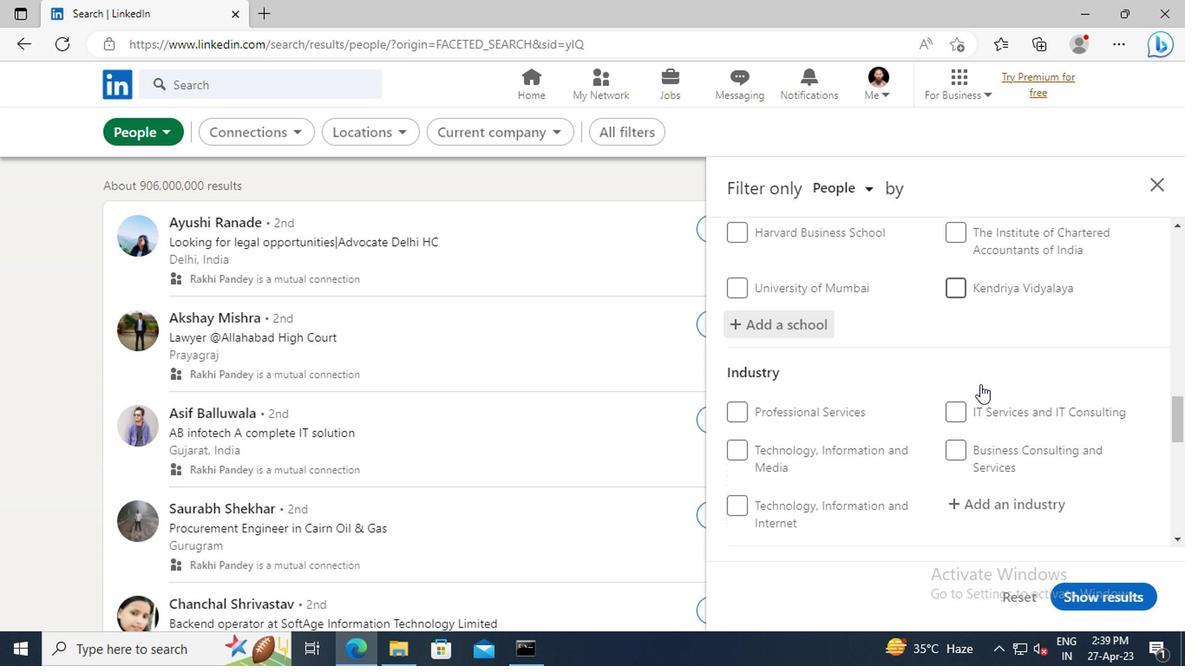 
Action: Mouse scrolled (976, 383) with delta (0, 0)
Screenshot: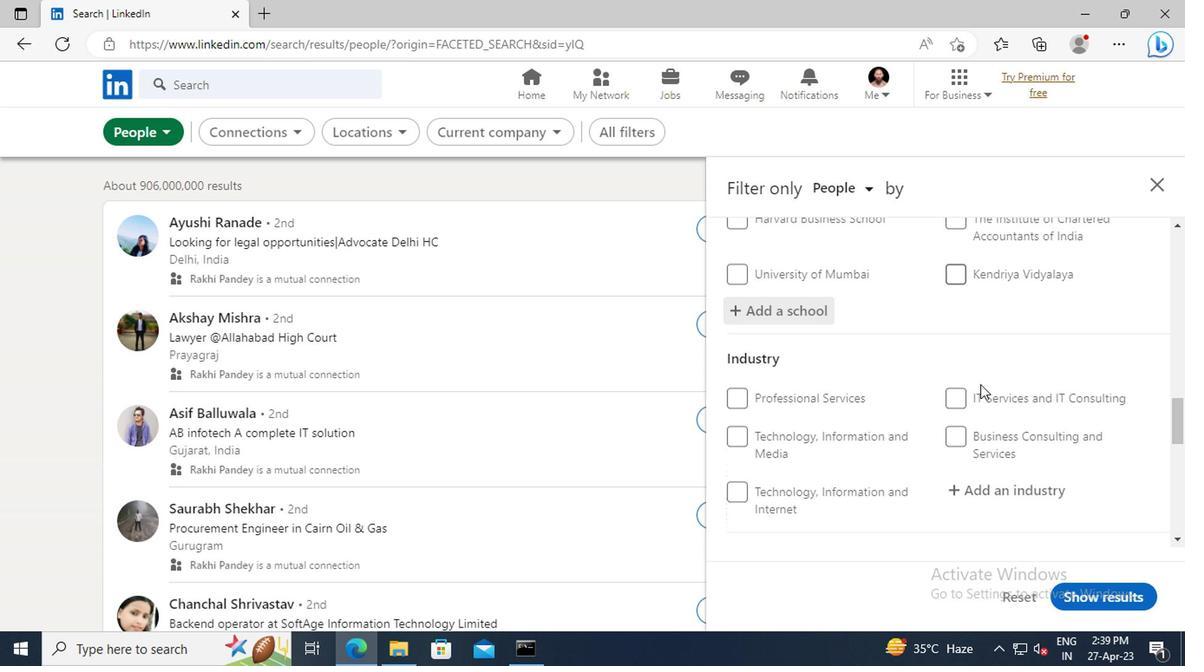 
Action: Mouse moved to (980, 403)
Screenshot: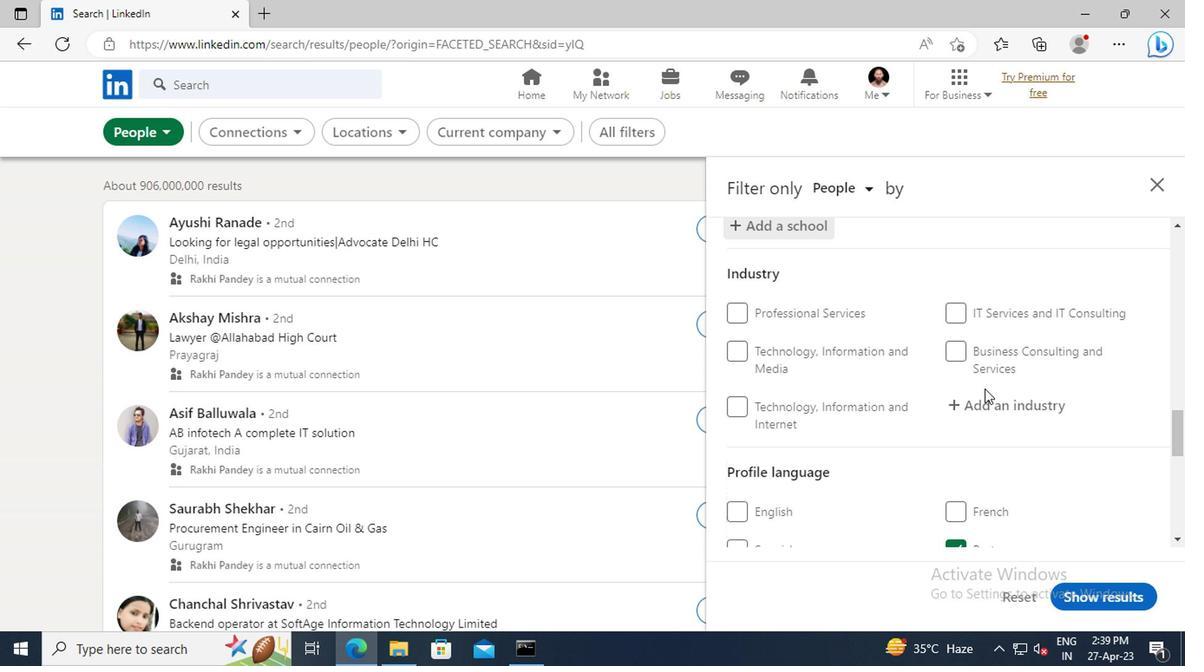 
Action: Mouse pressed left at (980, 403)
Screenshot: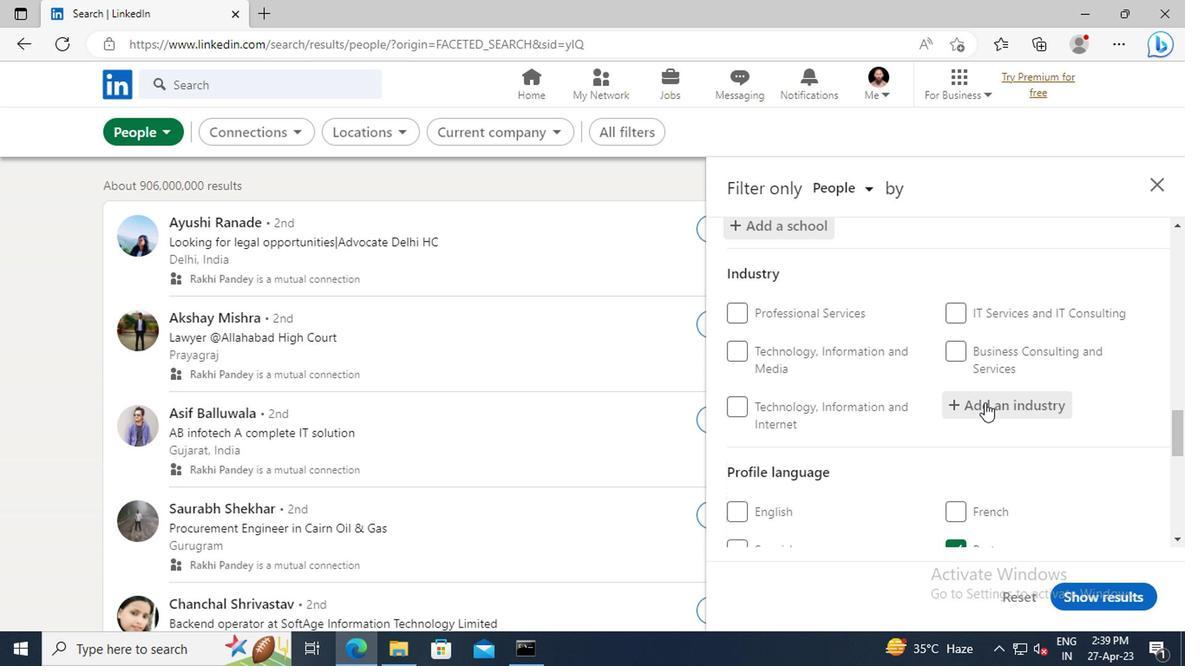 
Action: Key pressed <Key.shift>MOVIES,<Key.space><Key.shift>VIDE
Screenshot: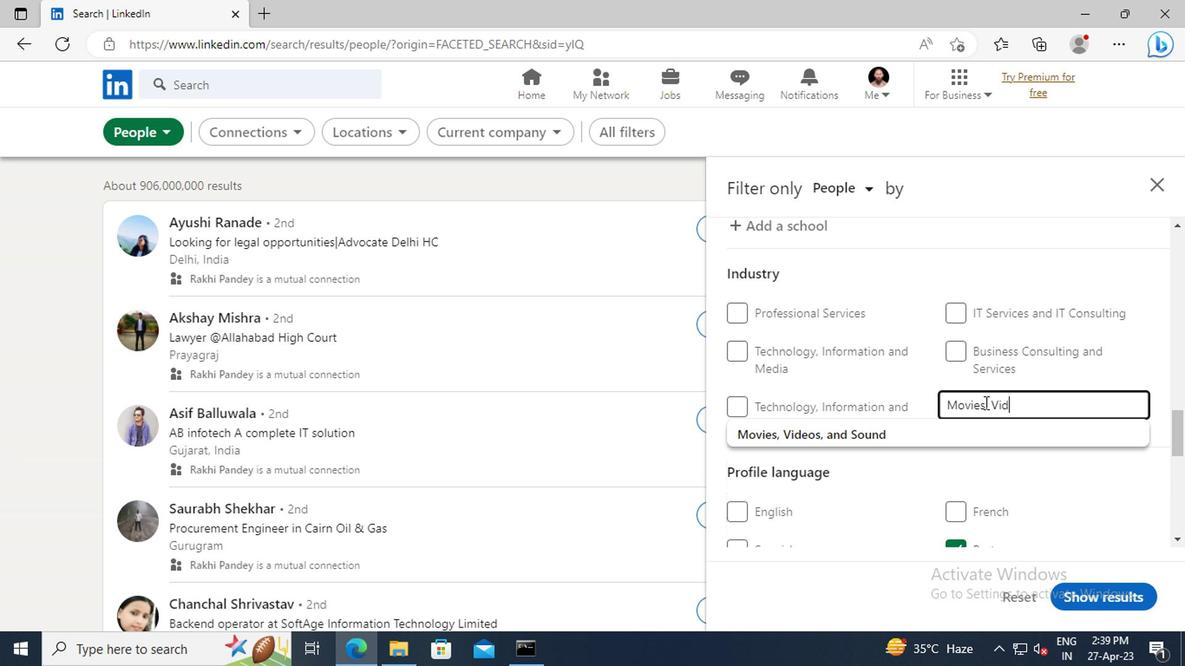 
Action: Mouse moved to (985, 432)
Screenshot: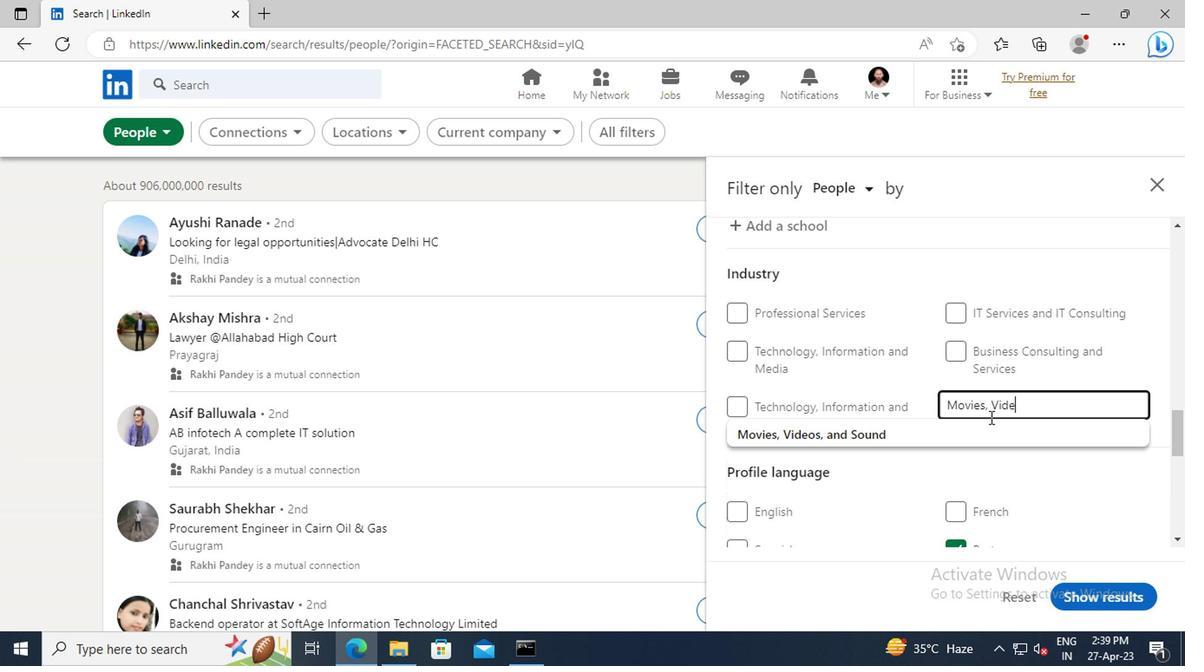 
Action: Mouse pressed left at (985, 432)
Screenshot: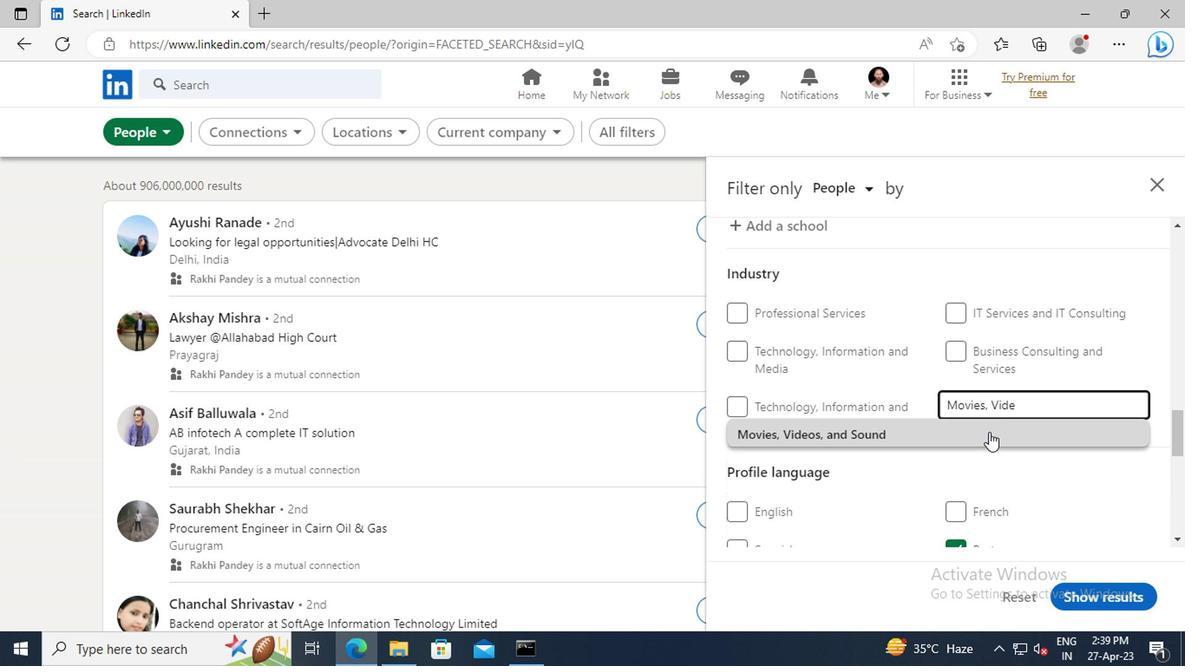 
Action: Mouse moved to (947, 382)
Screenshot: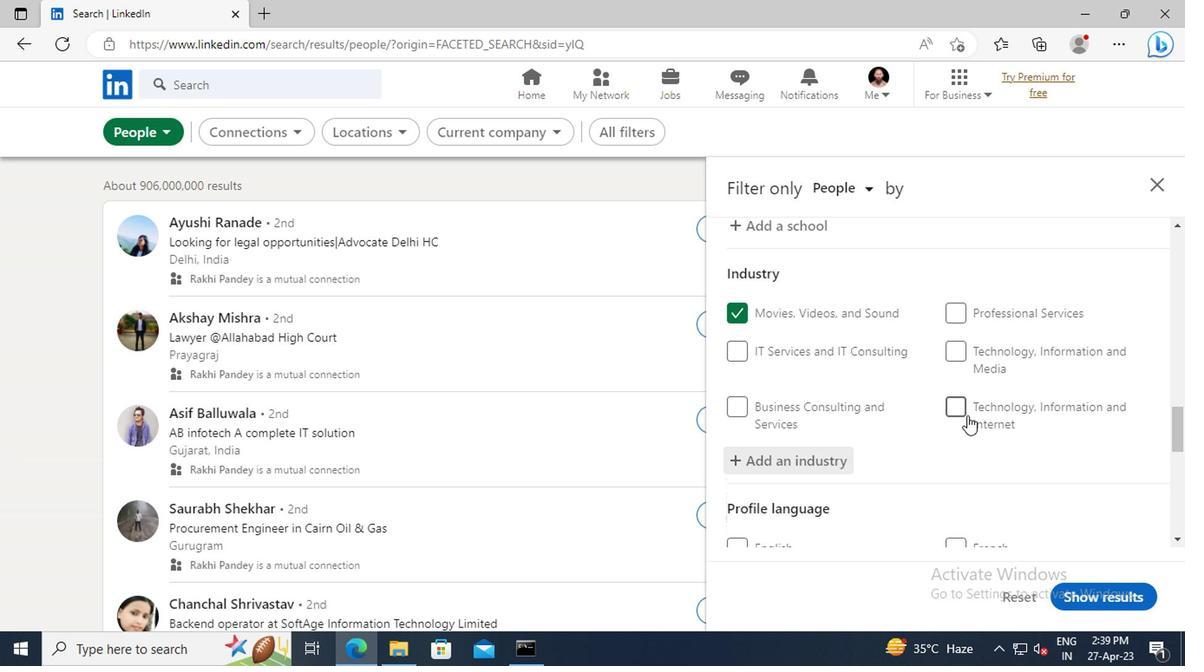 
Action: Mouse scrolled (947, 382) with delta (0, 0)
Screenshot: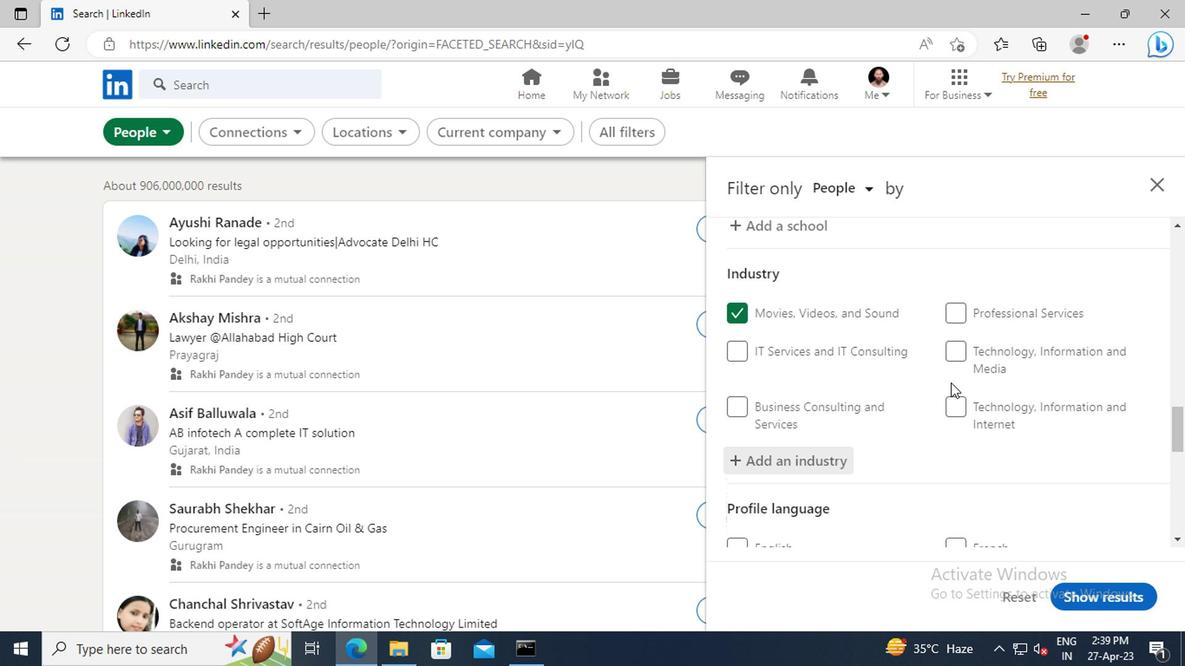 
Action: Mouse moved to (949, 369)
Screenshot: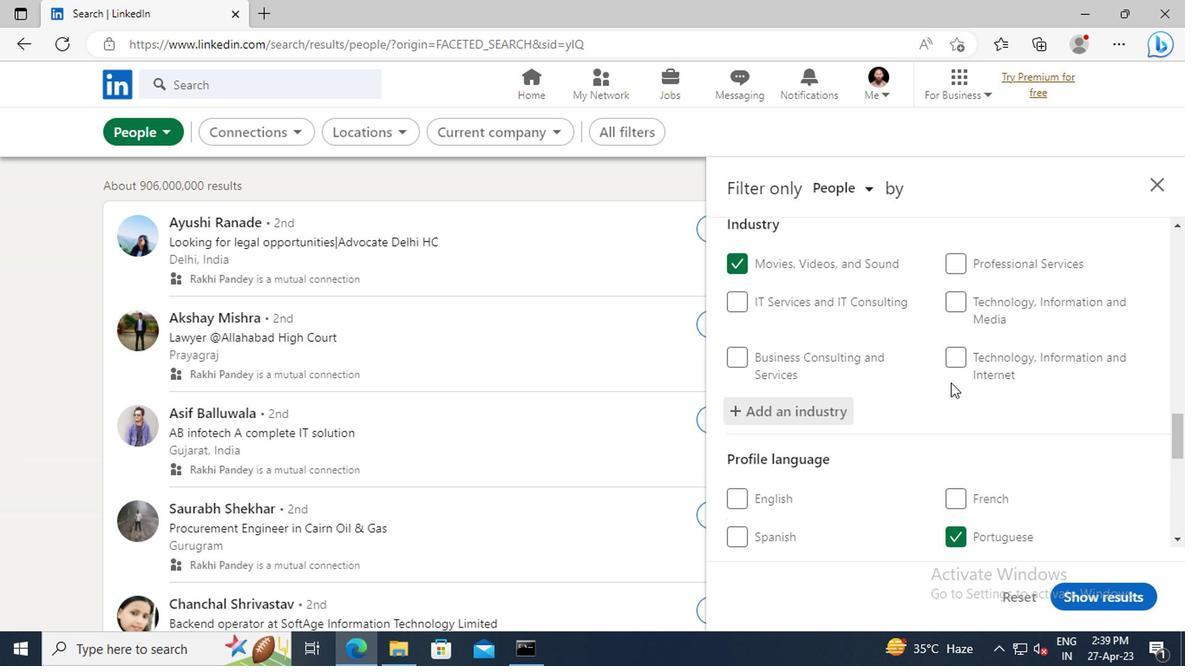 
Action: Mouse scrolled (949, 369) with delta (0, 0)
Screenshot: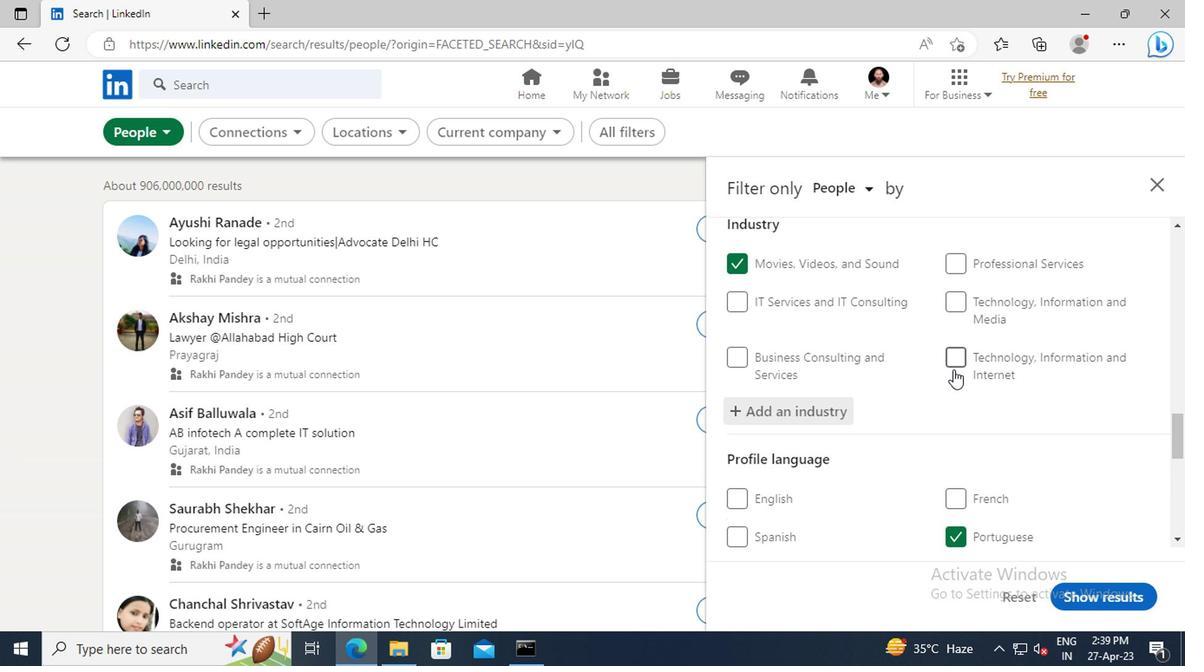 
Action: Mouse scrolled (949, 369) with delta (0, 0)
Screenshot: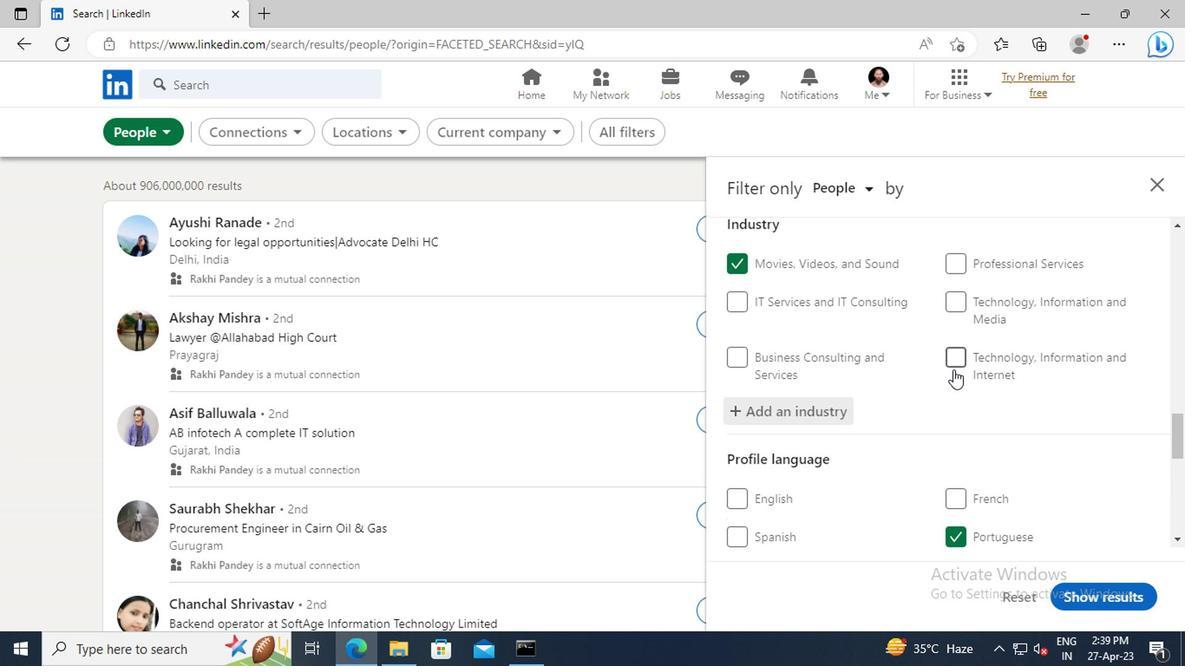 
Action: Mouse scrolled (949, 369) with delta (0, 0)
Screenshot: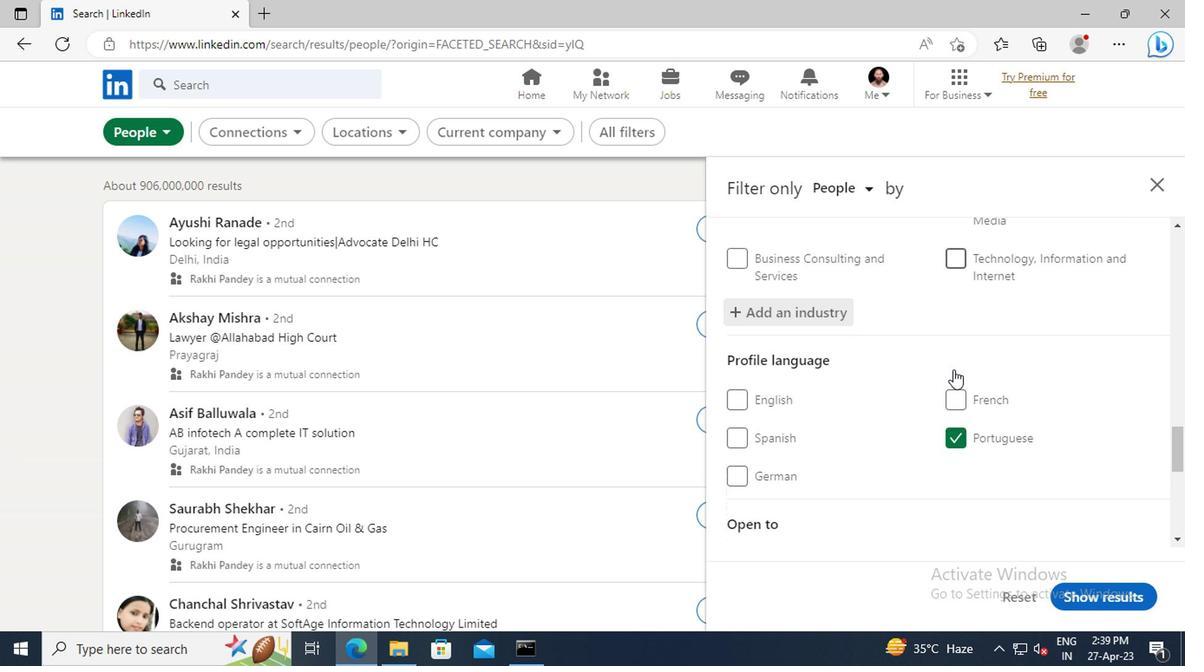 
Action: Mouse scrolled (949, 369) with delta (0, 0)
Screenshot: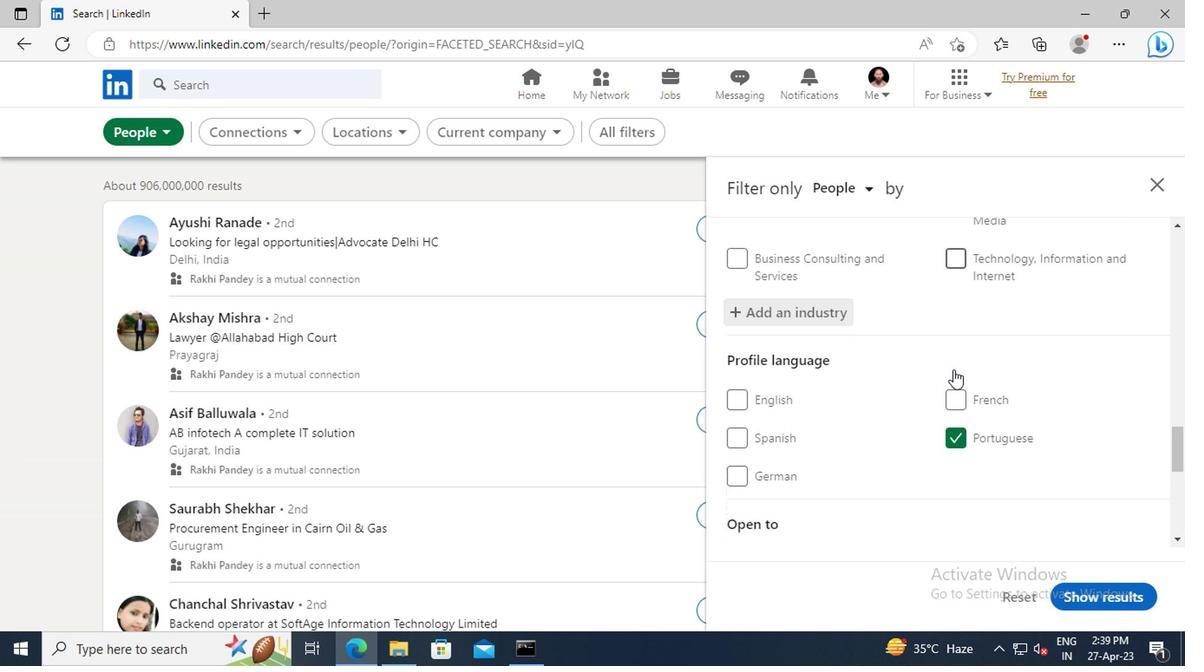 
Action: Mouse scrolled (949, 369) with delta (0, 0)
Screenshot: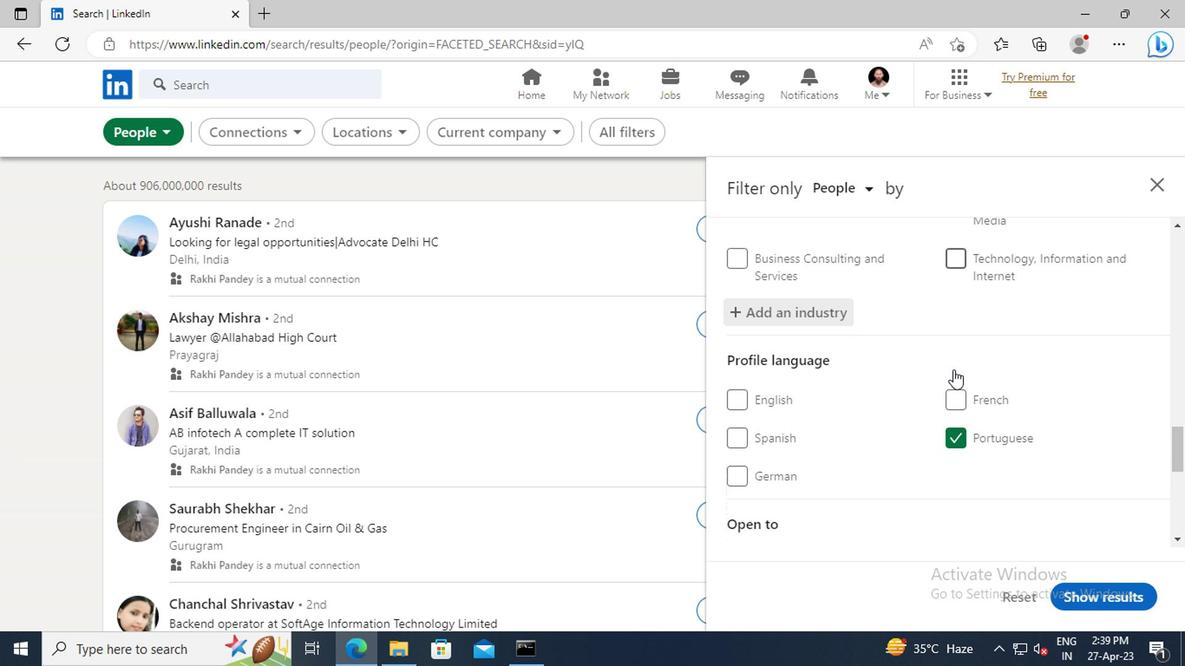 
Action: Mouse scrolled (949, 369) with delta (0, 0)
Screenshot: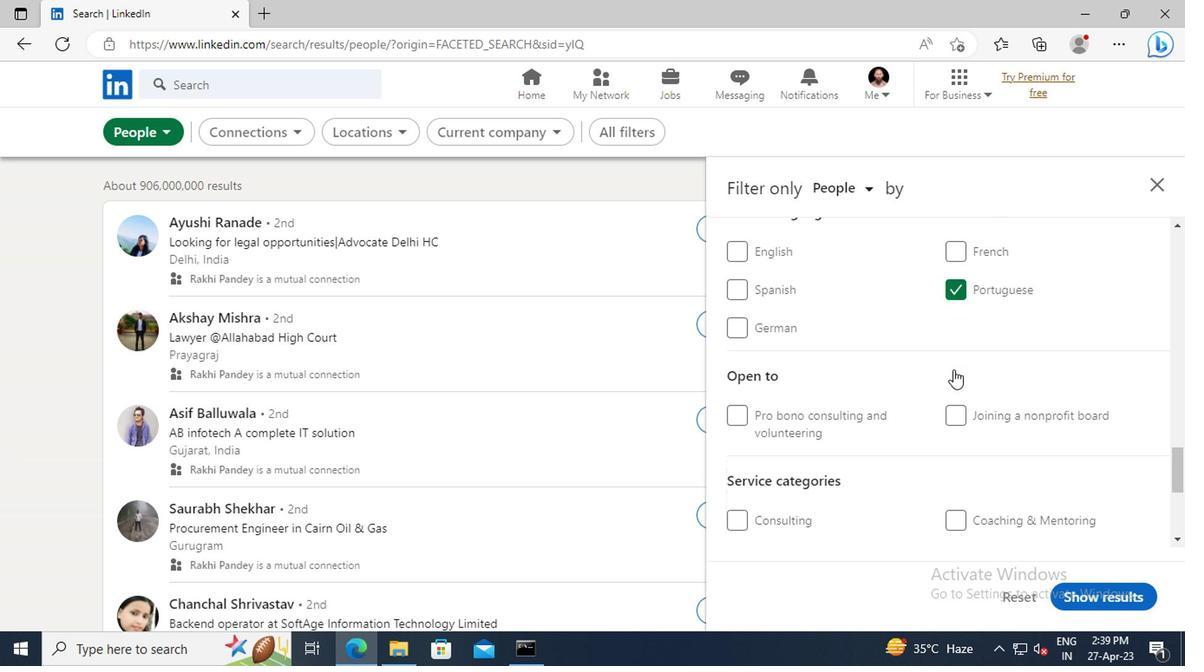 
Action: Mouse scrolled (949, 369) with delta (0, 0)
Screenshot: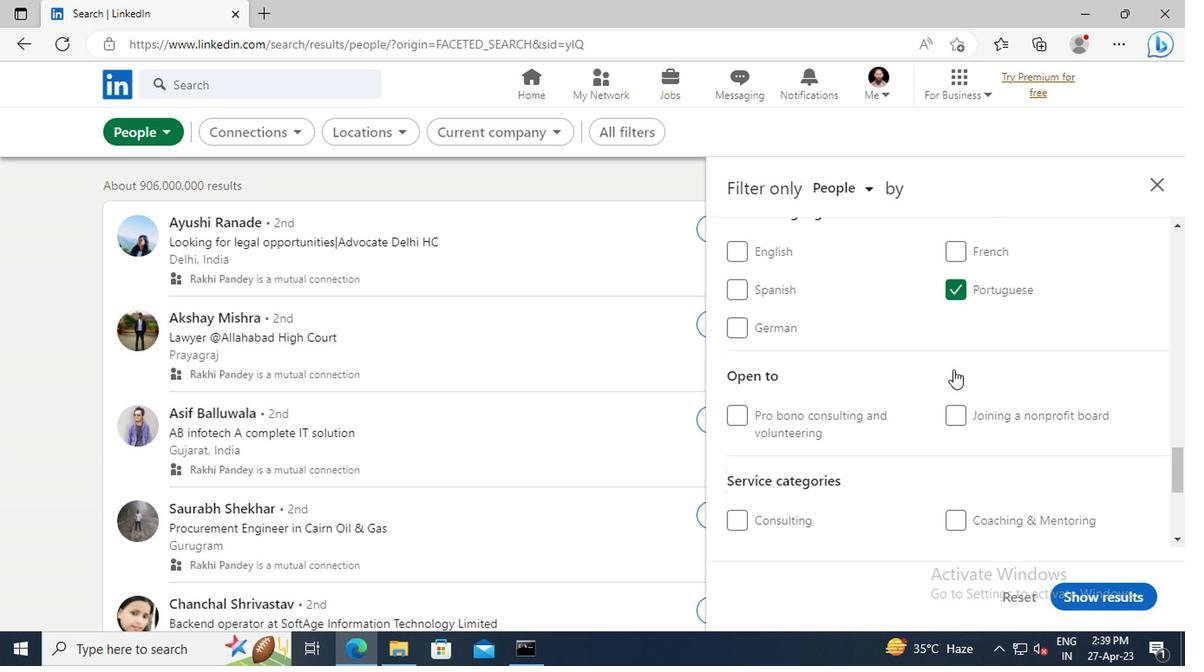 
Action: Mouse scrolled (949, 369) with delta (0, 0)
Screenshot: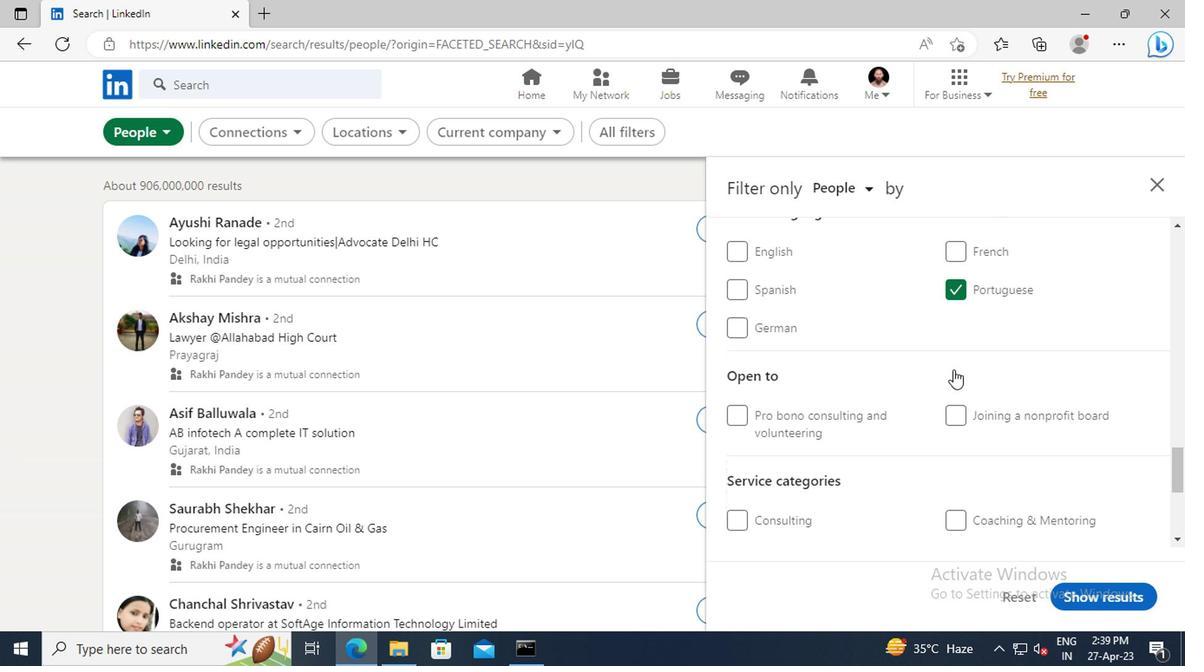 
Action: Mouse scrolled (949, 369) with delta (0, 0)
Screenshot: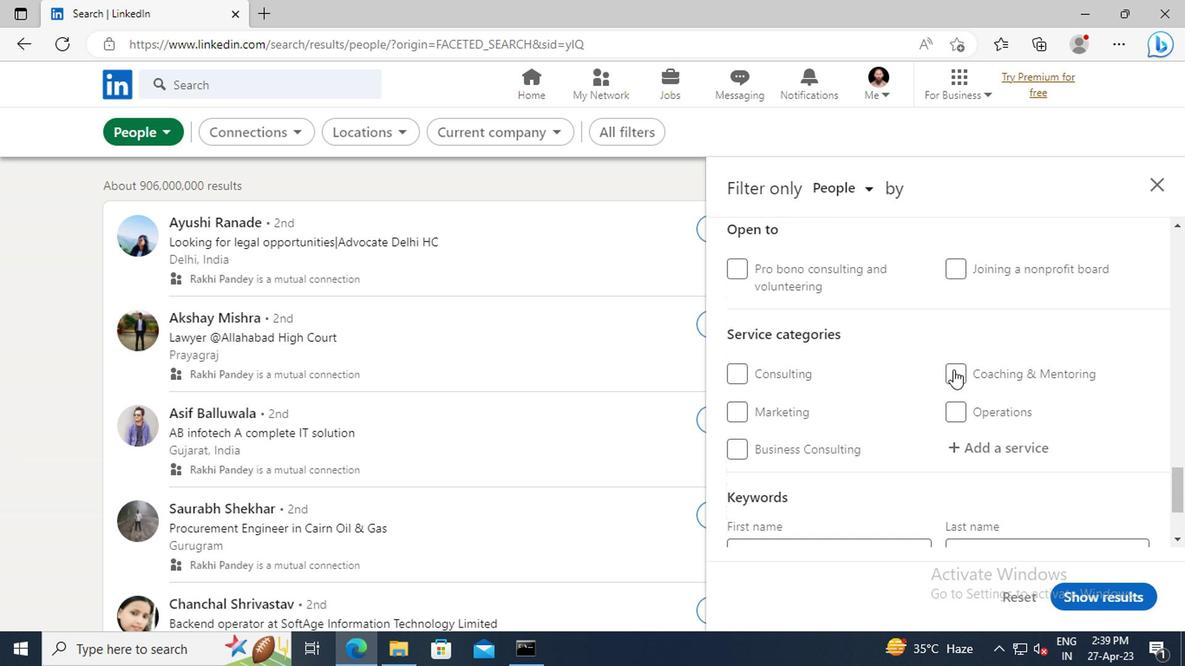 
Action: Mouse scrolled (949, 369) with delta (0, 0)
Screenshot: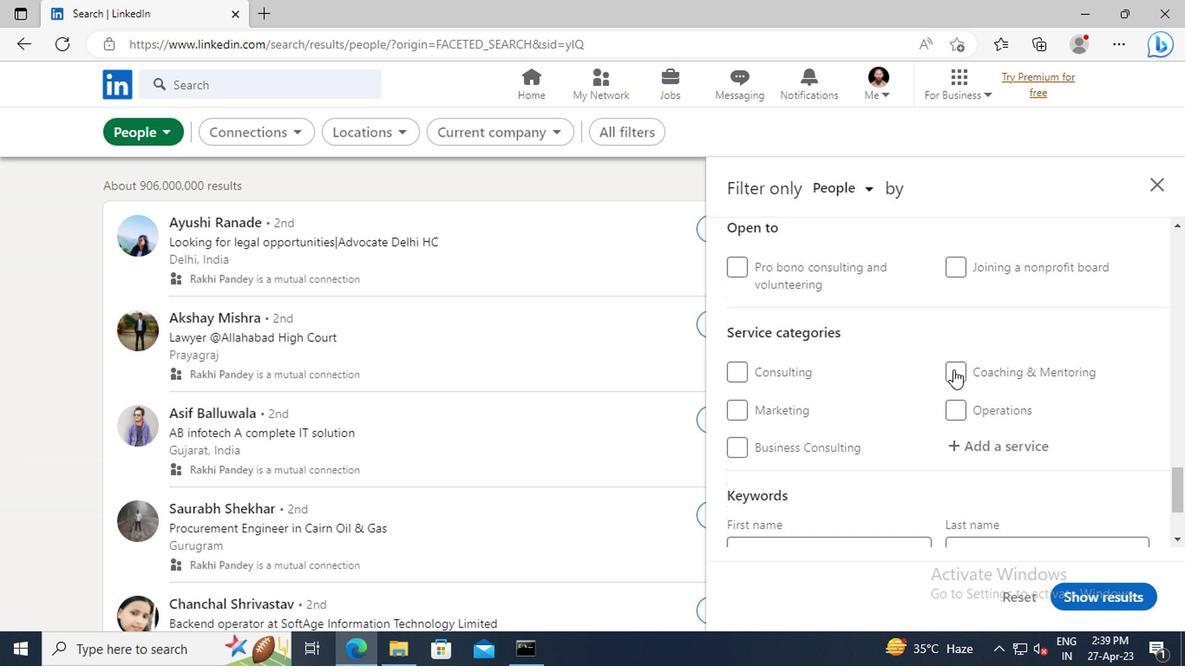 
Action: Mouse moved to (972, 354)
Screenshot: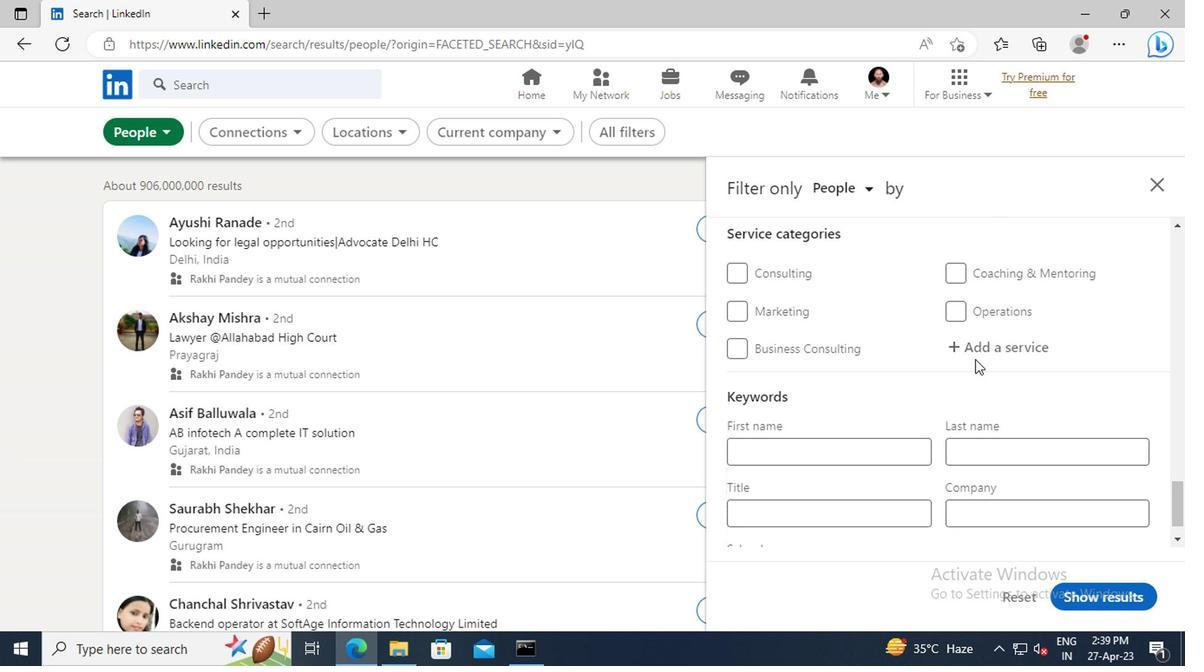 
Action: Mouse pressed left at (972, 354)
Screenshot: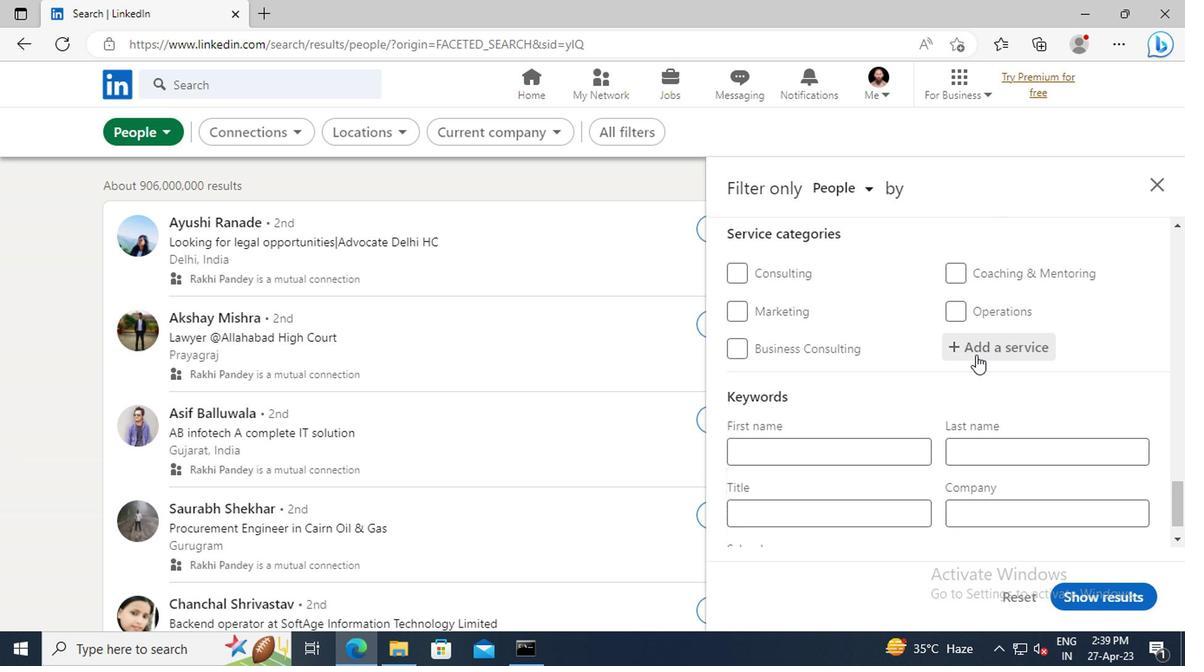 
Action: Key pressed <Key.shift>EVENT<Key.space><Key.shift>PLANNING
Screenshot: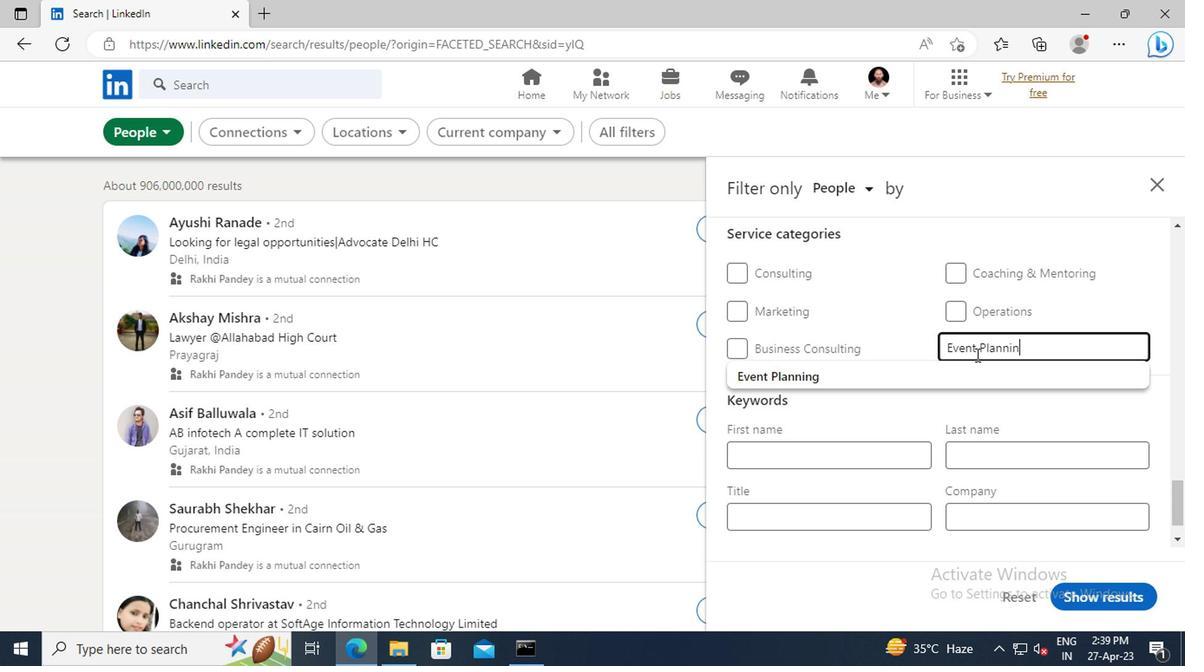 
Action: Mouse moved to (967, 372)
Screenshot: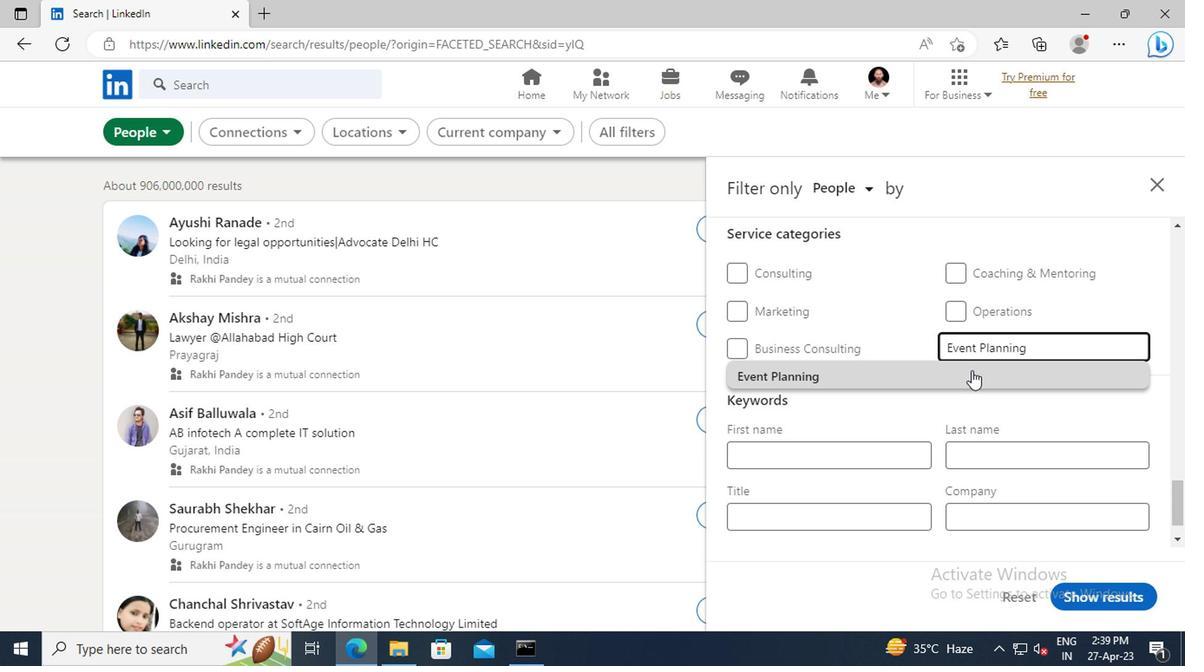 
Action: Mouse pressed left at (967, 372)
Screenshot: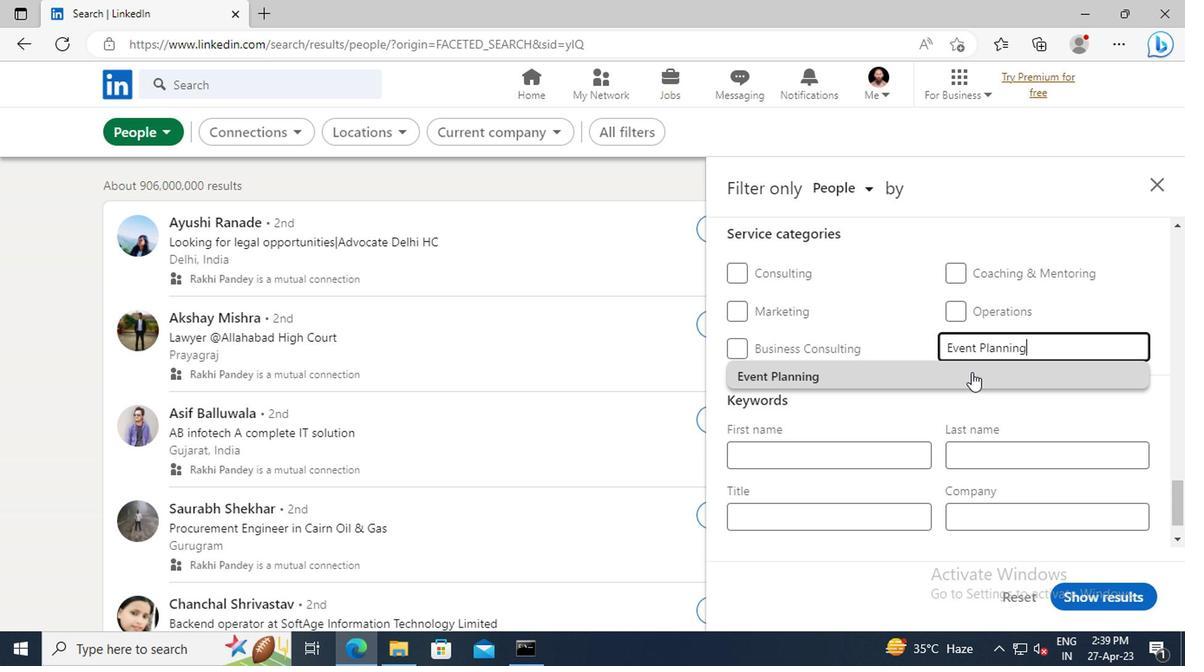 
Action: Mouse moved to (910, 361)
Screenshot: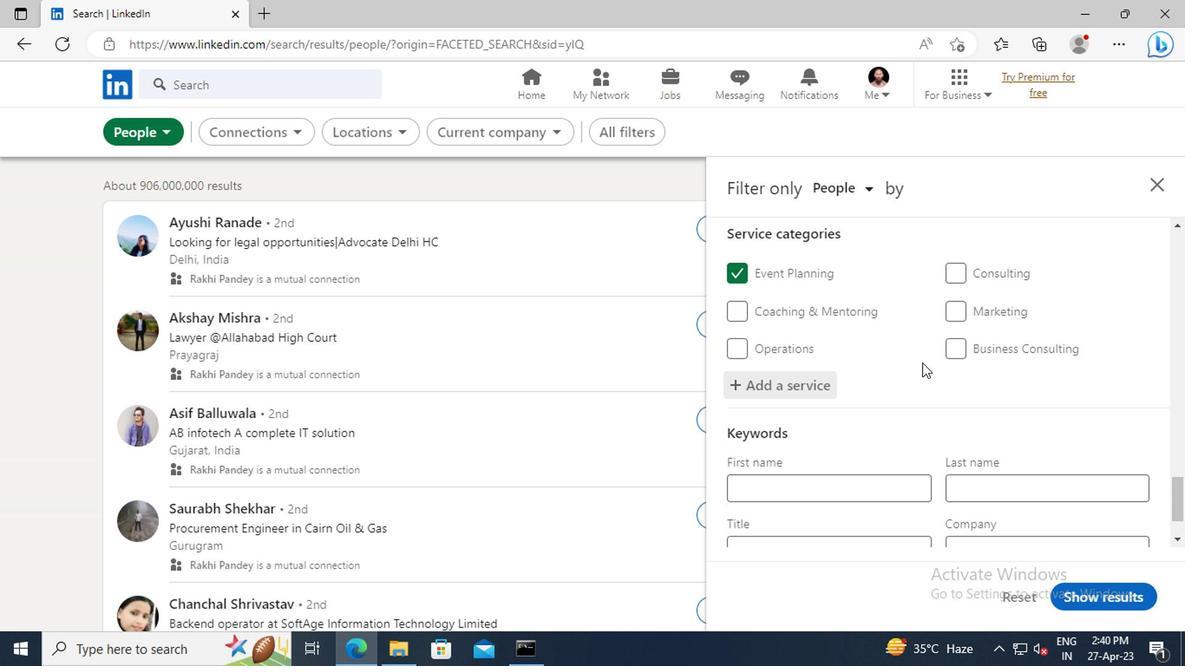 
Action: Mouse scrolled (910, 360) with delta (0, 0)
Screenshot: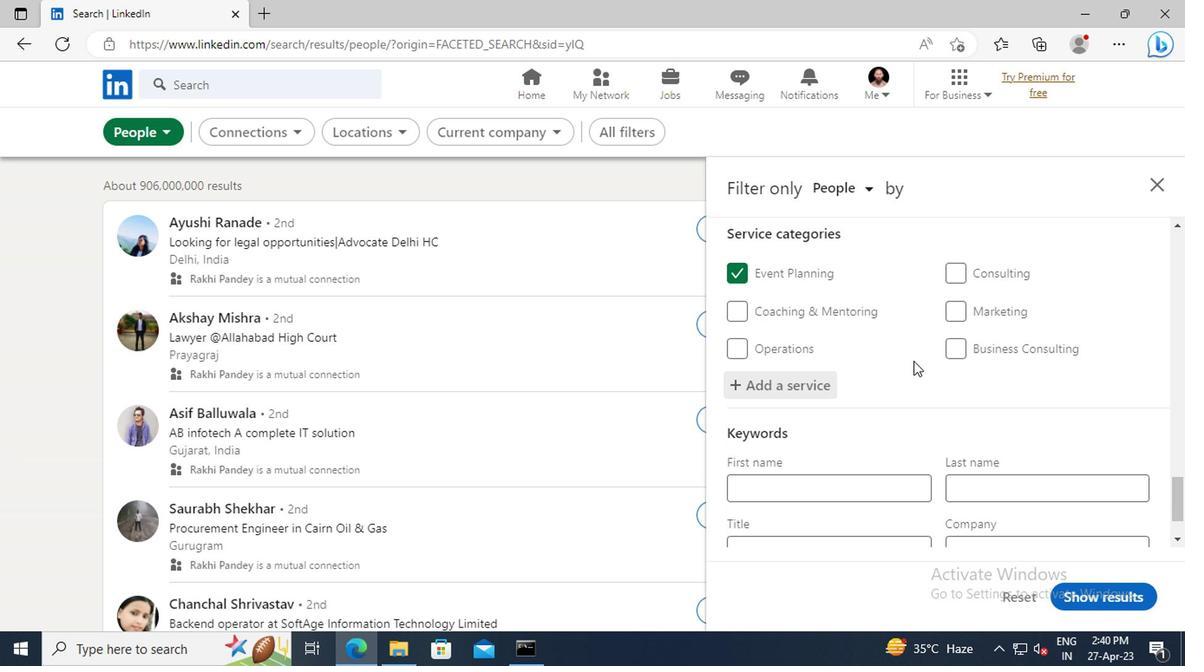 
Action: Mouse scrolled (910, 360) with delta (0, 0)
Screenshot: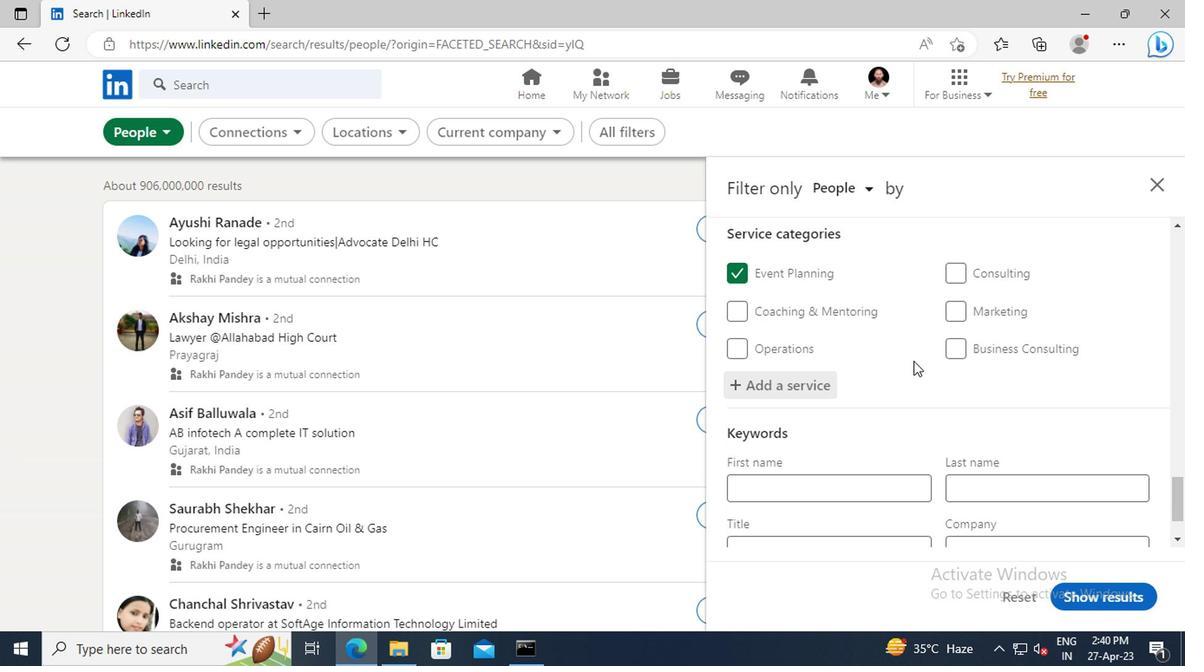 
Action: Mouse scrolled (910, 360) with delta (0, 0)
Screenshot: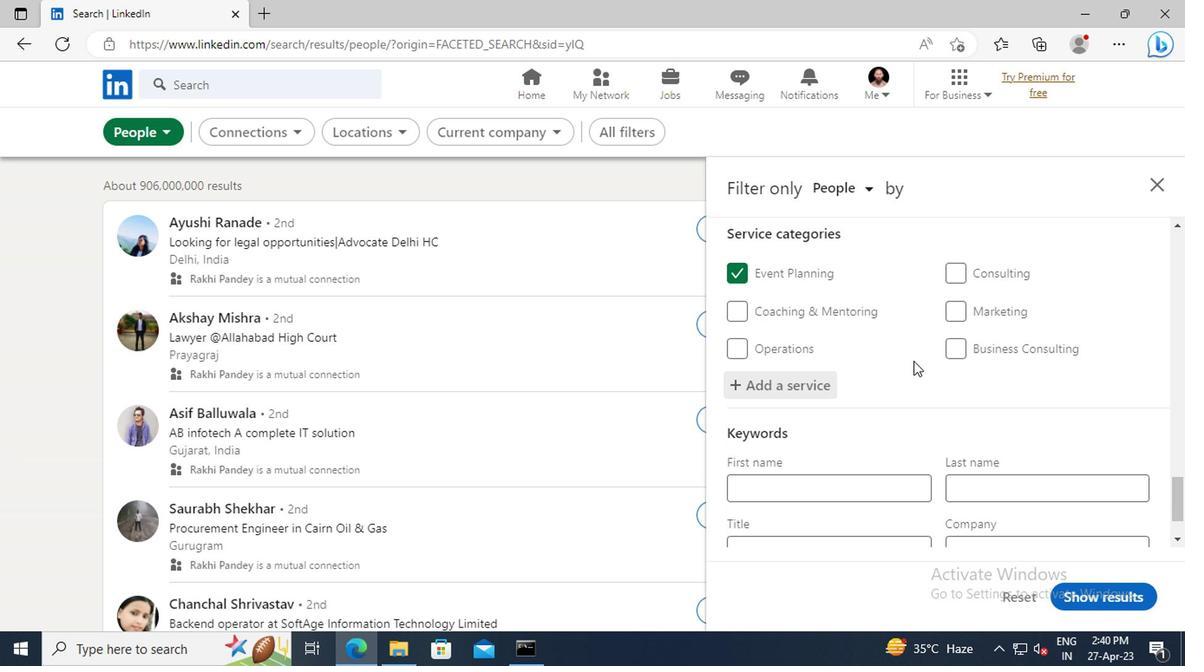 
Action: Mouse scrolled (910, 360) with delta (0, 0)
Screenshot: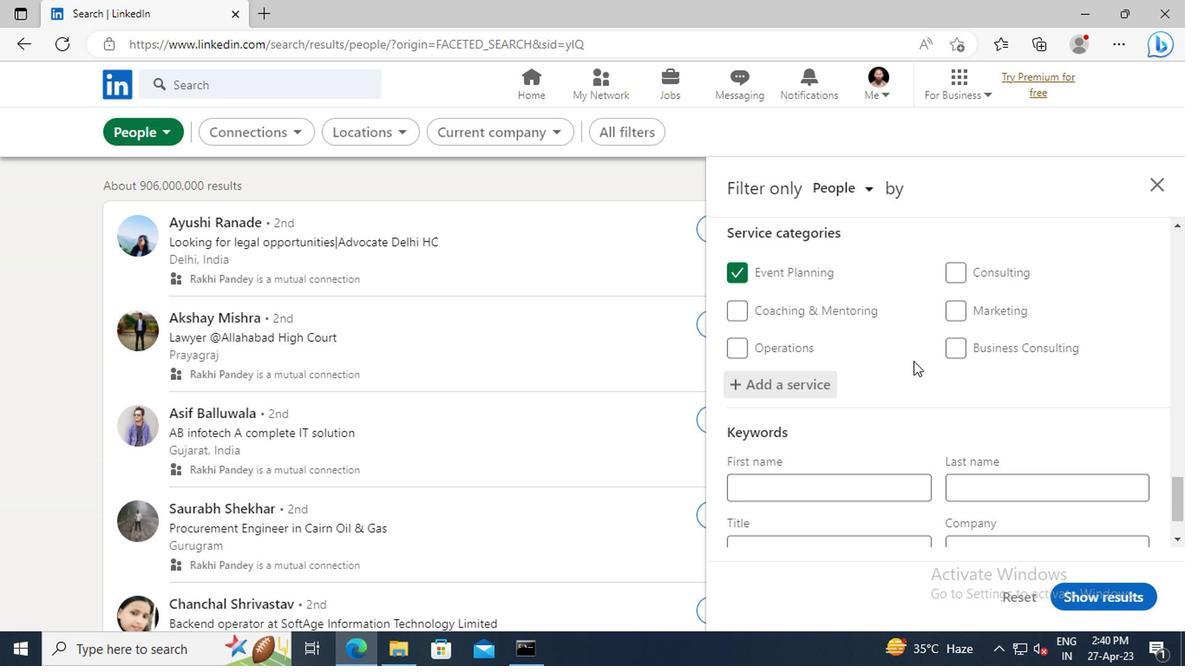 
Action: Mouse moved to (833, 469)
Screenshot: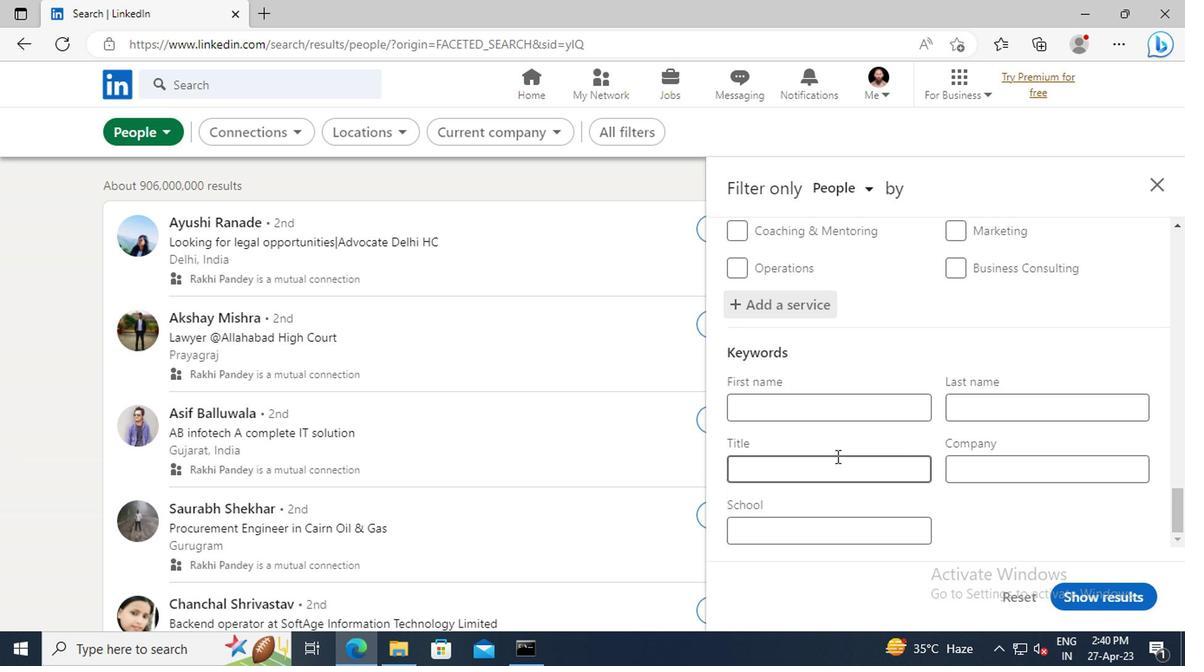 
Action: Mouse pressed left at (833, 469)
Screenshot: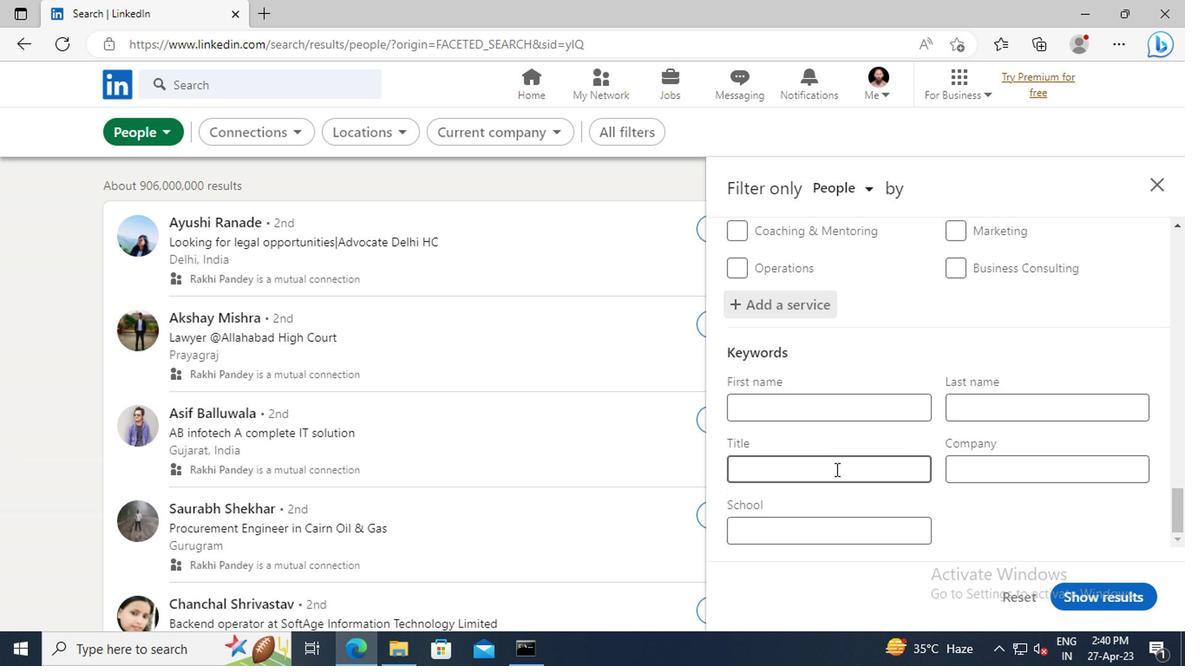 
Action: Key pressed <Key.shift>FLIGHT<Key.space><Key.shift>ATTENDANT<Key.enter>
Screenshot: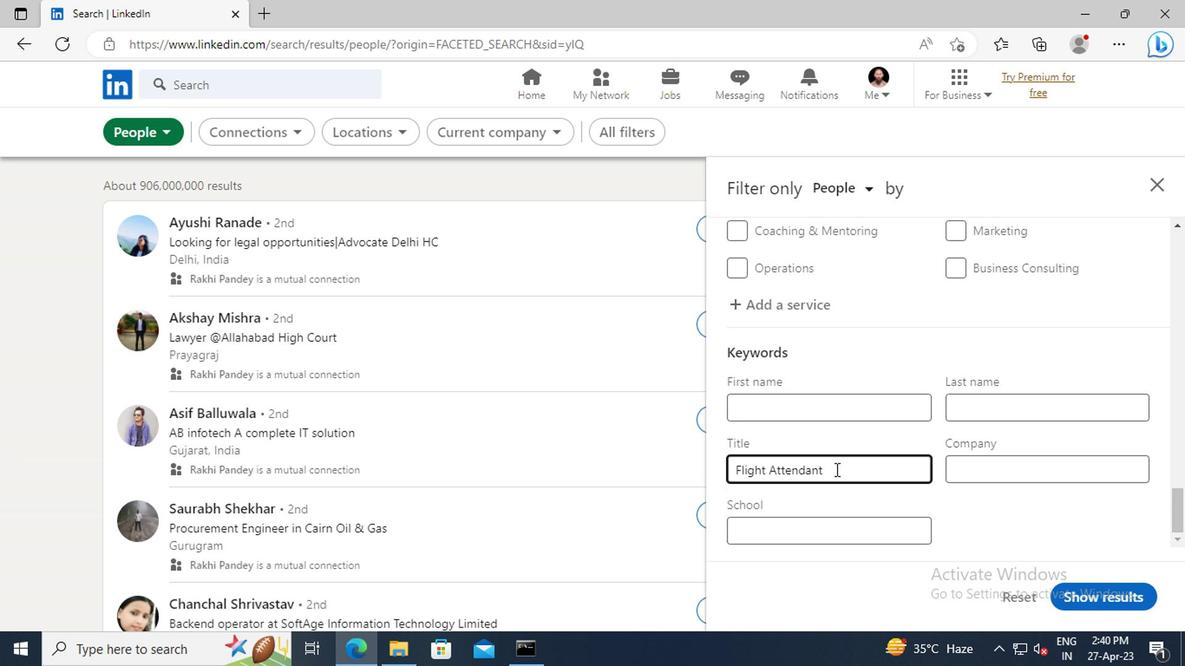 
Action: Mouse moved to (1069, 588)
Screenshot: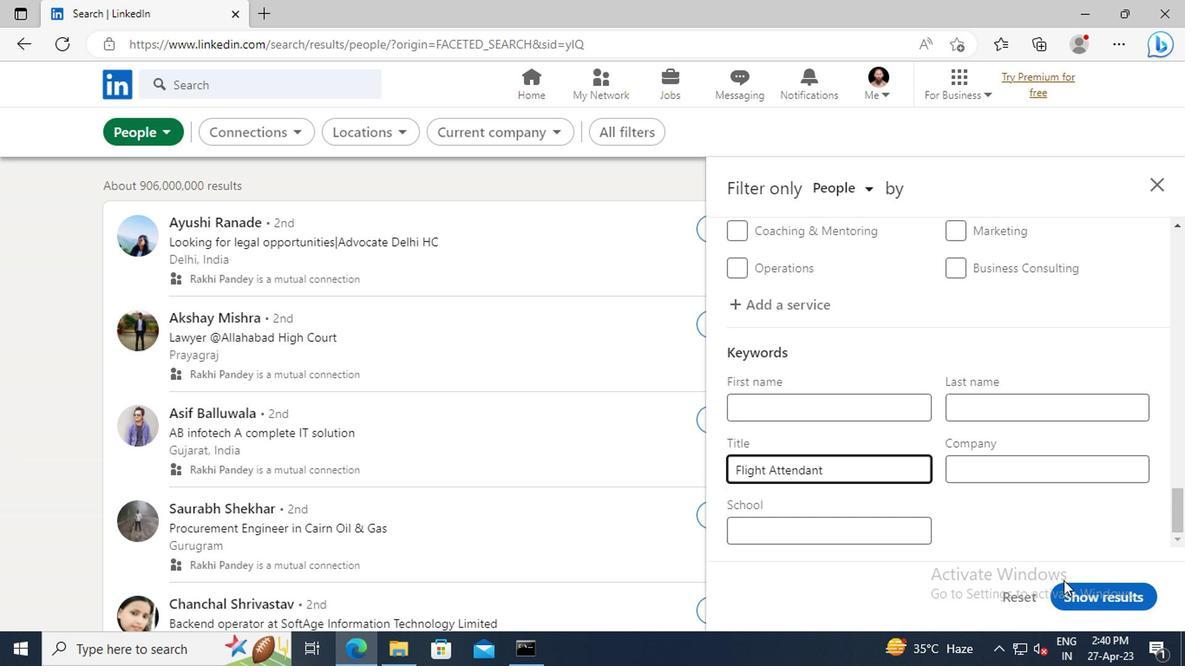 
Action: Mouse pressed left at (1069, 588)
Screenshot: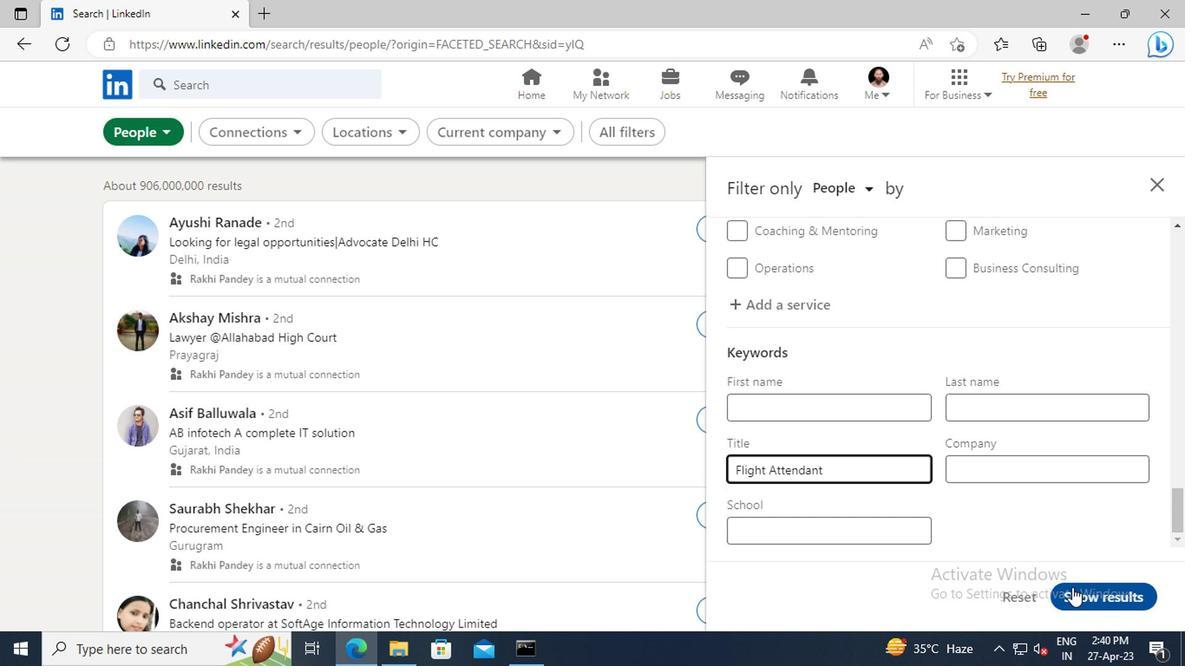 
